 Task: Look for space in Kenilworth, United Kingdom from 1st August, 2023 to 5th August, 2023 for 3 adults, 1 child in price range Rs.13000 to Rs.20000. Place can be entire place with 2 bedrooms having 3 beds and 2 bathrooms. Property type can be flatguest house, hotel. Booking option can be shelf check-in. Required host language is English.
Action: Mouse moved to (581, 84)
Screenshot: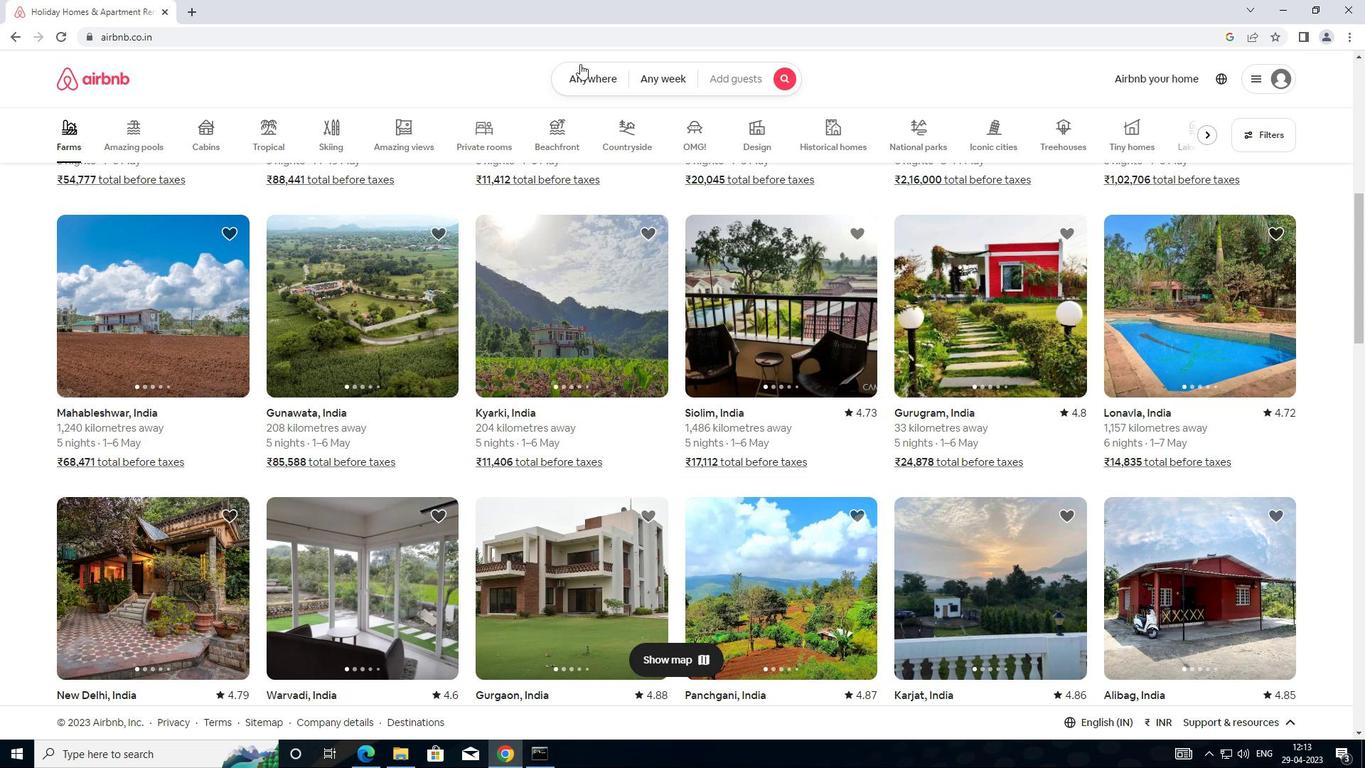 
Action: Mouse pressed left at (581, 84)
Screenshot: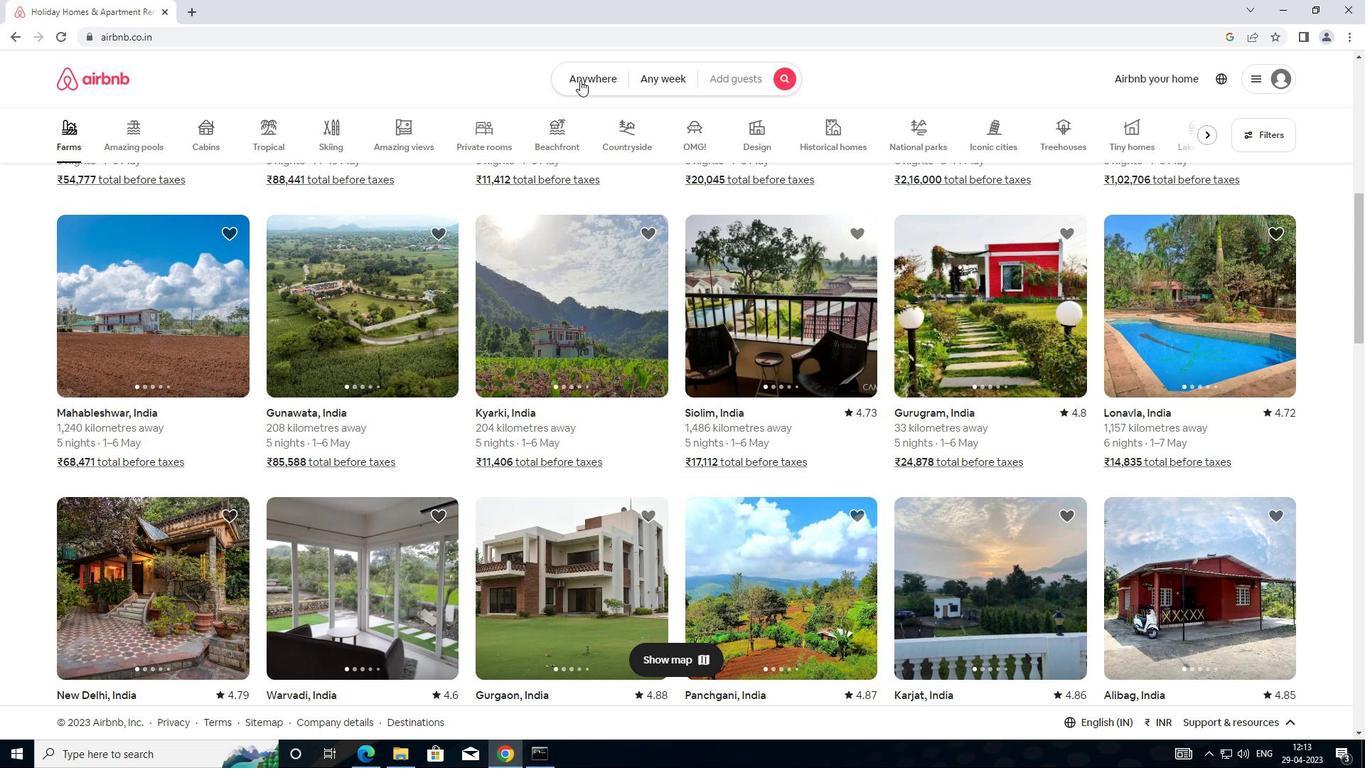 
Action: Mouse moved to (432, 138)
Screenshot: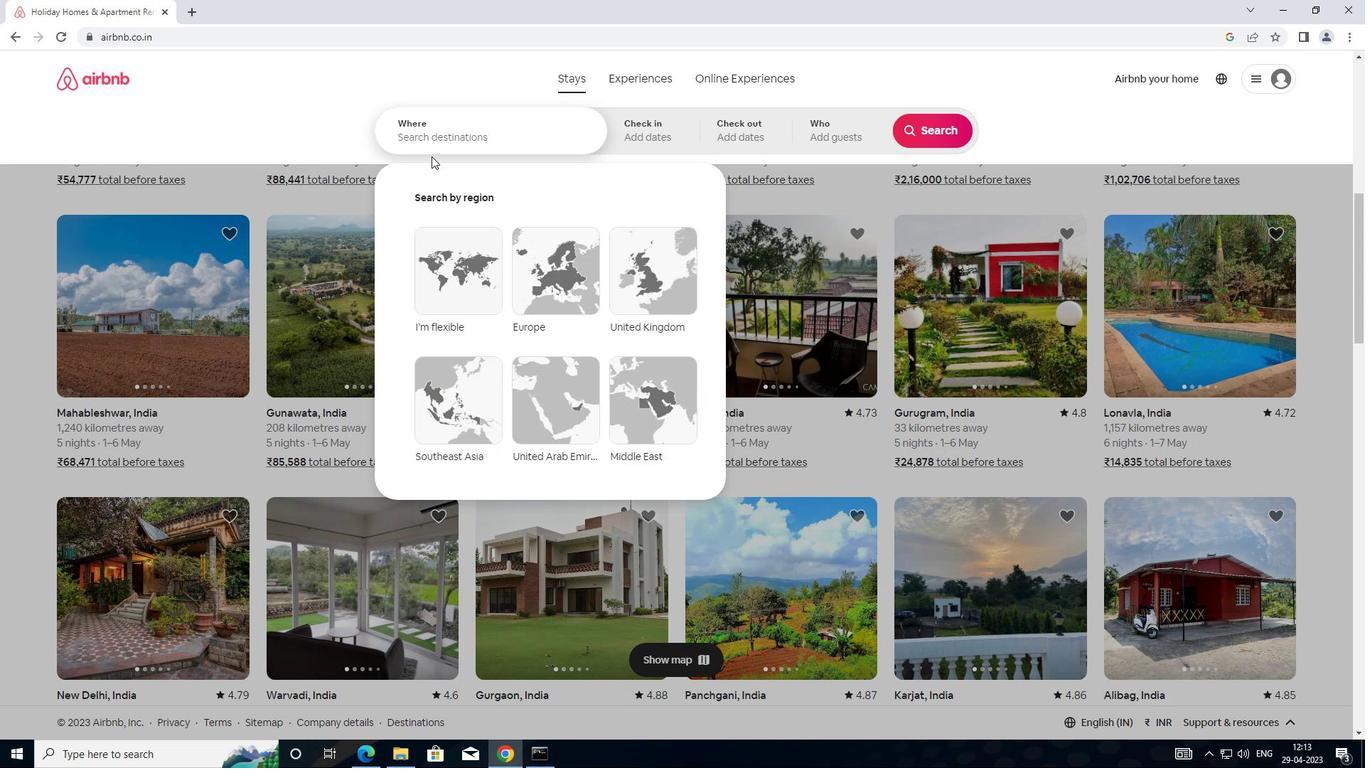 
Action: Mouse pressed left at (432, 138)
Screenshot: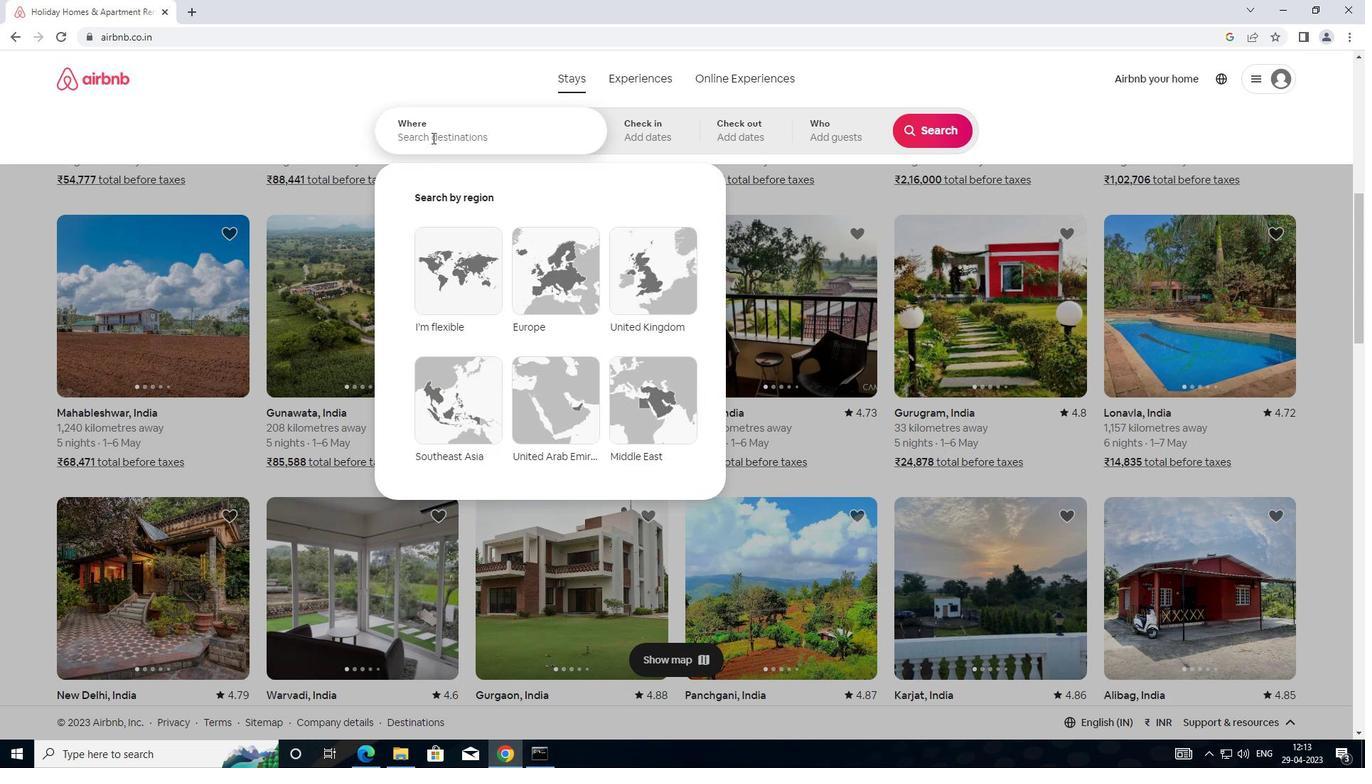 
Action: Mouse moved to (497, 144)
Screenshot: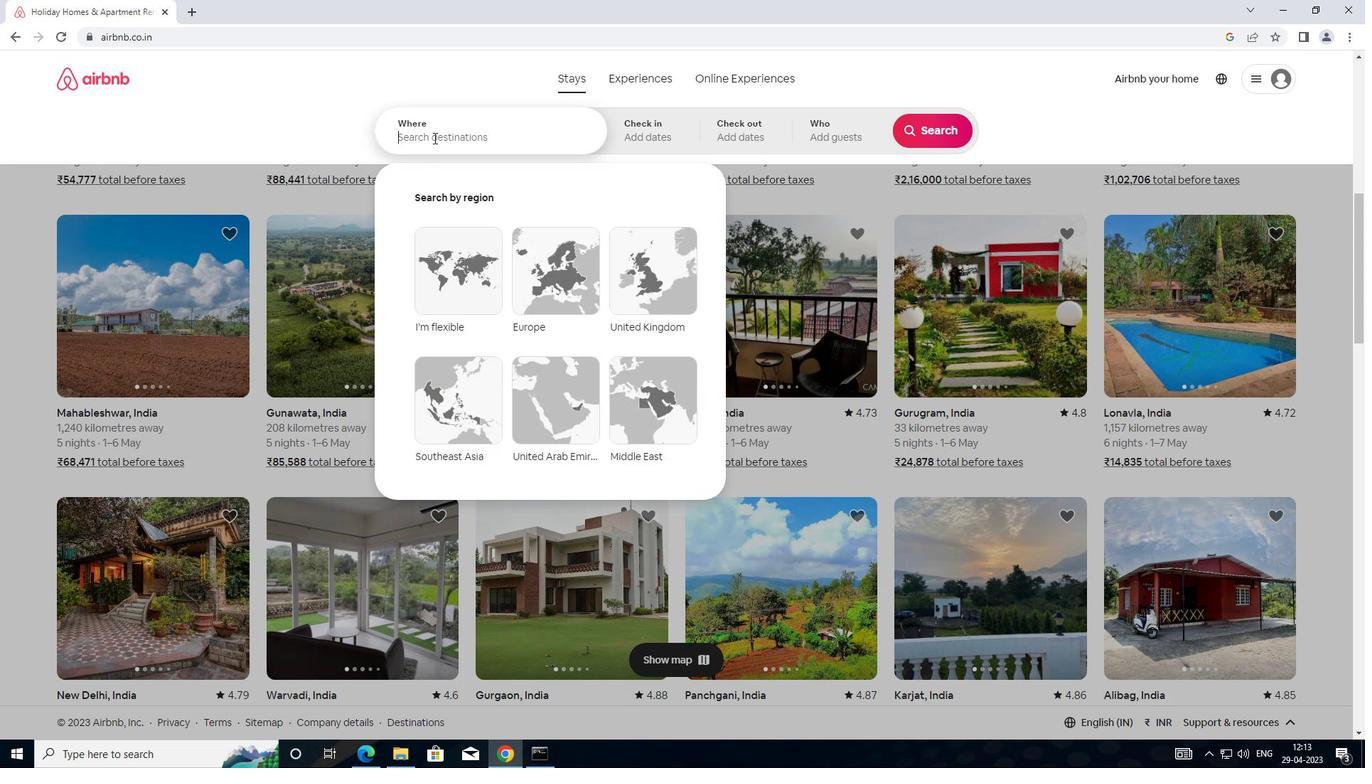 
Action: Key pressed <Key.shift><Key.shift><Key.shift><Key.shift><Key.shift><Key.shift><Key.shift><Key.shift><Key.shift><Key.shift><Key.shift><Key.shift><Key.shift><Key.shift>KENILWORTH,<Key.shift>UNITED<Key.space>KINGDOM
Screenshot: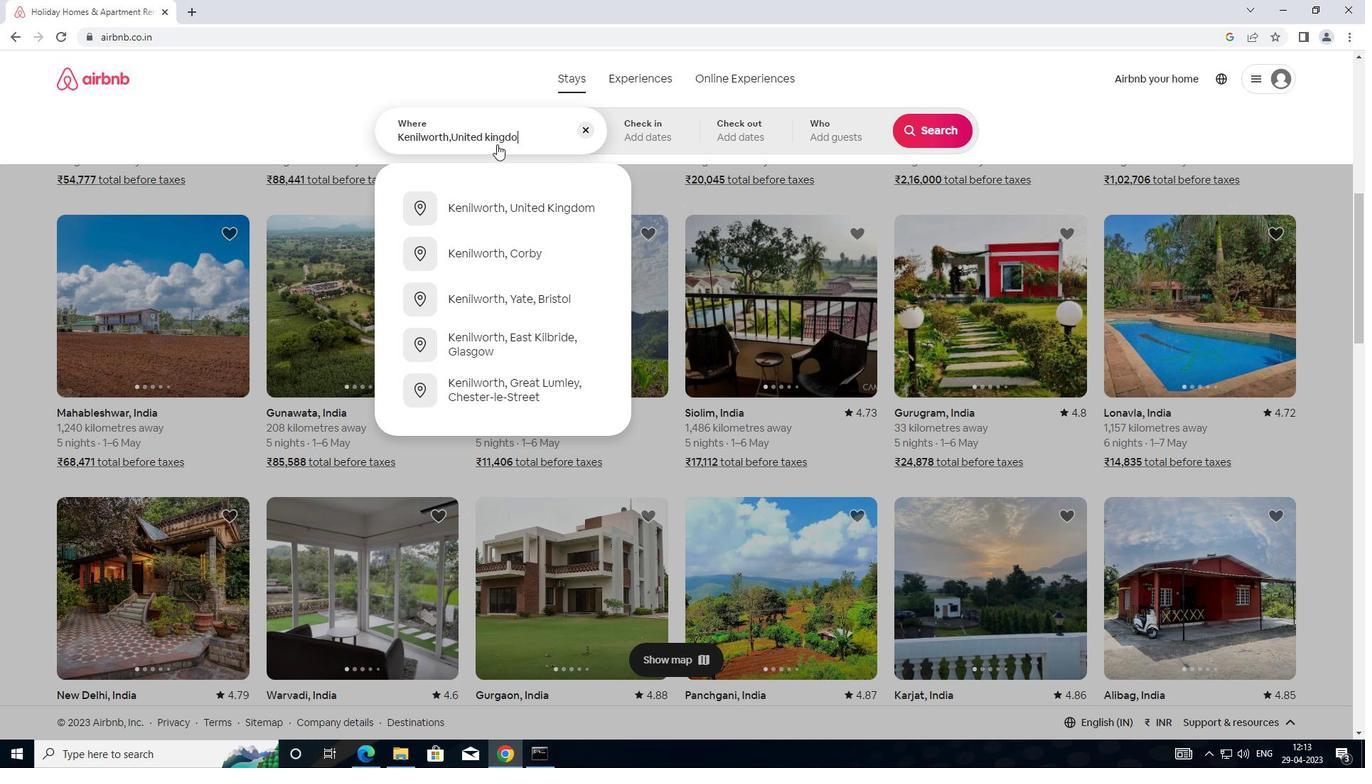 
Action: Mouse moved to (502, 212)
Screenshot: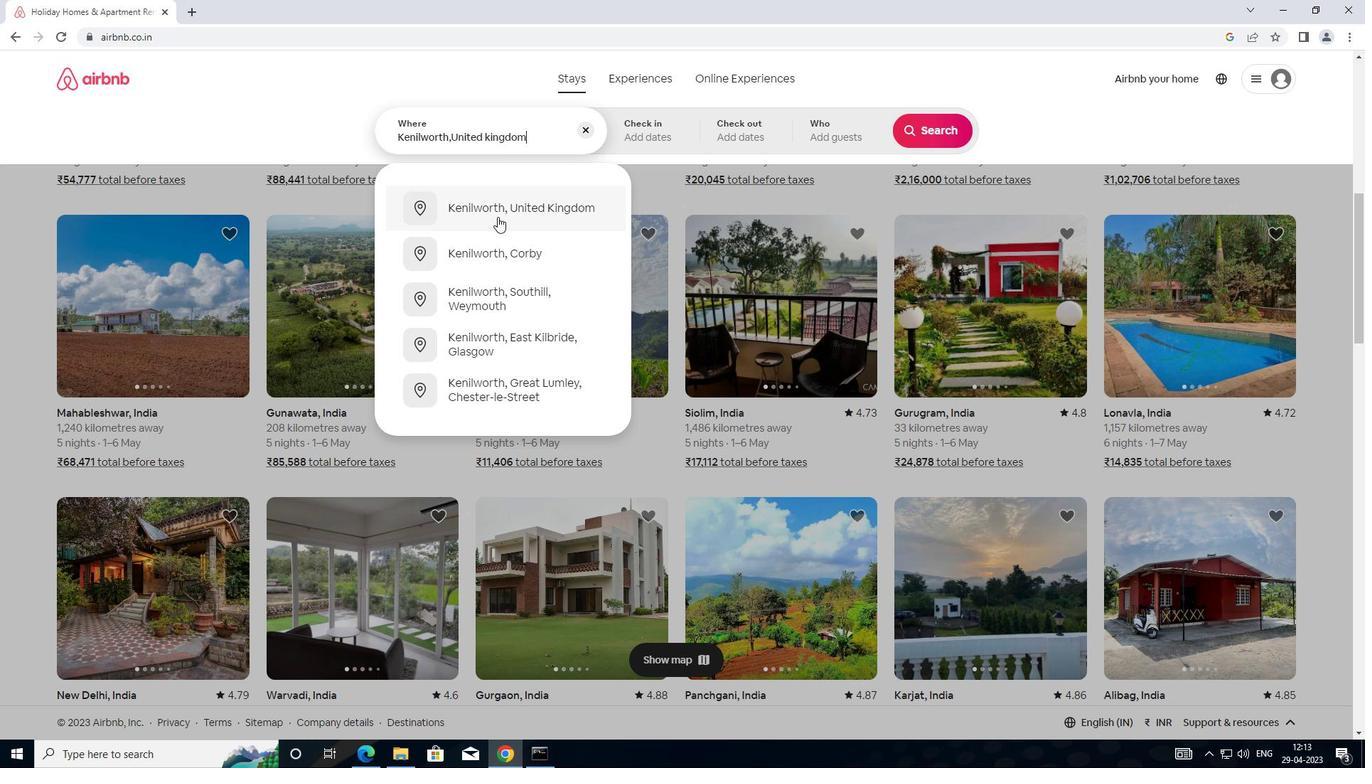 
Action: Mouse pressed left at (502, 212)
Screenshot: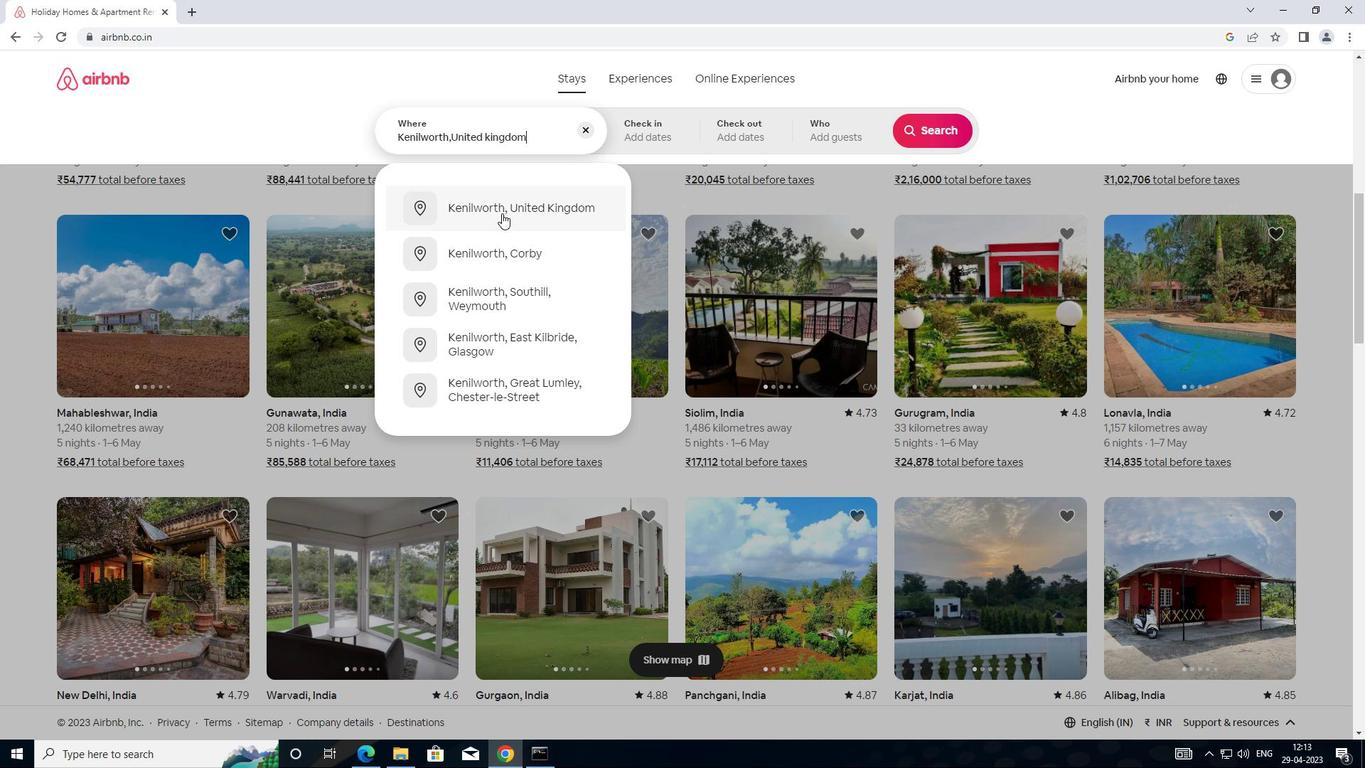 
Action: Mouse moved to (927, 242)
Screenshot: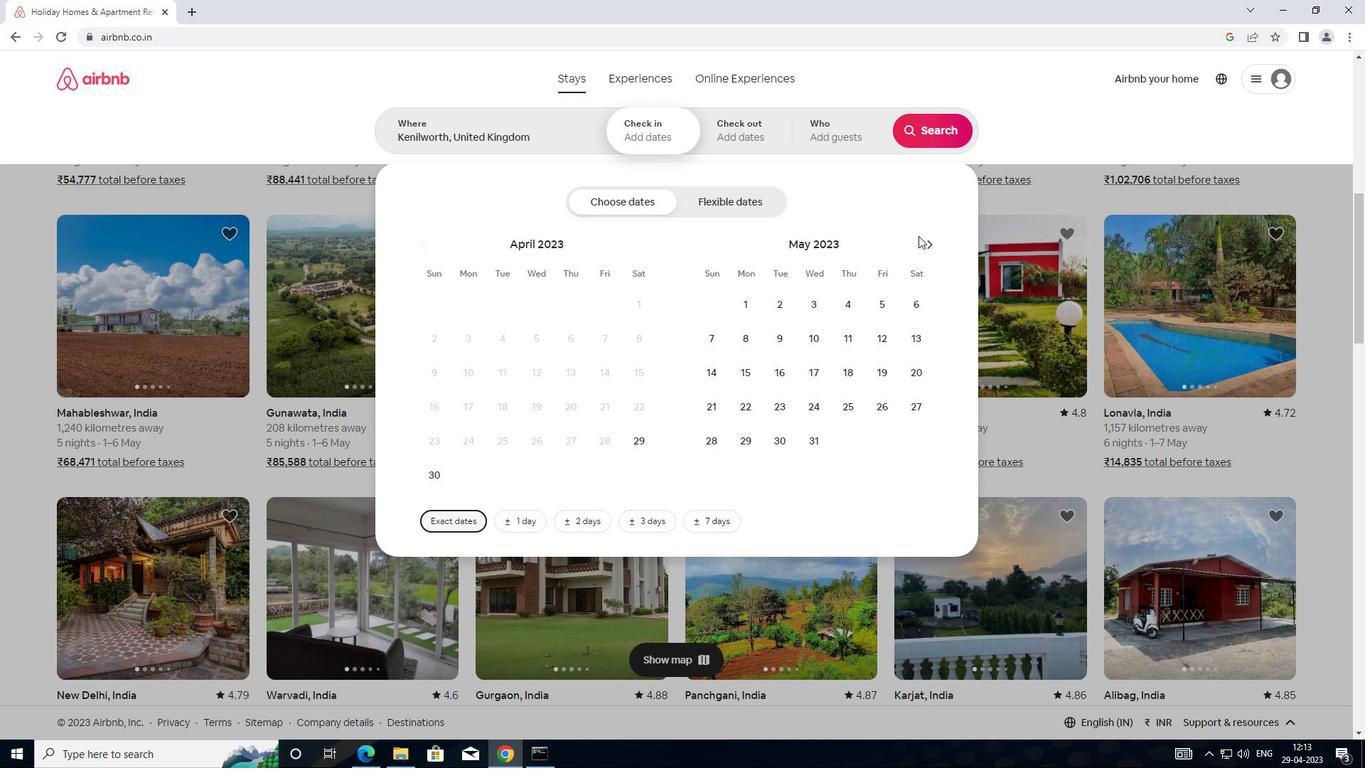 
Action: Mouse pressed left at (927, 242)
Screenshot: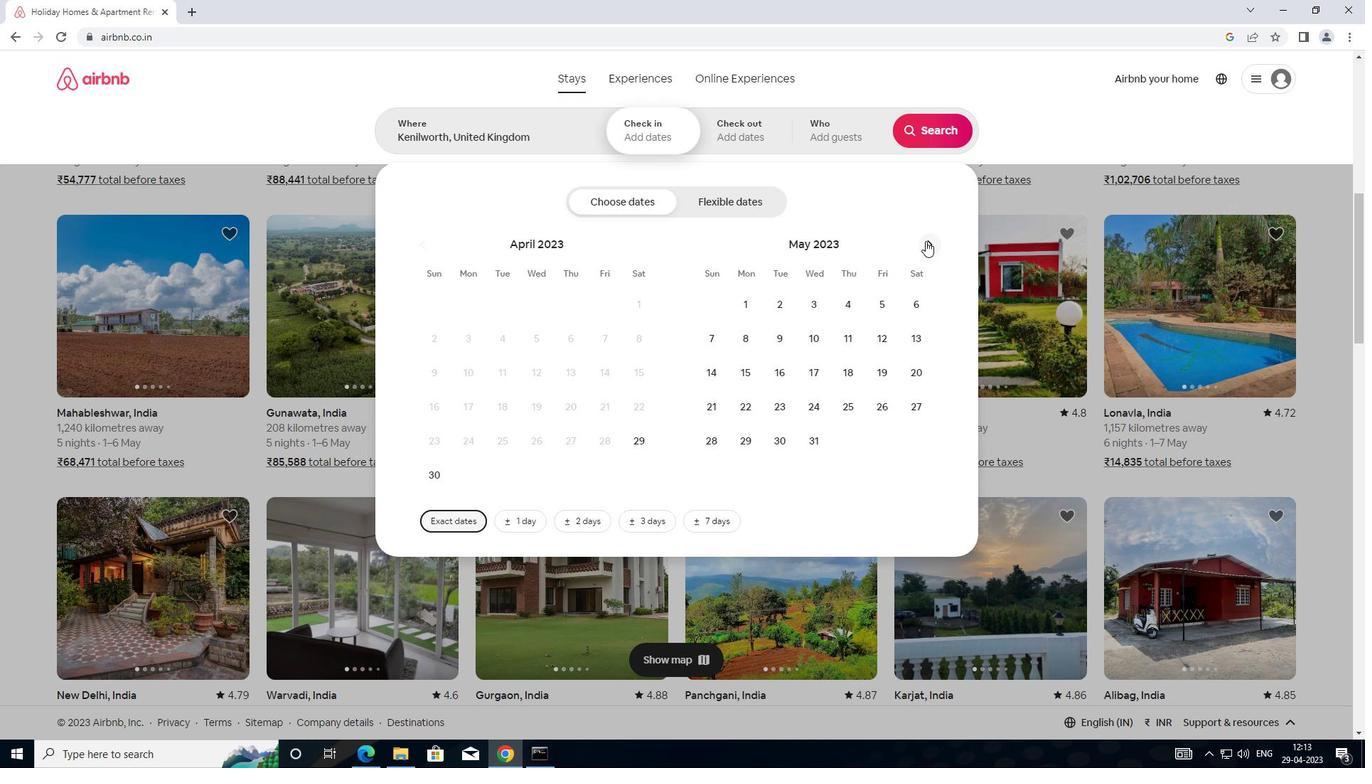 
Action: Mouse pressed left at (927, 242)
Screenshot: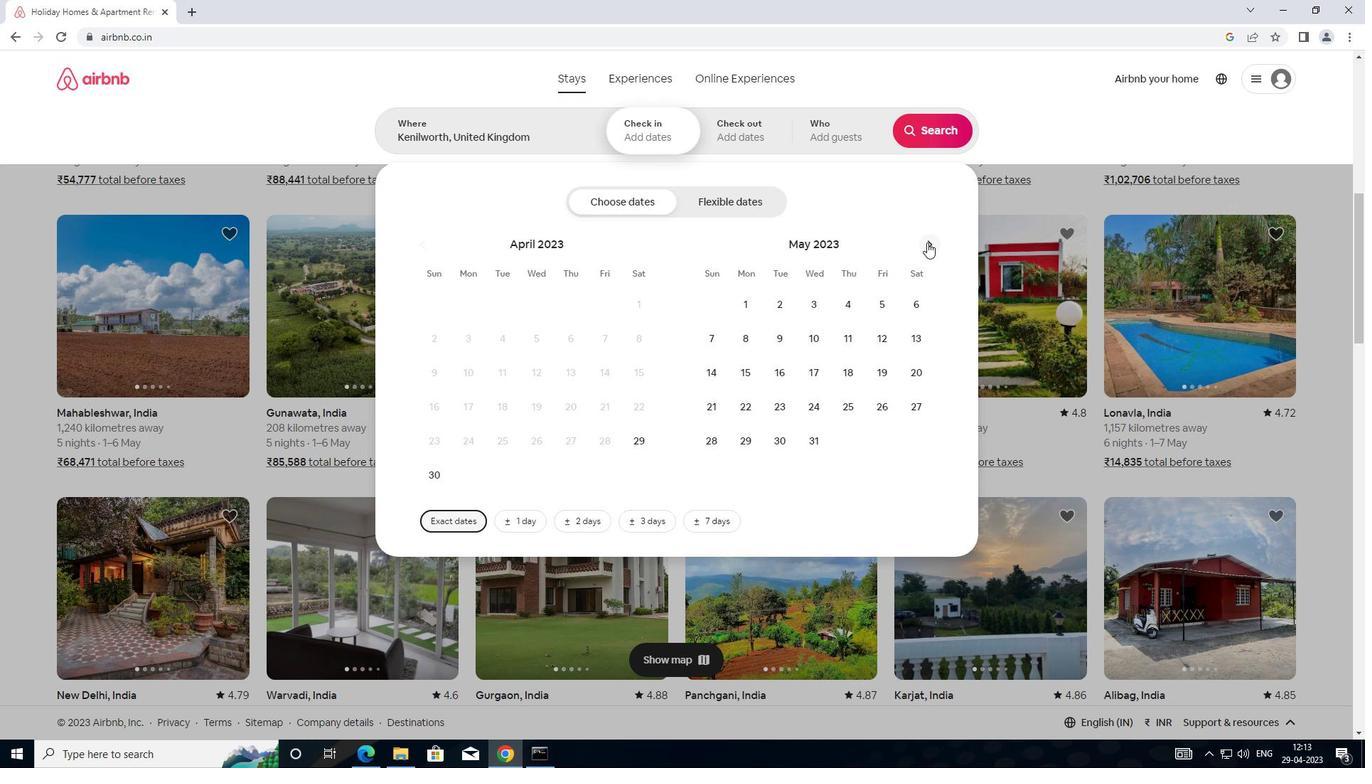 
Action: Mouse moved to (924, 246)
Screenshot: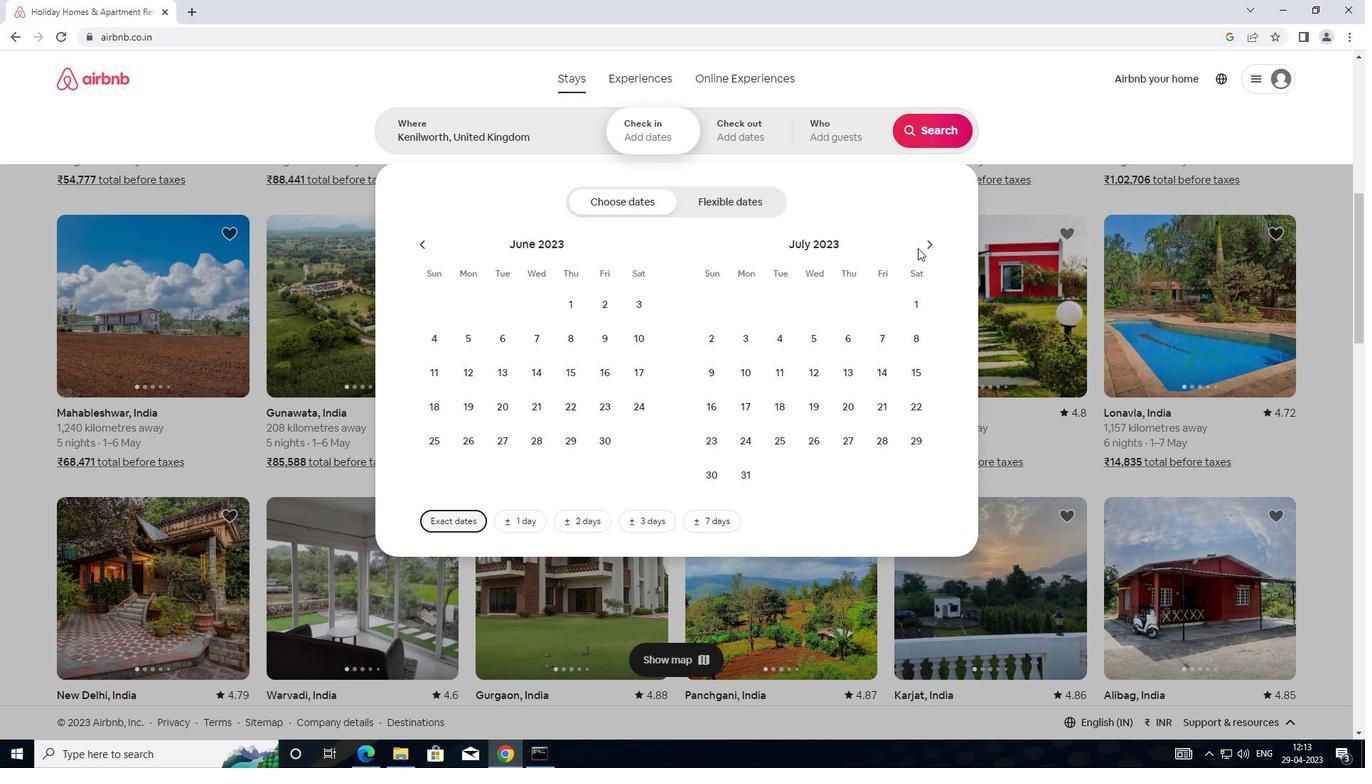 
Action: Mouse pressed left at (924, 246)
Screenshot: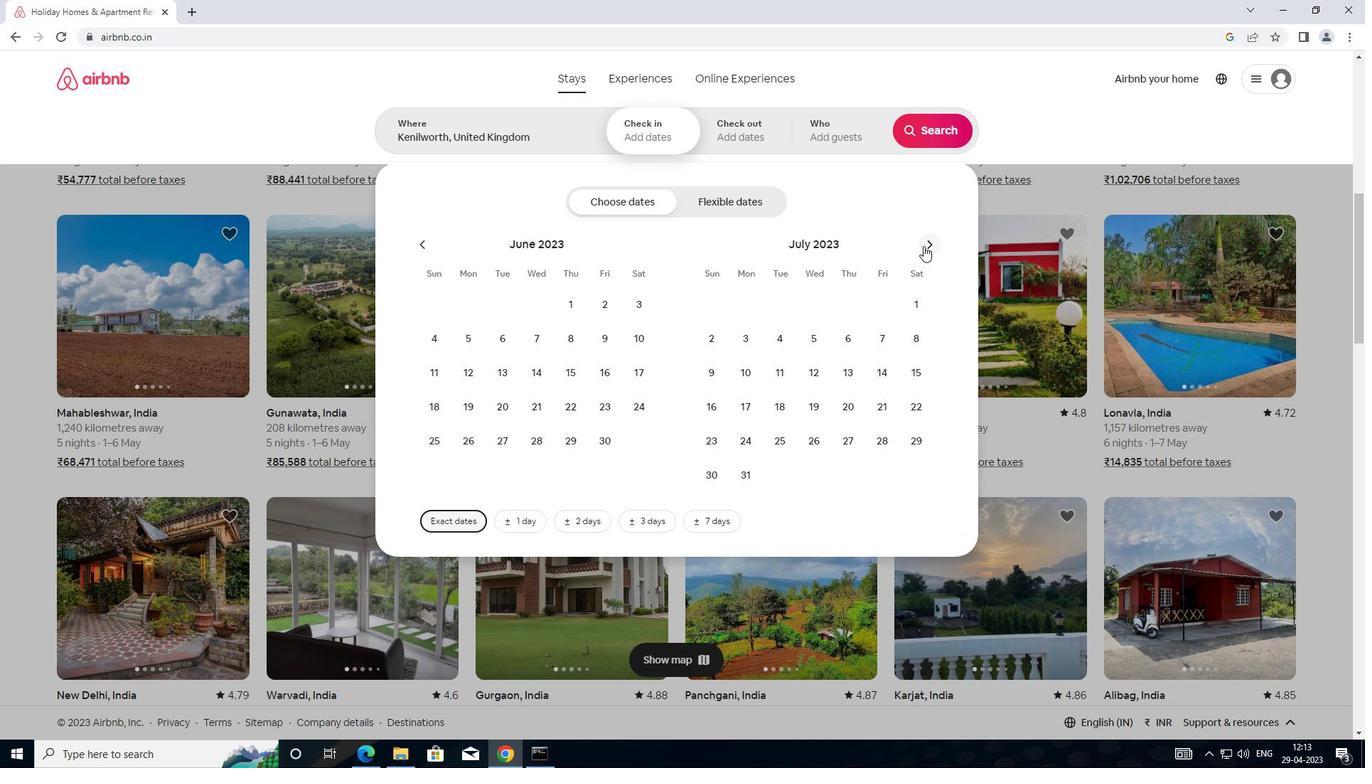 
Action: Mouse moved to (783, 304)
Screenshot: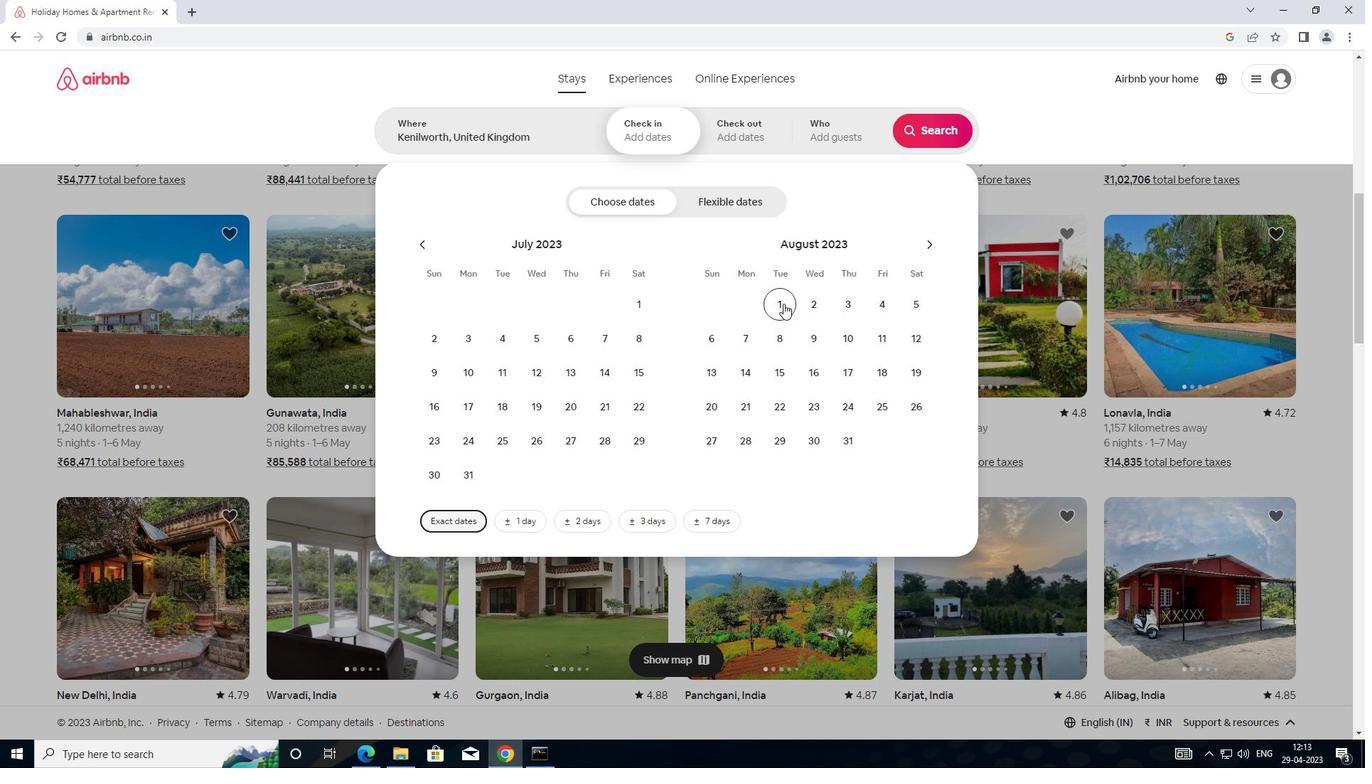 
Action: Mouse pressed left at (783, 304)
Screenshot: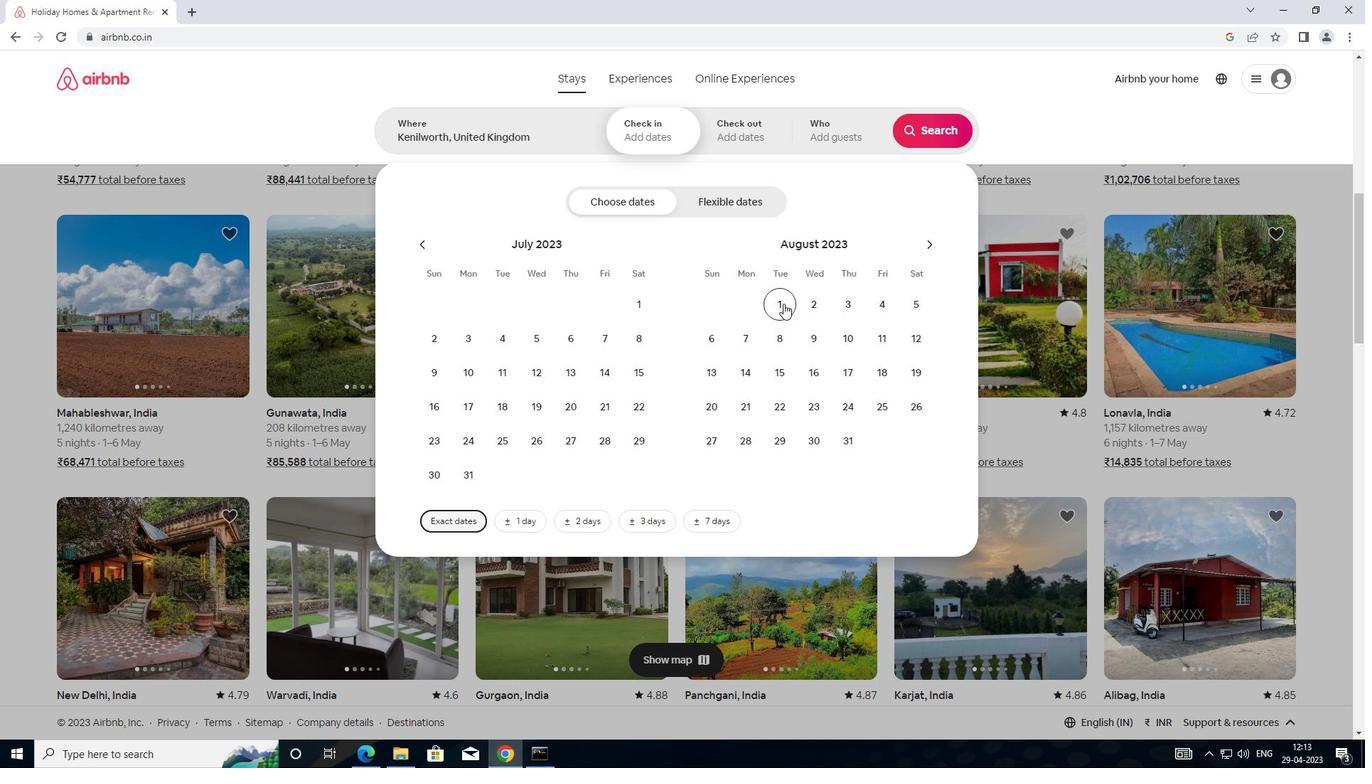 
Action: Mouse moved to (919, 300)
Screenshot: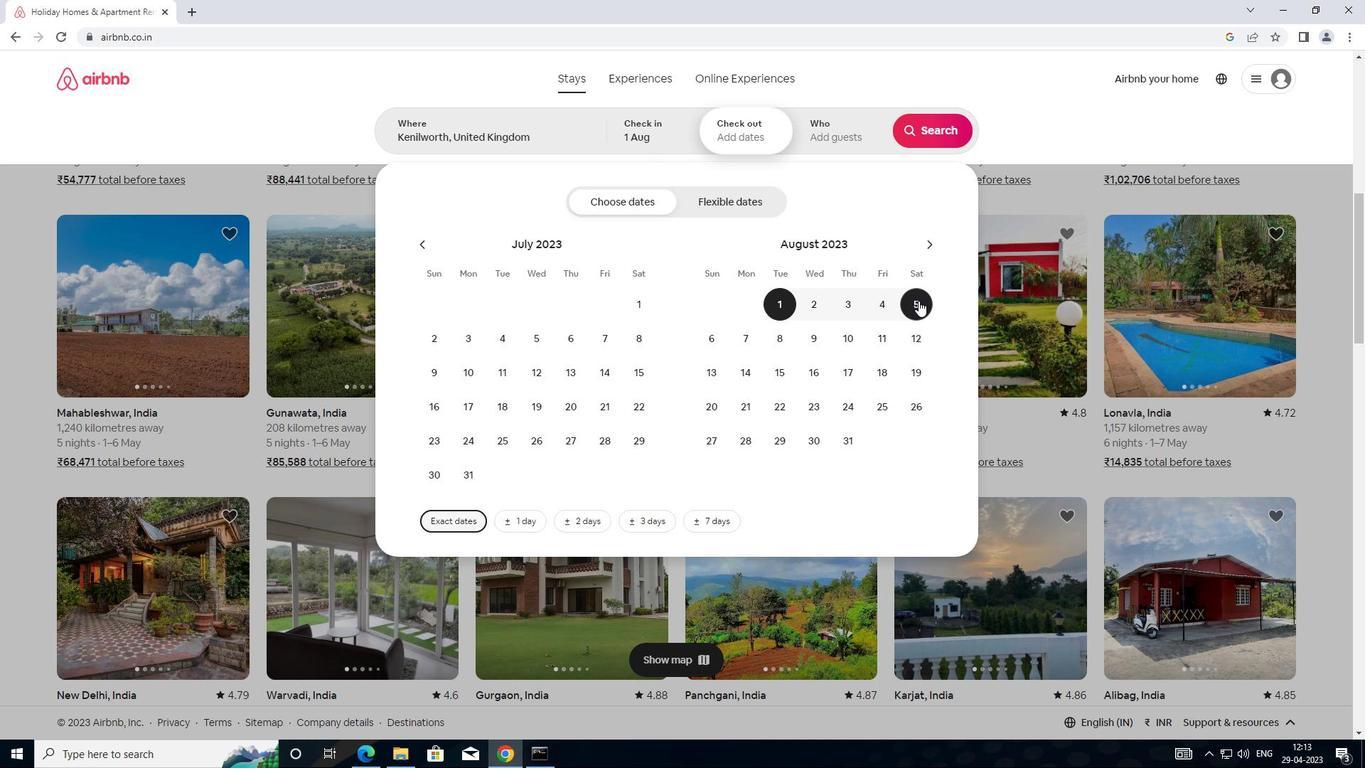 
Action: Mouse pressed left at (919, 300)
Screenshot: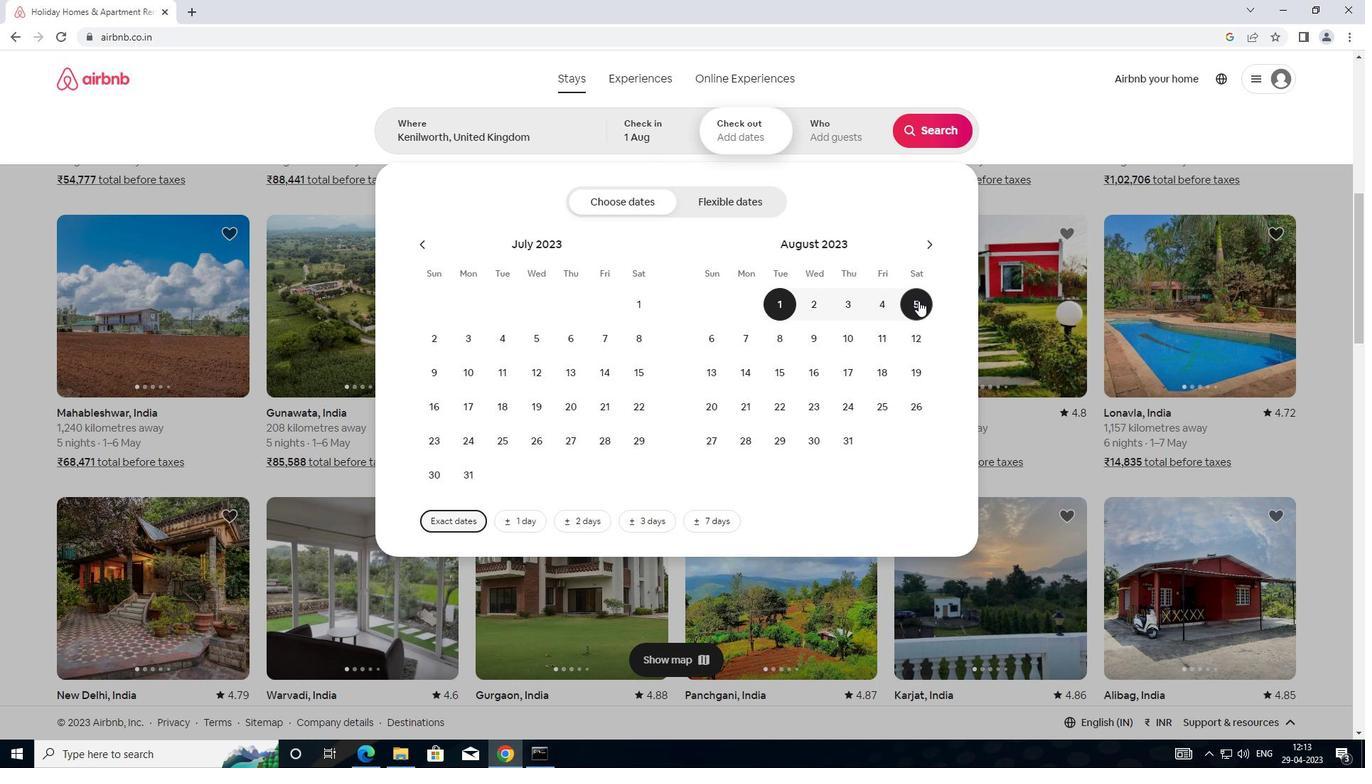 
Action: Mouse moved to (862, 139)
Screenshot: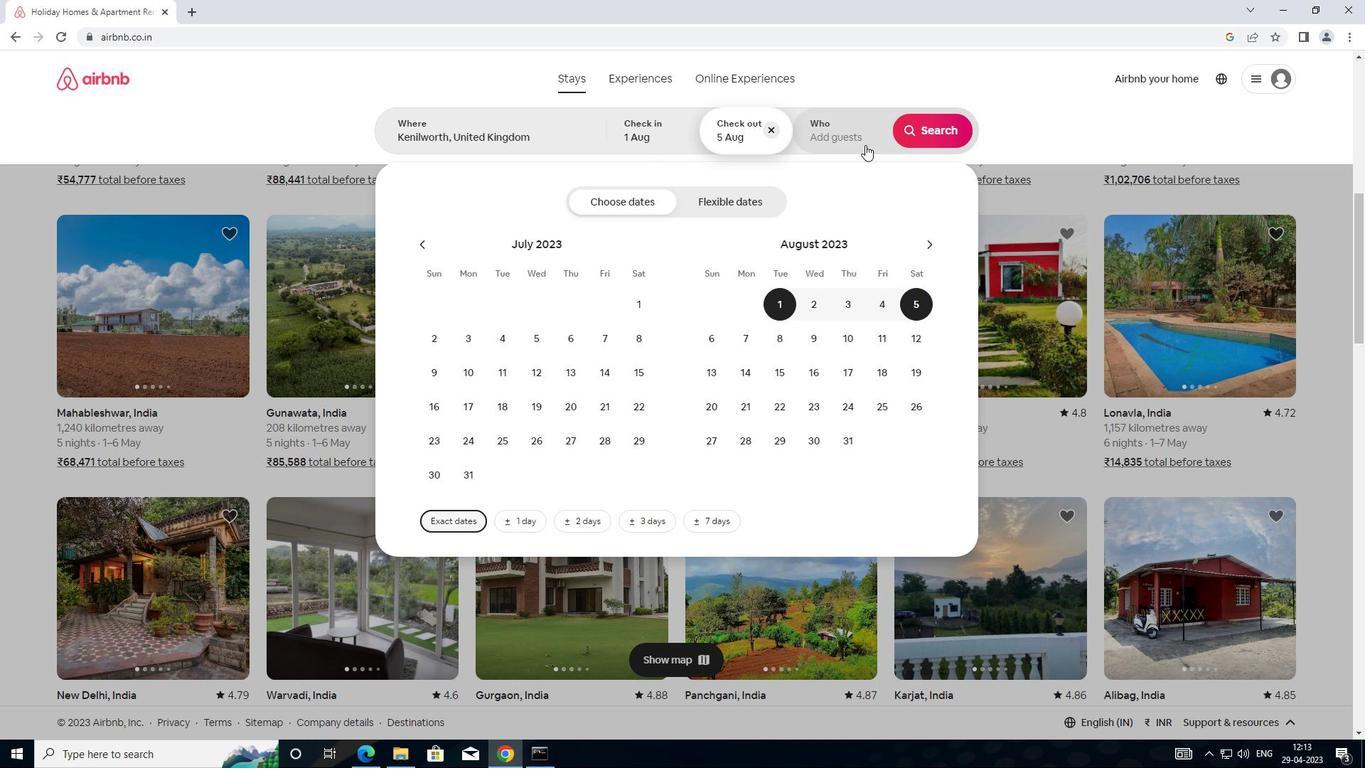 
Action: Mouse pressed left at (862, 139)
Screenshot: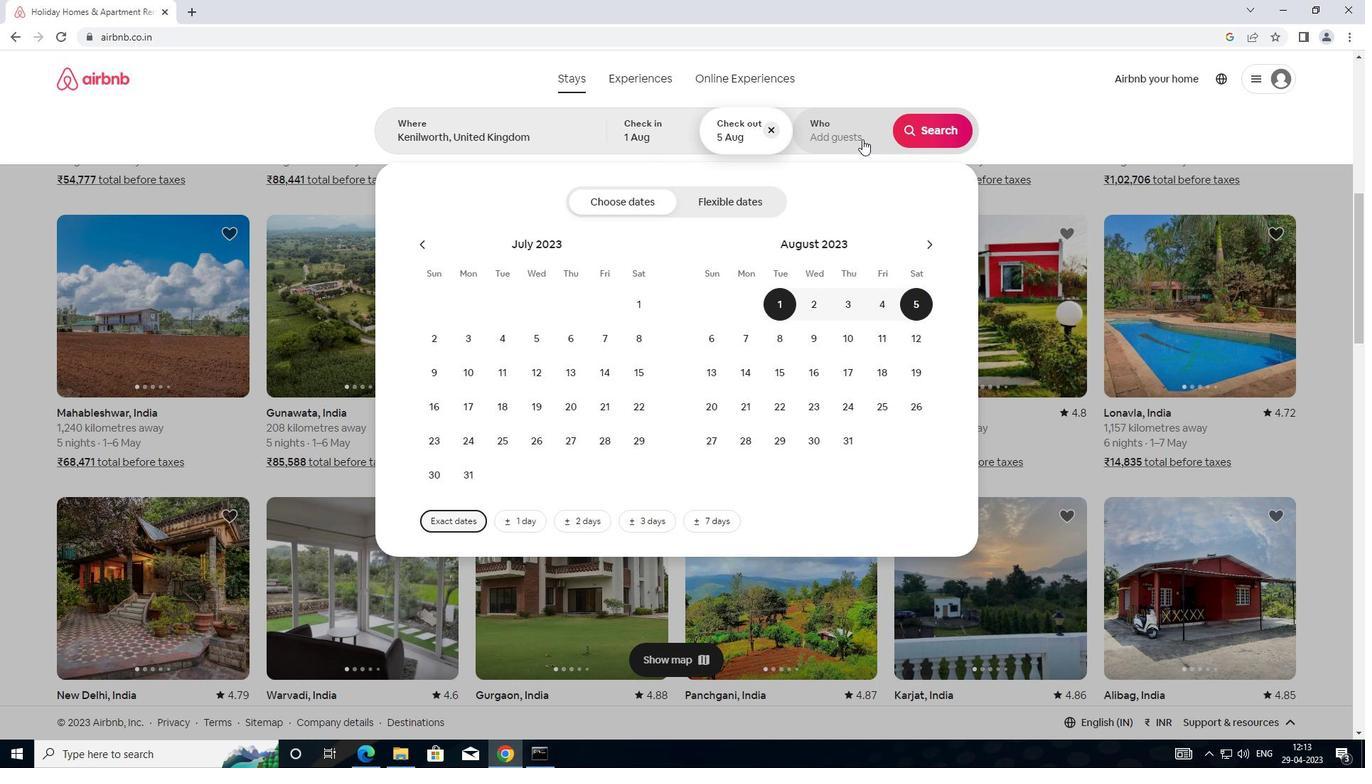 
Action: Mouse moved to (936, 207)
Screenshot: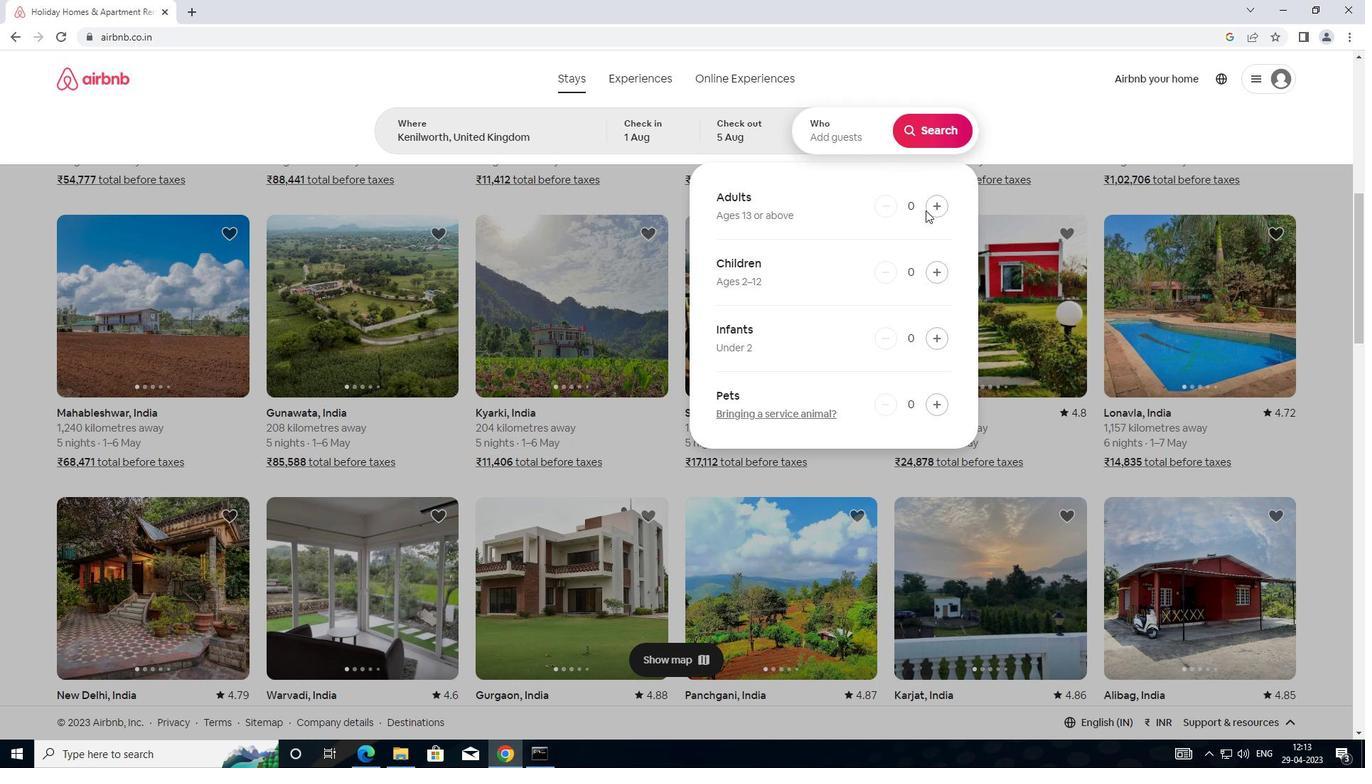 
Action: Mouse pressed left at (936, 207)
Screenshot: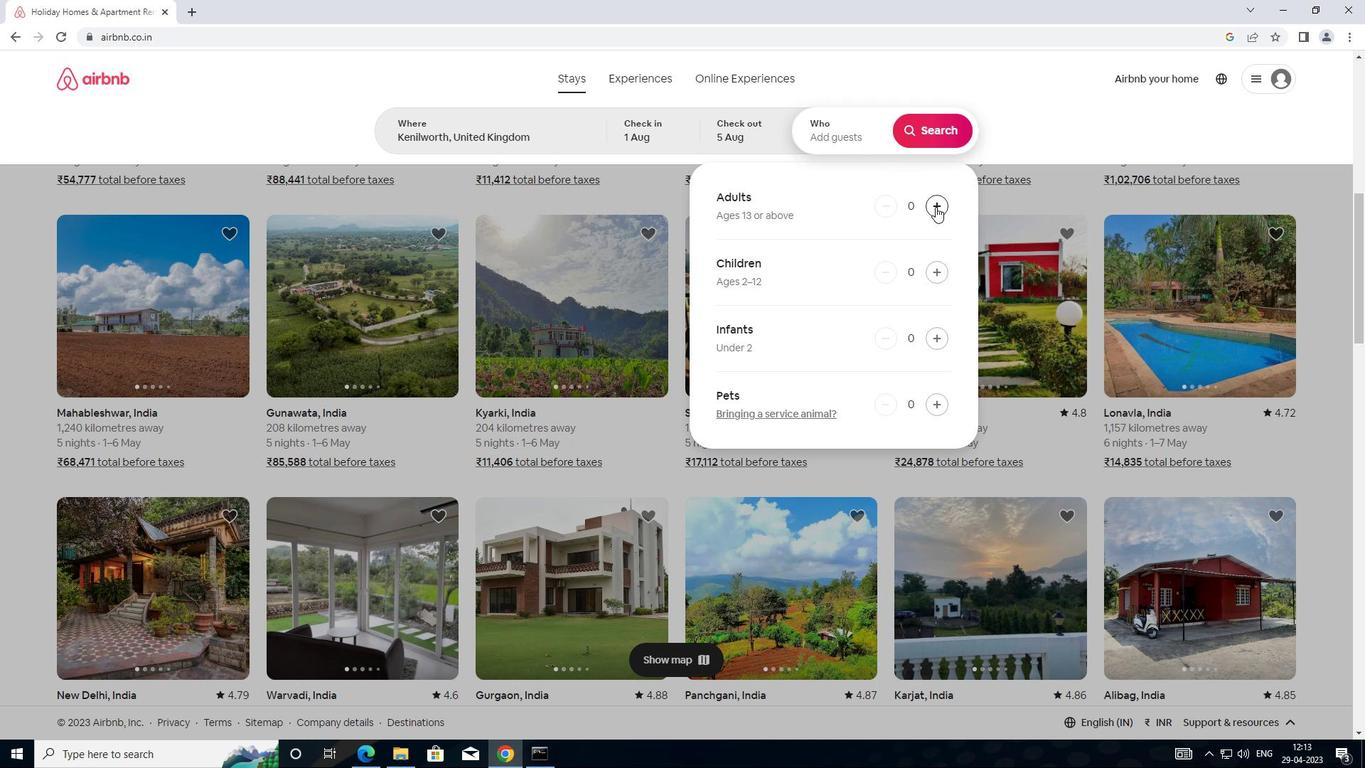 
Action: Mouse pressed left at (936, 207)
Screenshot: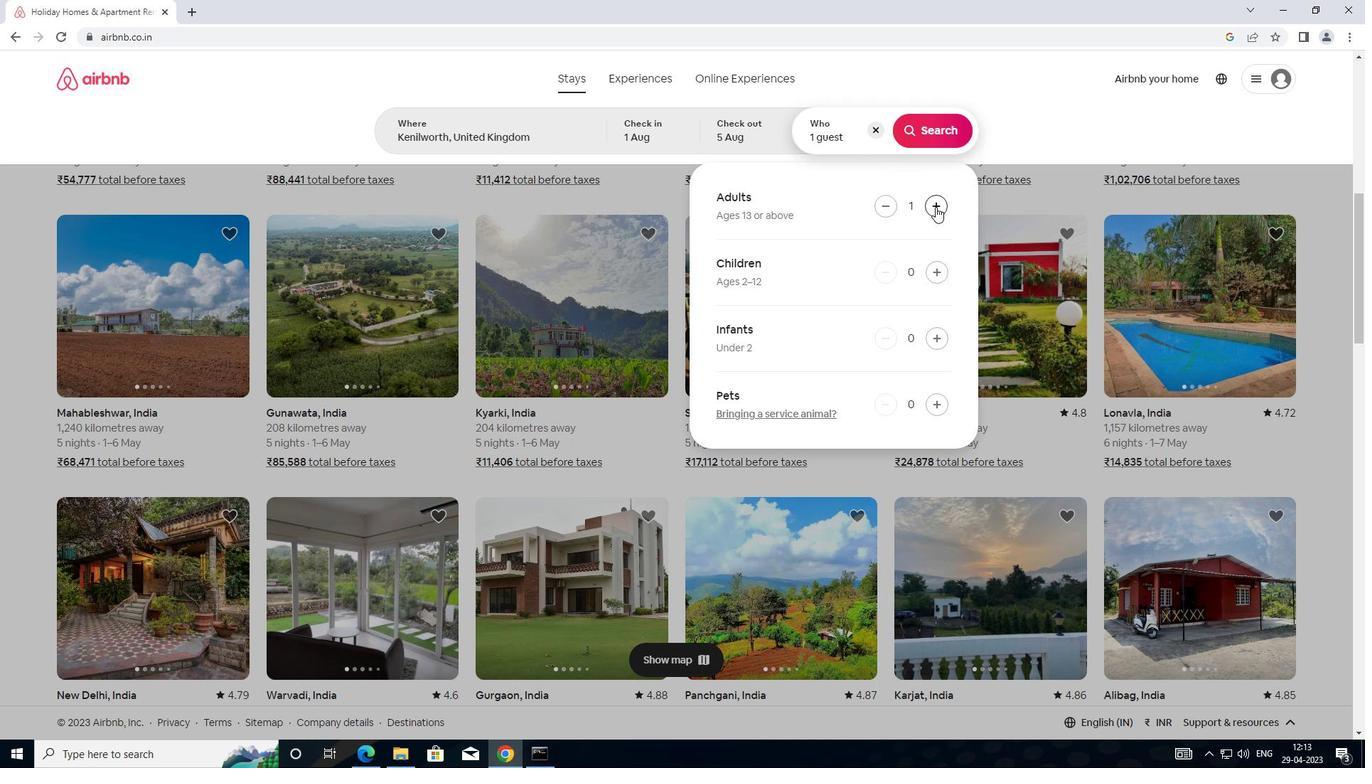 
Action: Mouse pressed left at (936, 207)
Screenshot: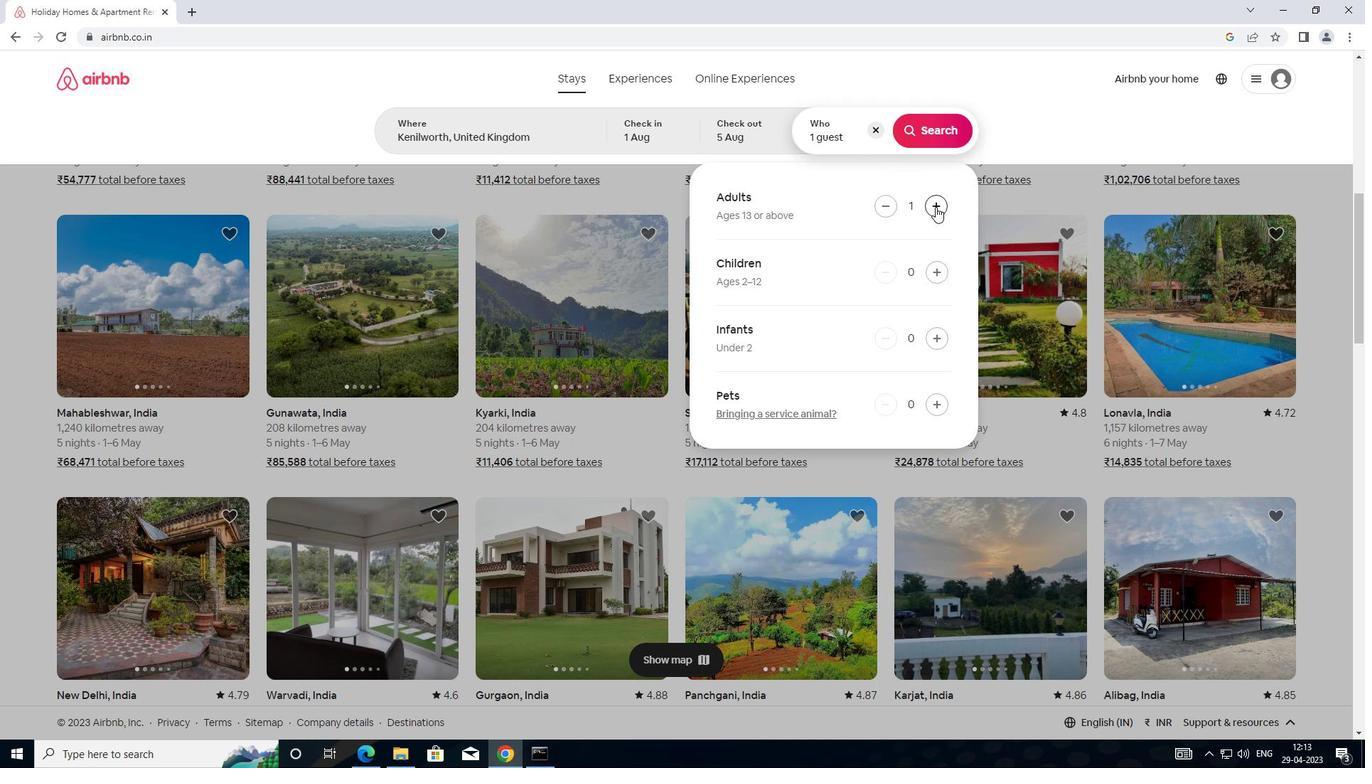 
Action: Mouse pressed left at (936, 207)
Screenshot: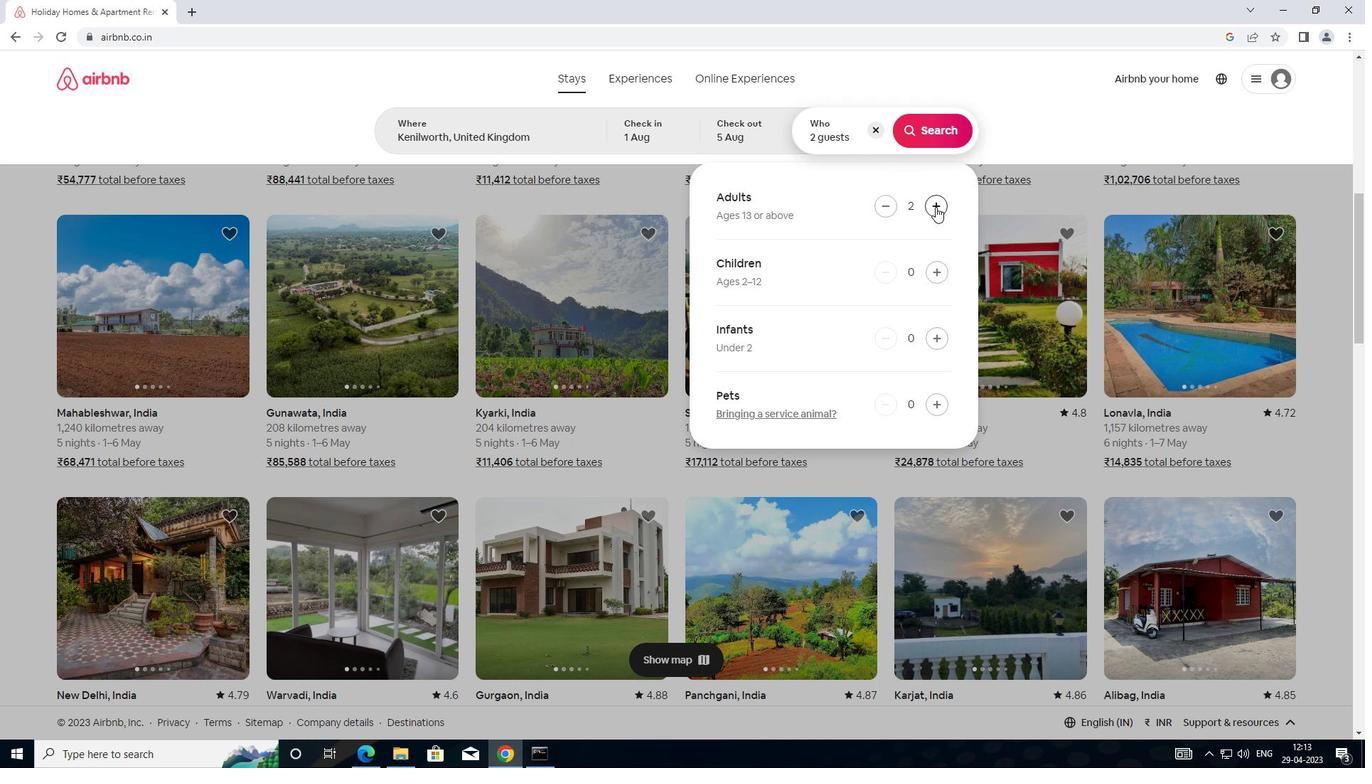 
Action: Mouse moved to (889, 209)
Screenshot: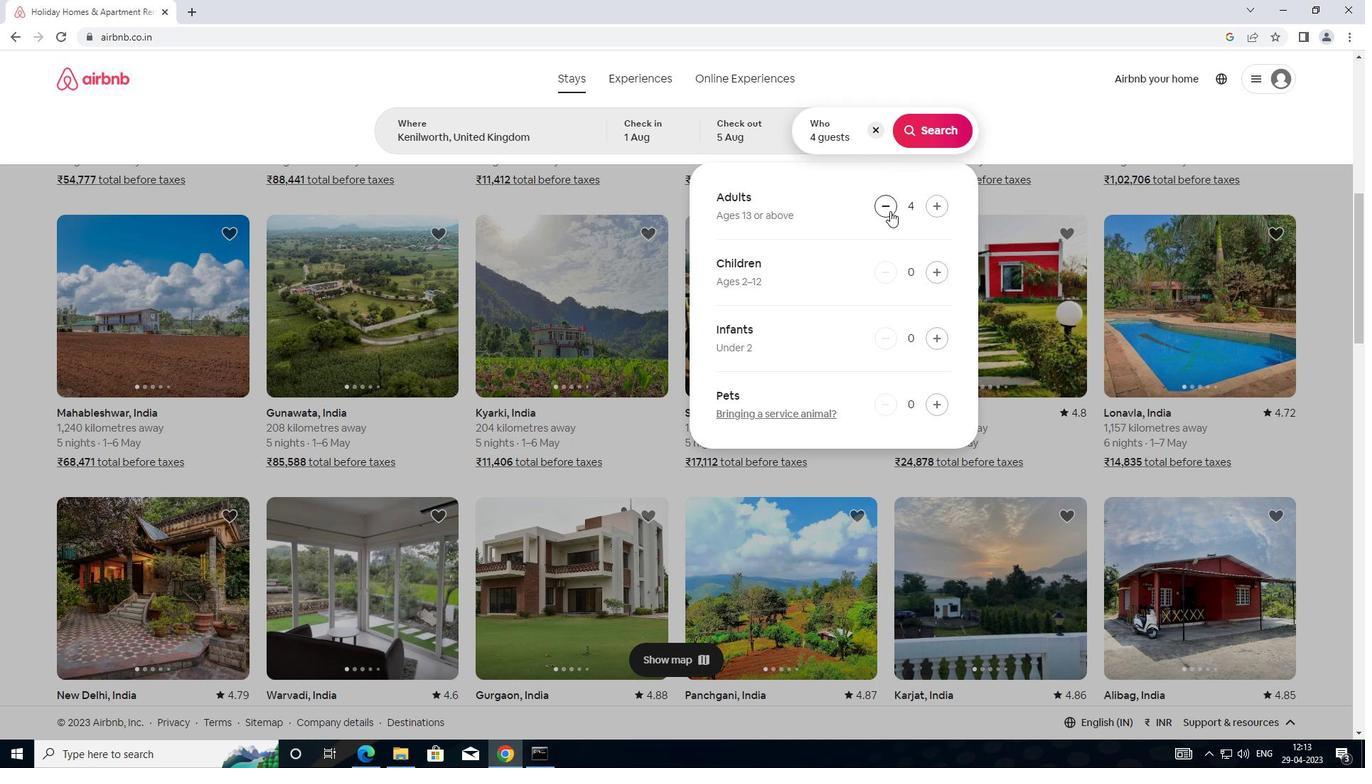 
Action: Mouse pressed left at (889, 209)
Screenshot: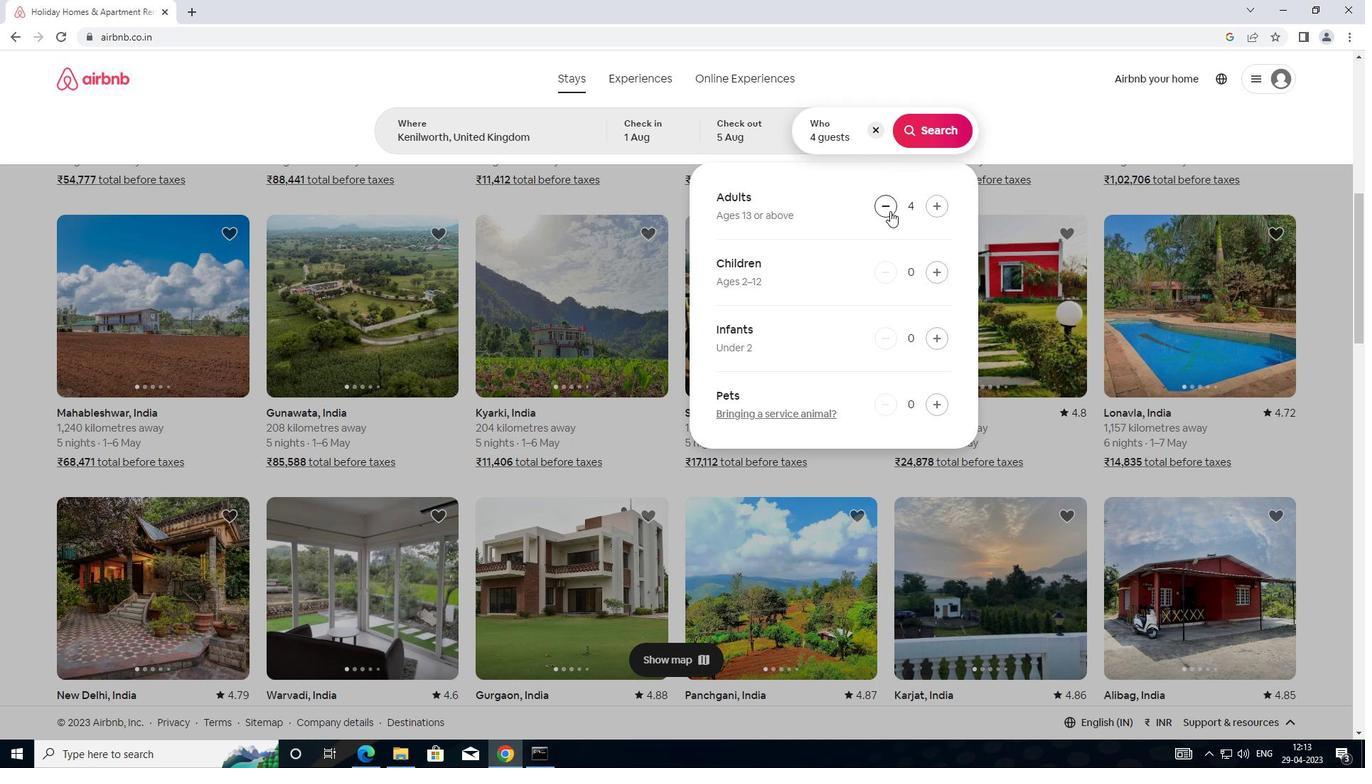
Action: Mouse moved to (937, 269)
Screenshot: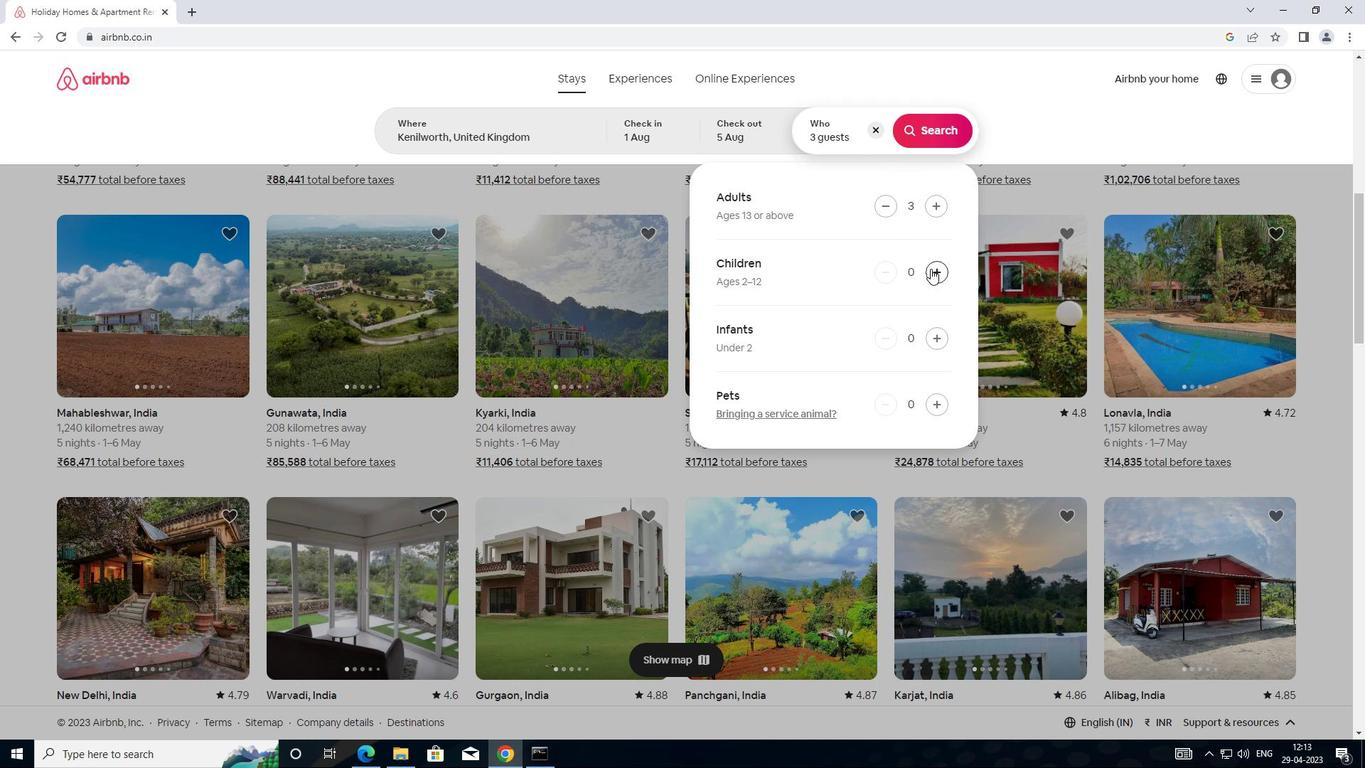 
Action: Mouse pressed left at (937, 269)
Screenshot: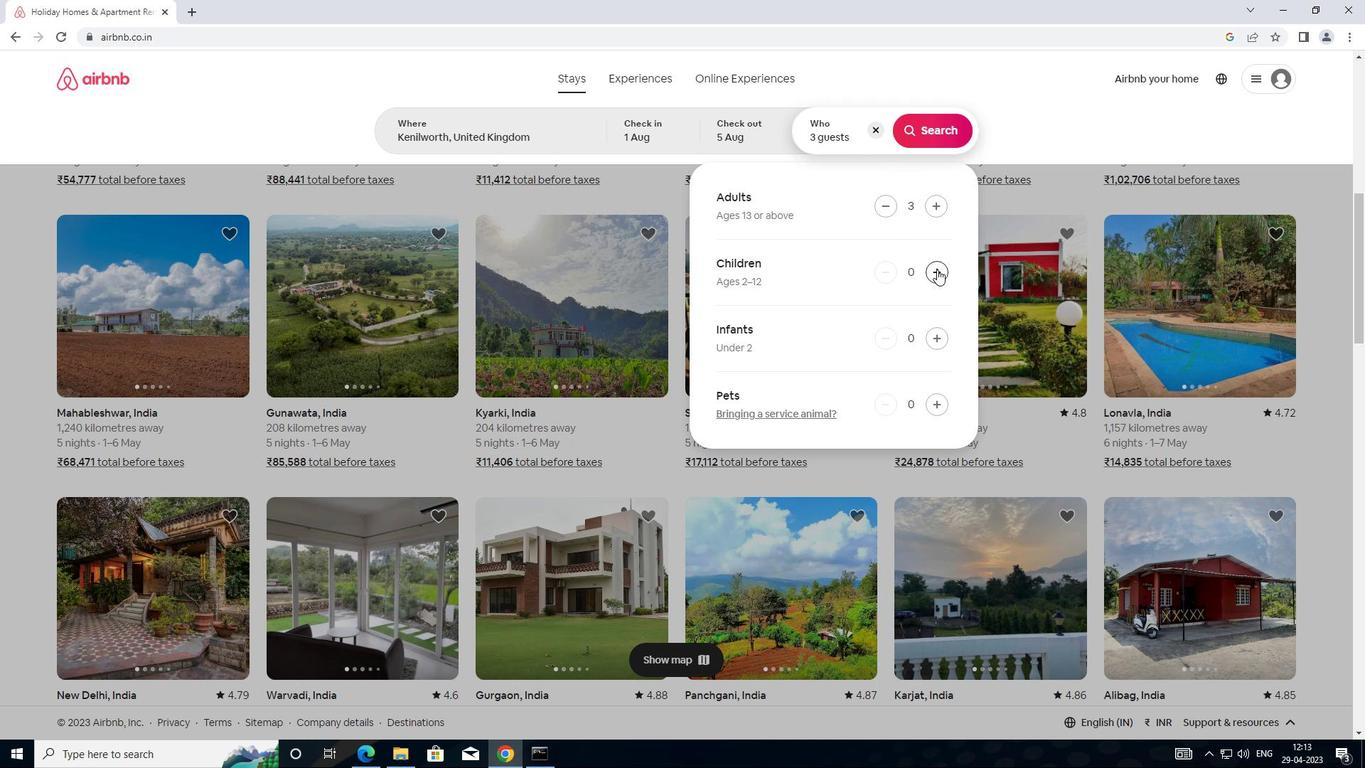
Action: Mouse moved to (954, 133)
Screenshot: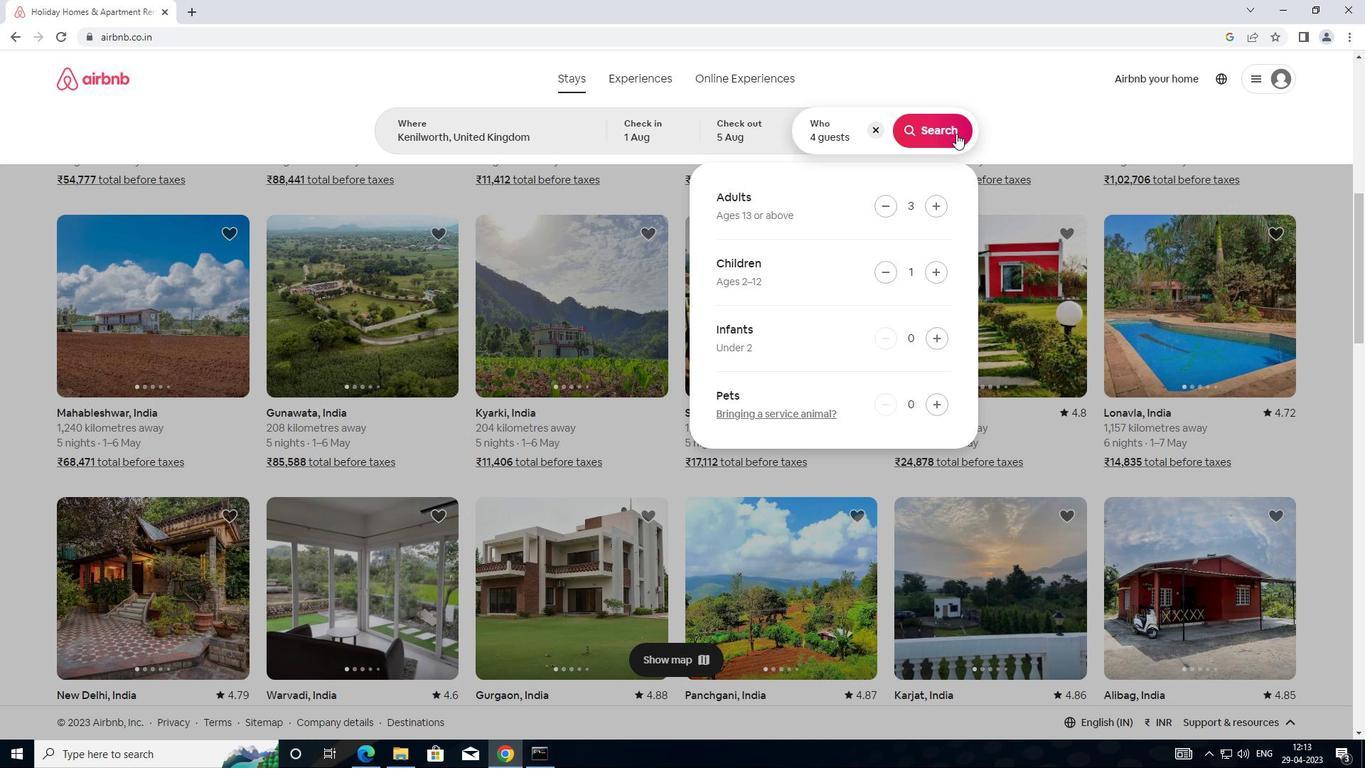 
Action: Mouse pressed left at (954, 133)
Screenshot: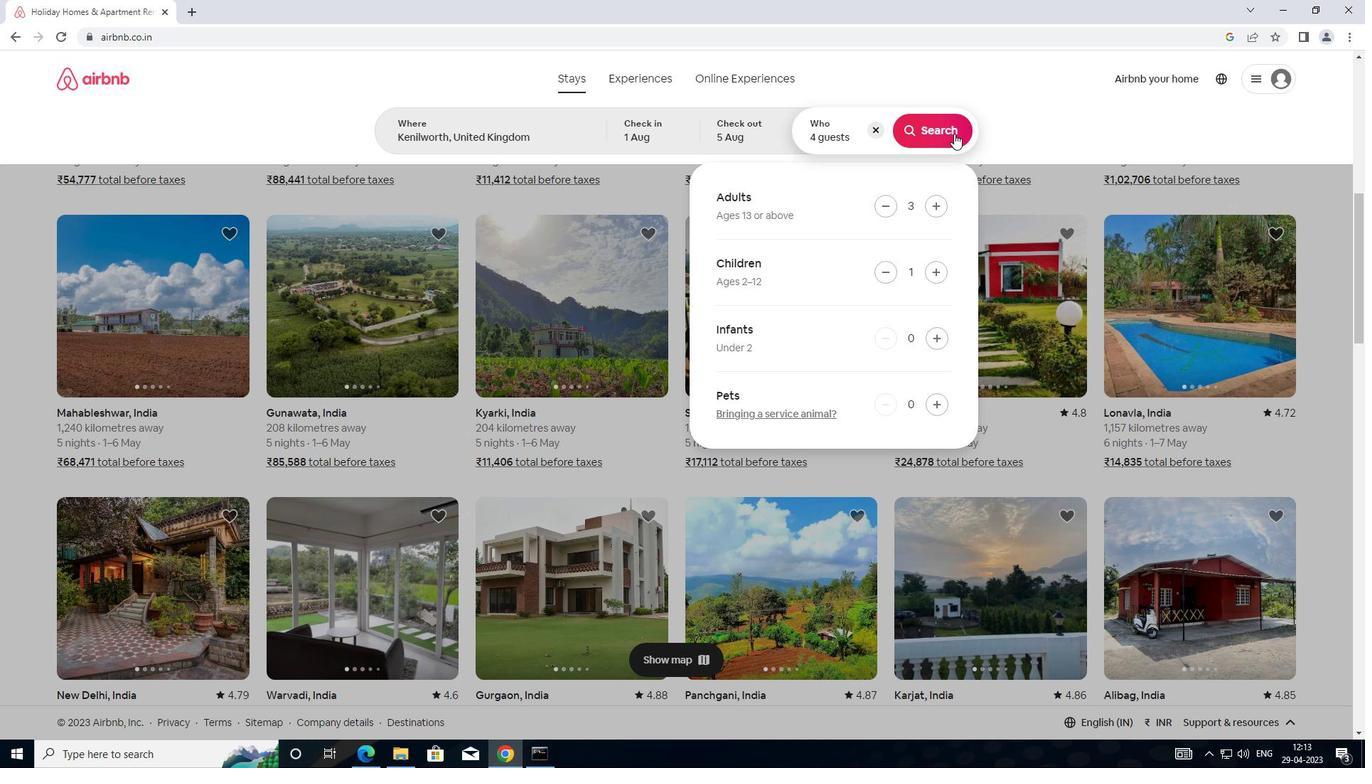 
Action: Mouse moved to (1299, 138)
Screenshot: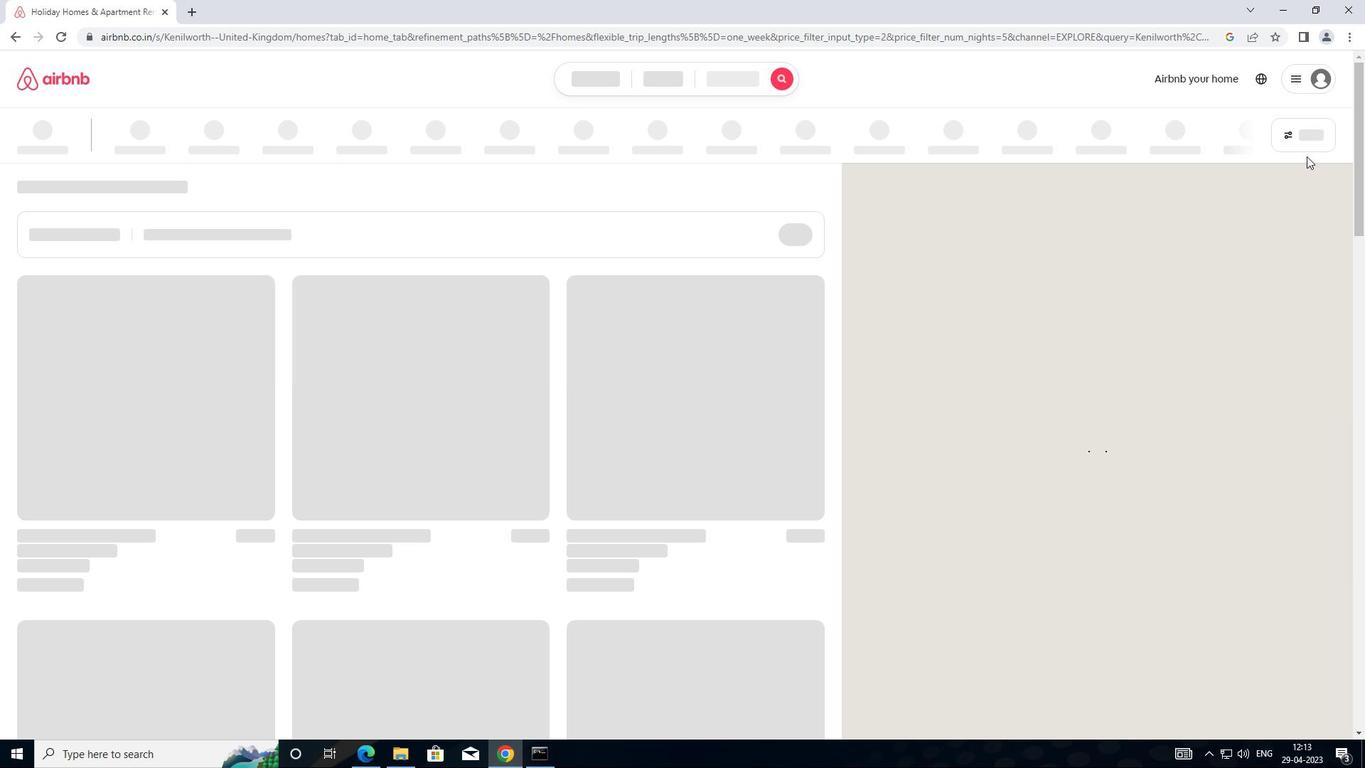 
Action: Mouse pressed left at (1299, 138)
Screenshot: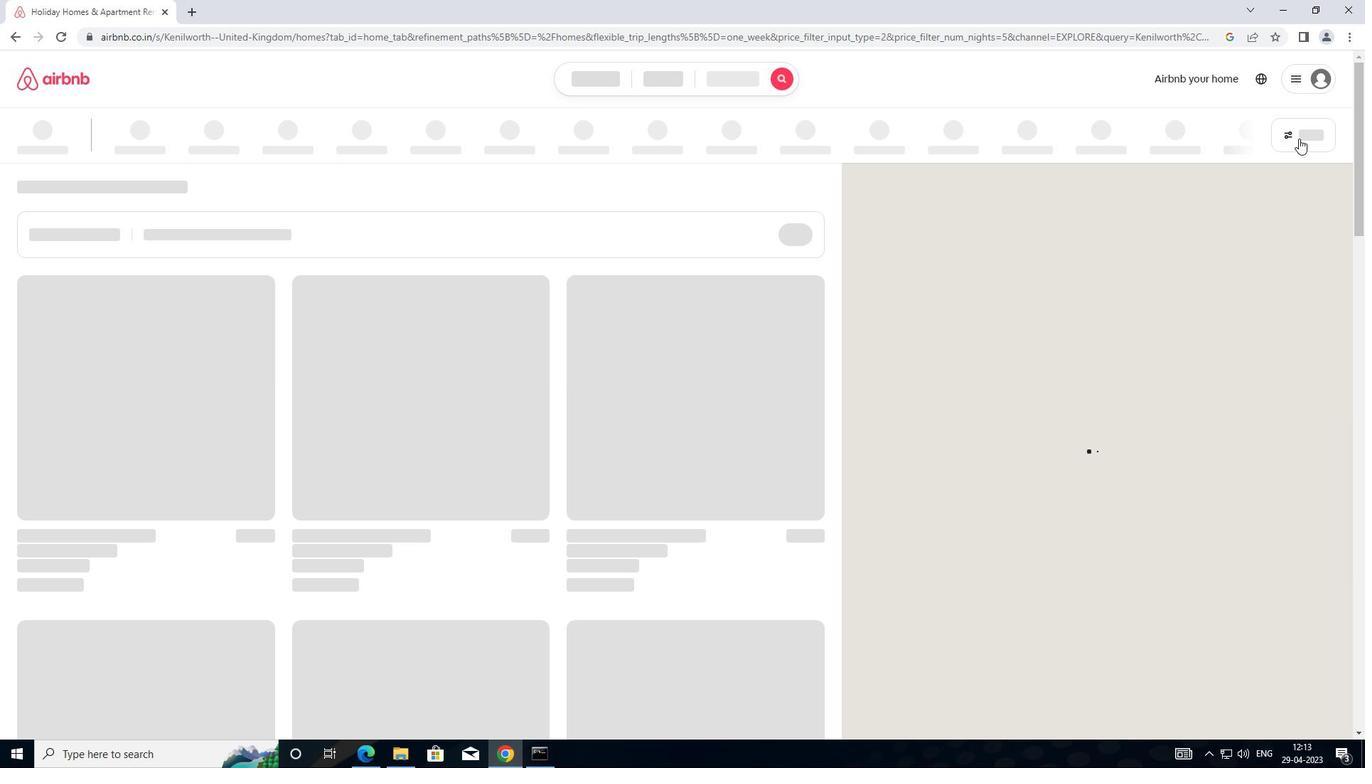 
Action: Mouse moved to (1316, 145)
Screenshot: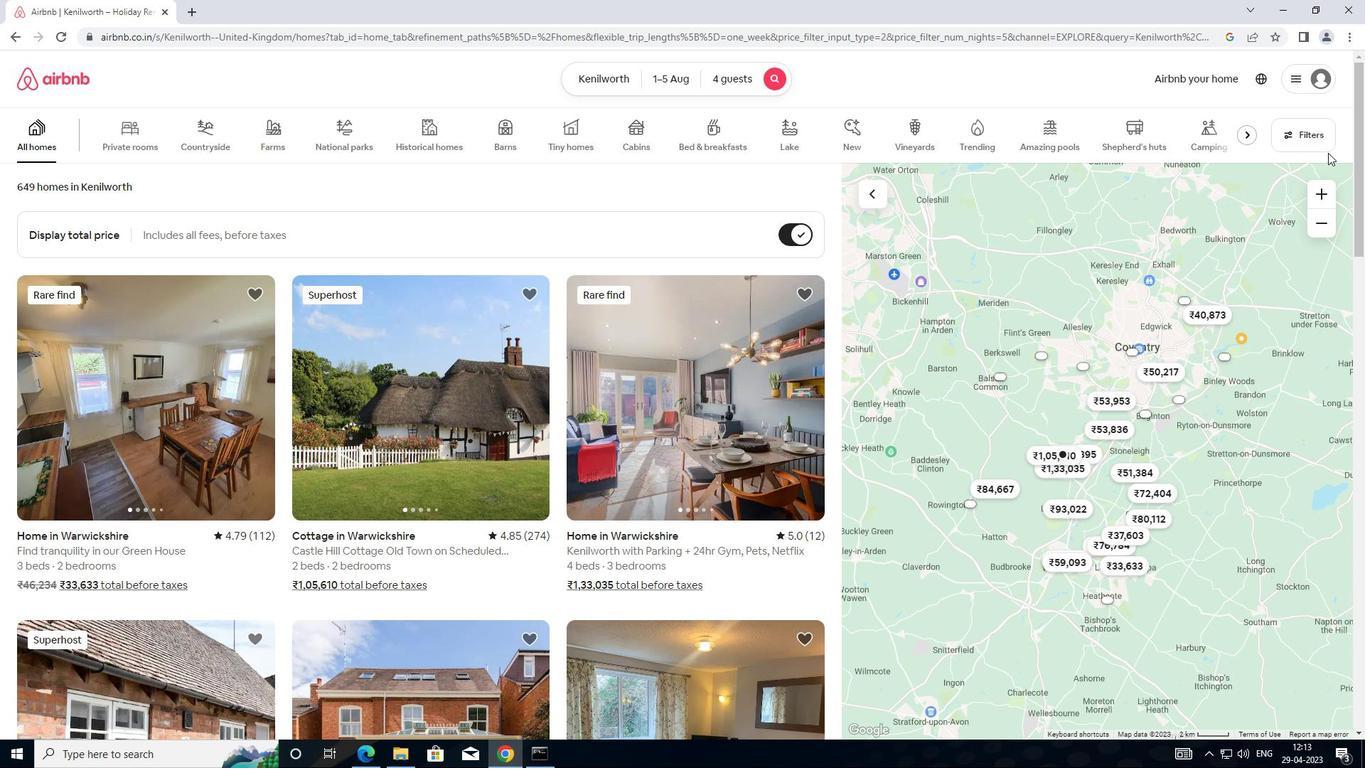 
Action: Mouse pressed left at (1316, 145)
Screenshot: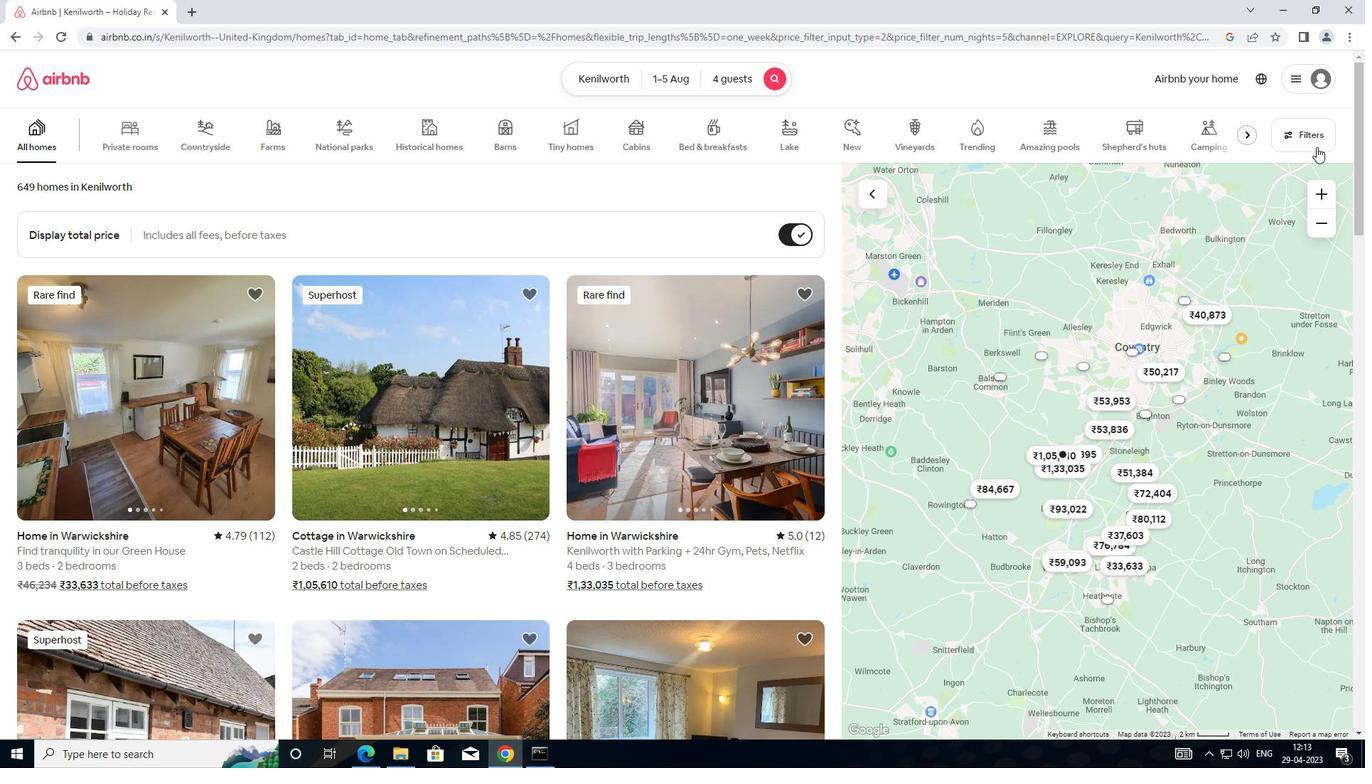 
Action: Mouse moved to (514, 313)
Screenshot: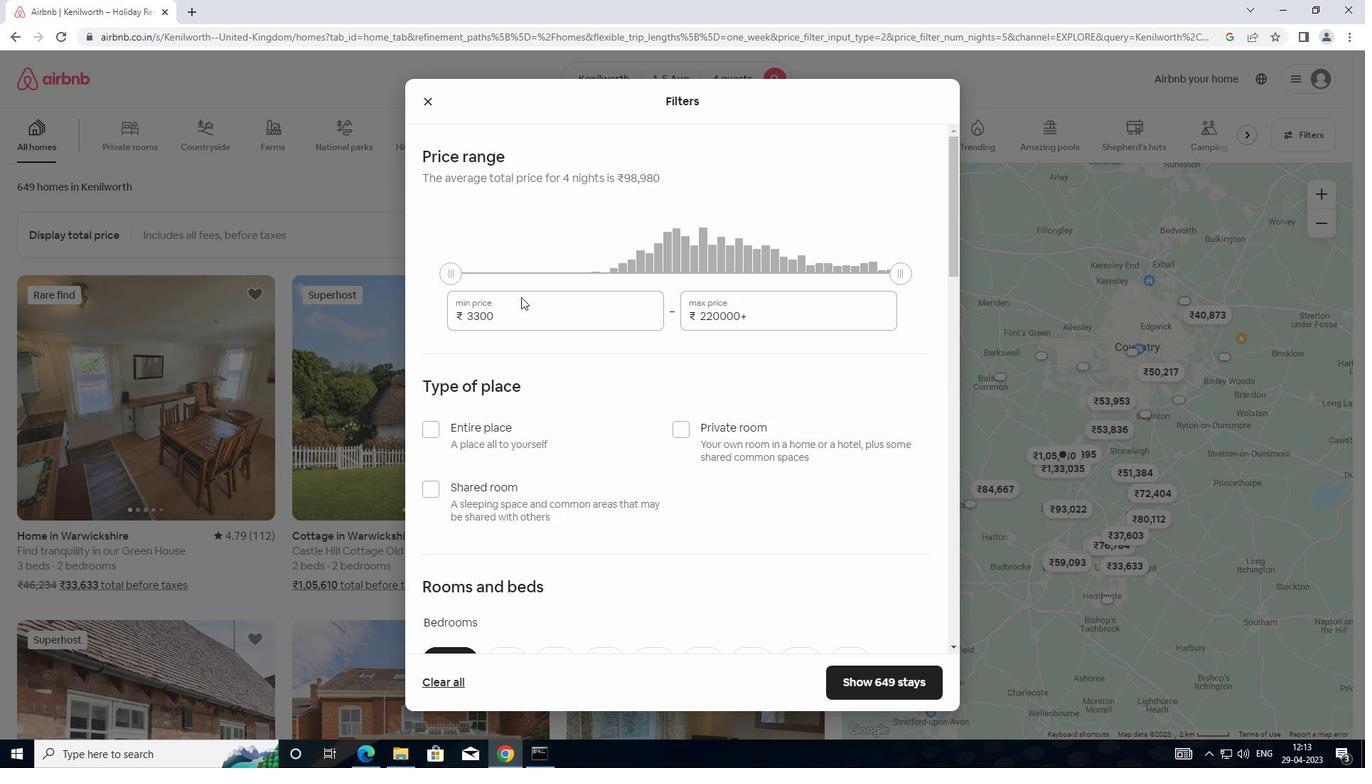 
Action: Mouse pressed left at (514, 313)
Screenshot: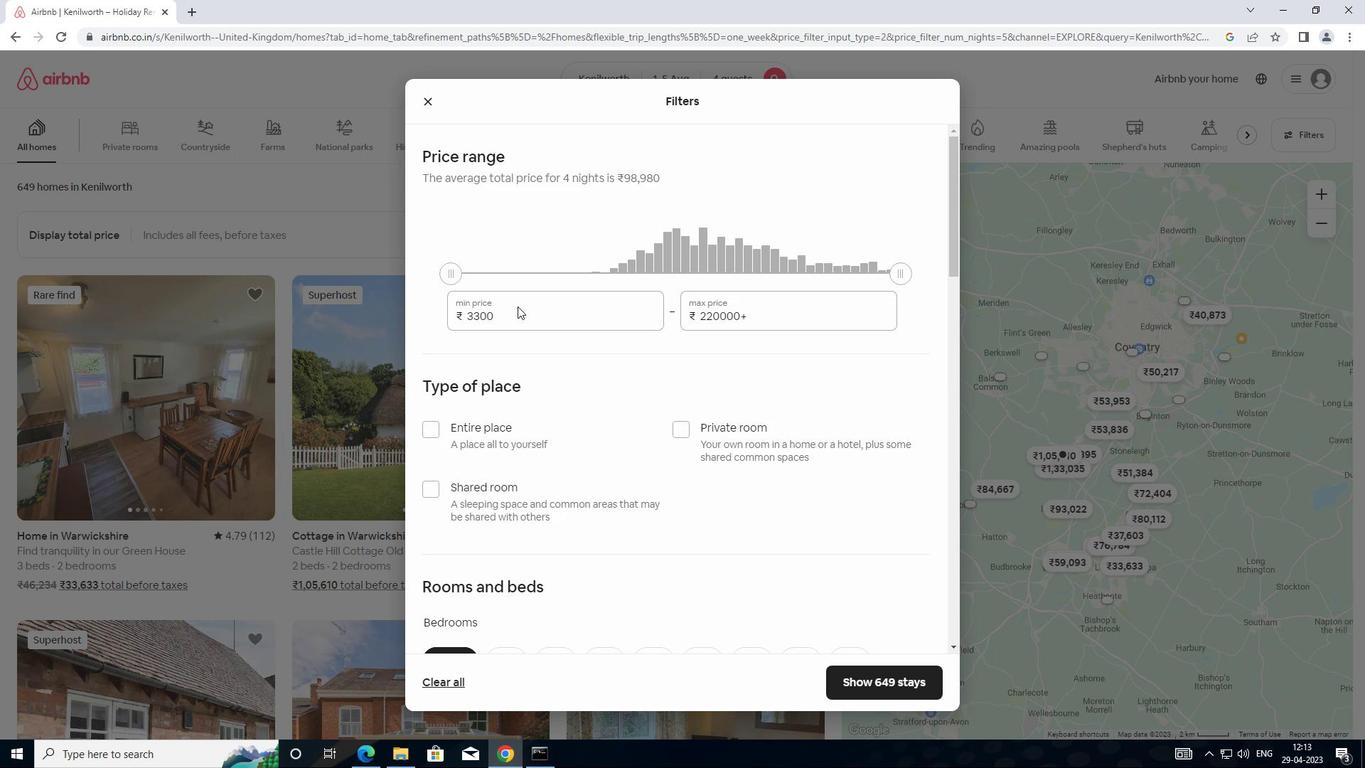 
Action: Mouse moved to (445, 310)
Screenshot: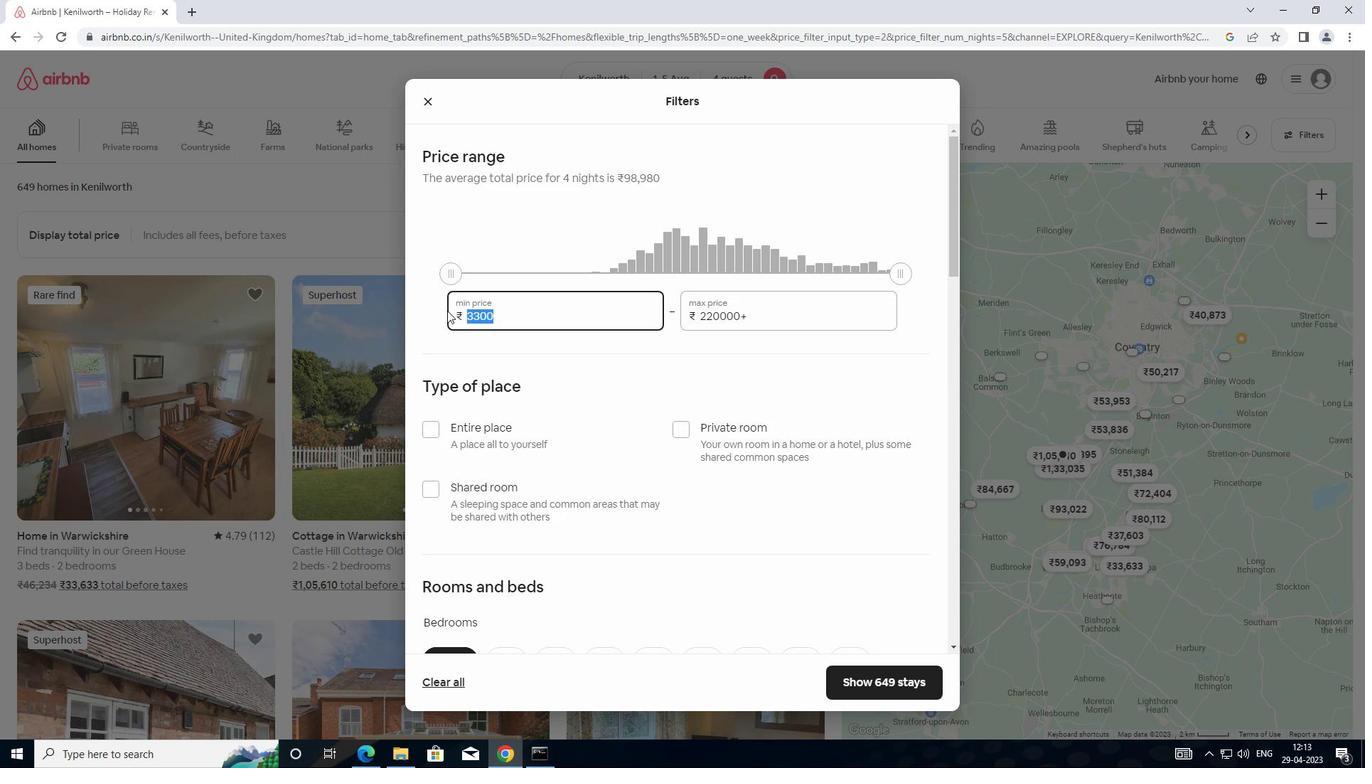
Action: Key pressed 13000
Screenshot: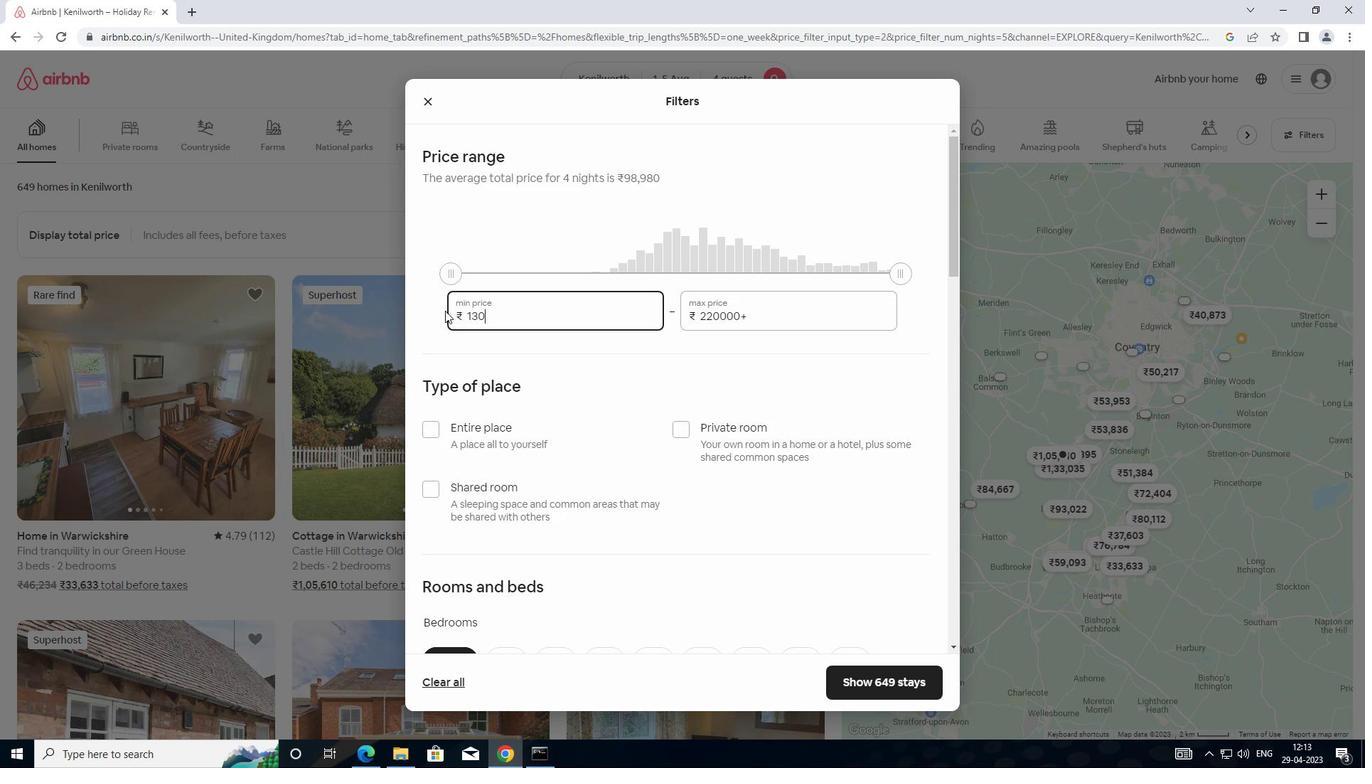 
Action: Mouse moved to (759, 316)
Screenshot: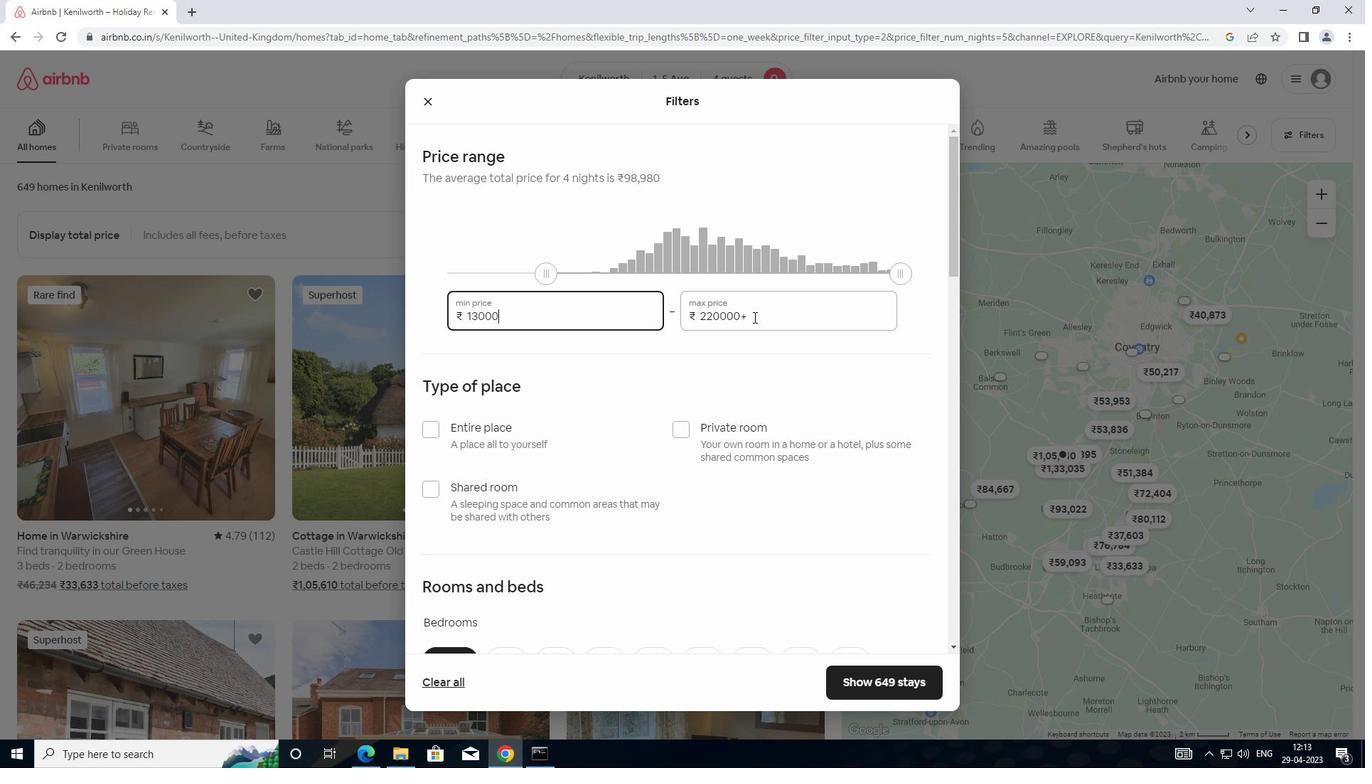 
Action: Mouse pressed left at (759, 316)
Screenshot: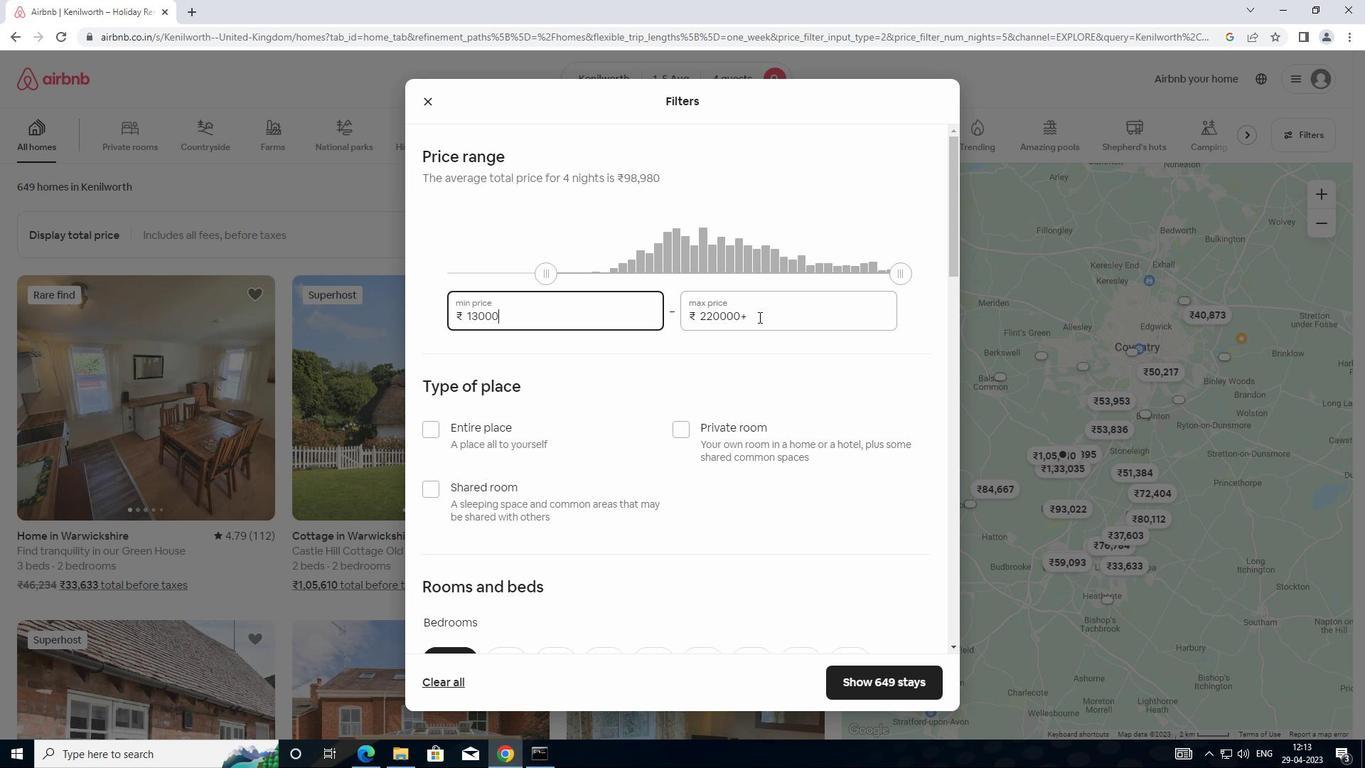 
Action: Mouse moved to (688, 316)
Screenshot: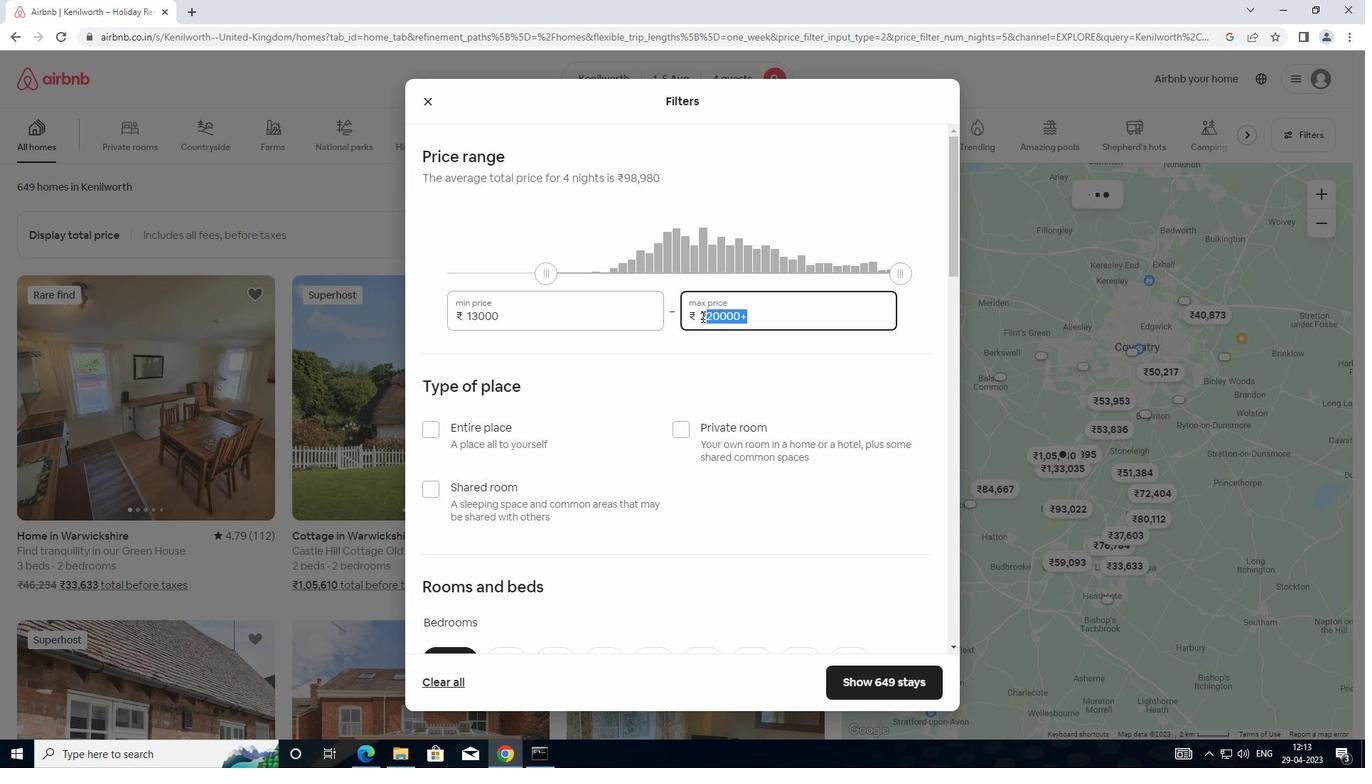 
Action: Key pressed 20000
Screenshot: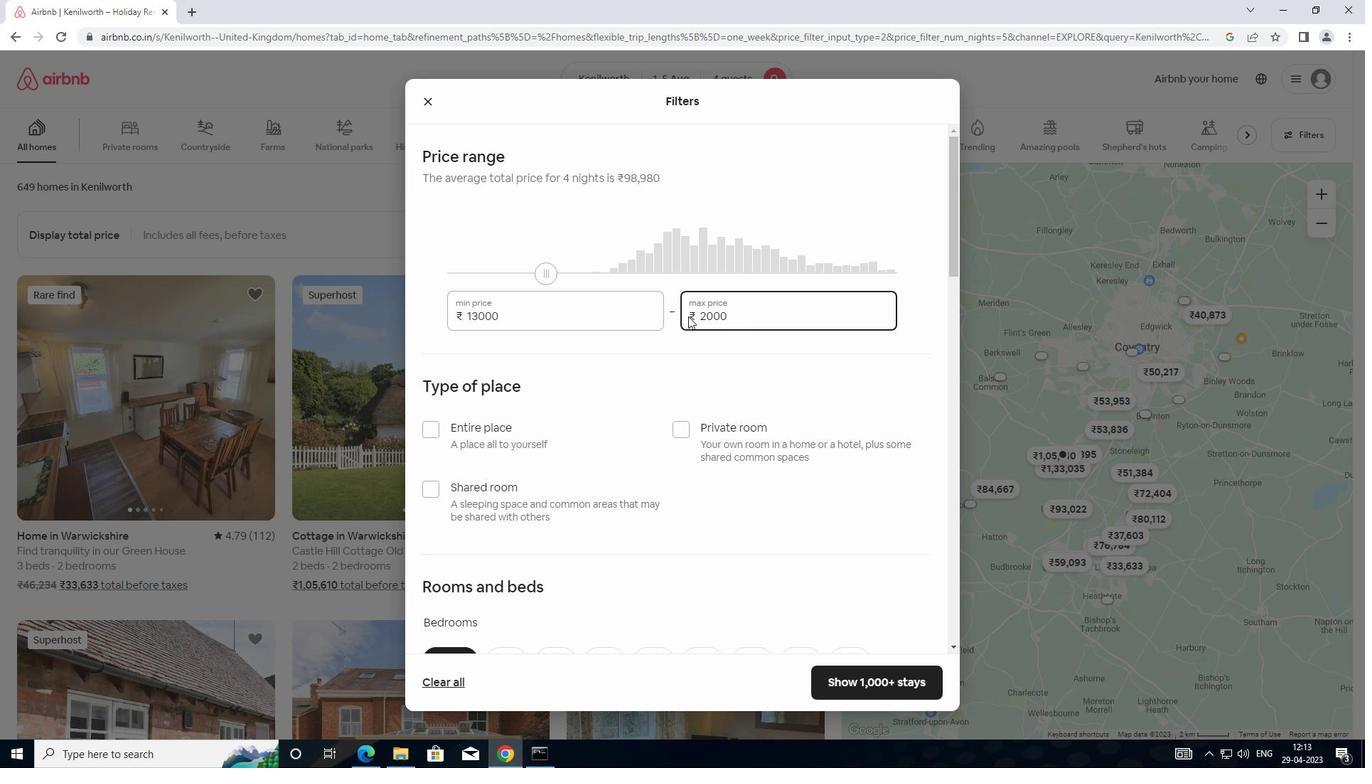 
Action: Mouse moved to (702, 342)
Screenshot: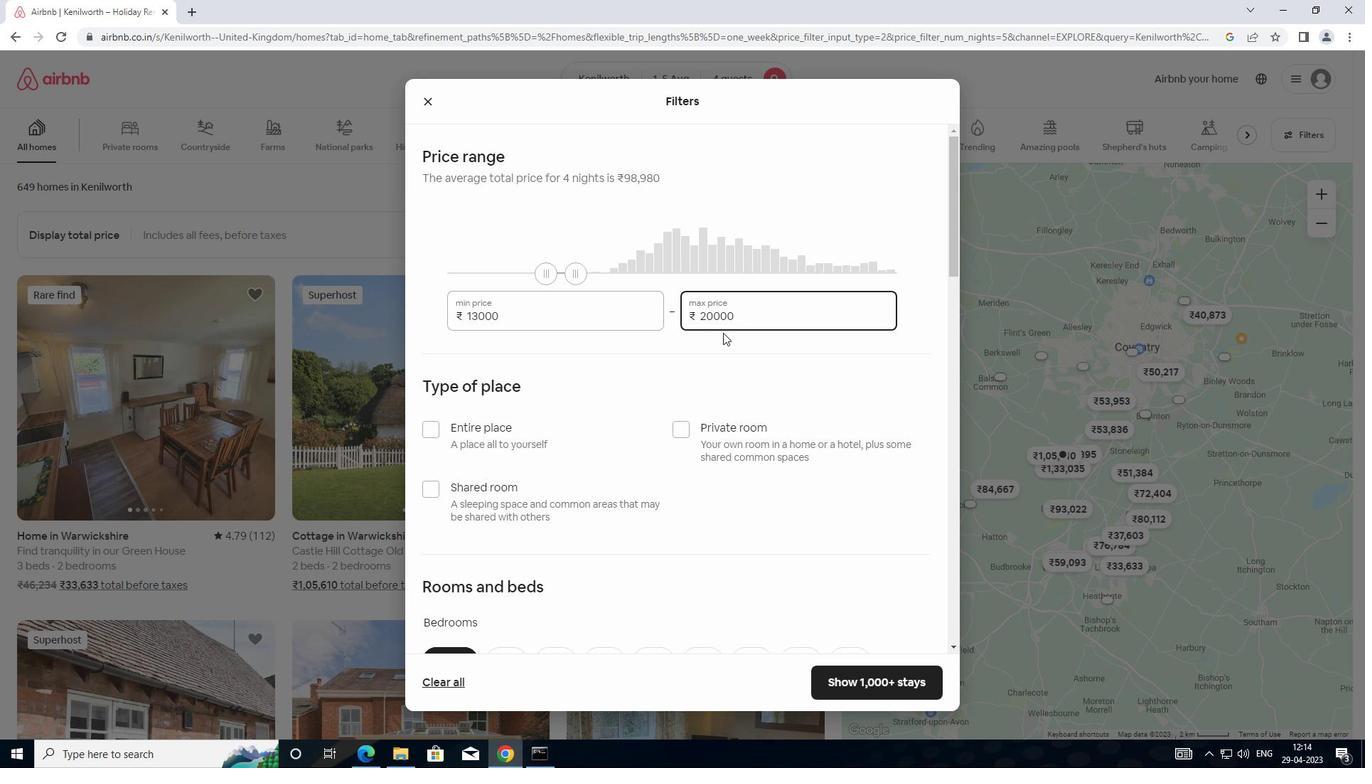 
Action: Mouse scrolled (702, 342) with delta (0, 0)
Screenshot: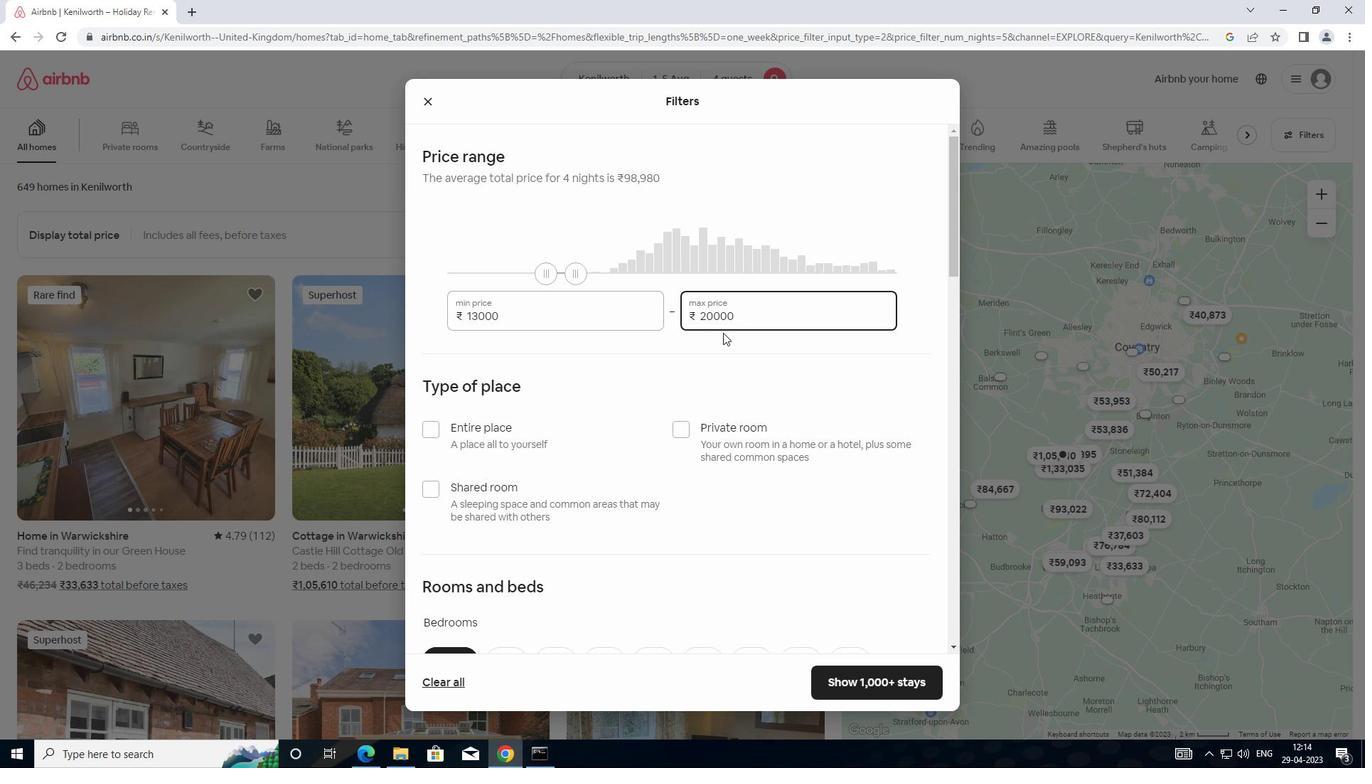 
Action: Mouse moved to (697, 347)
Screenshot: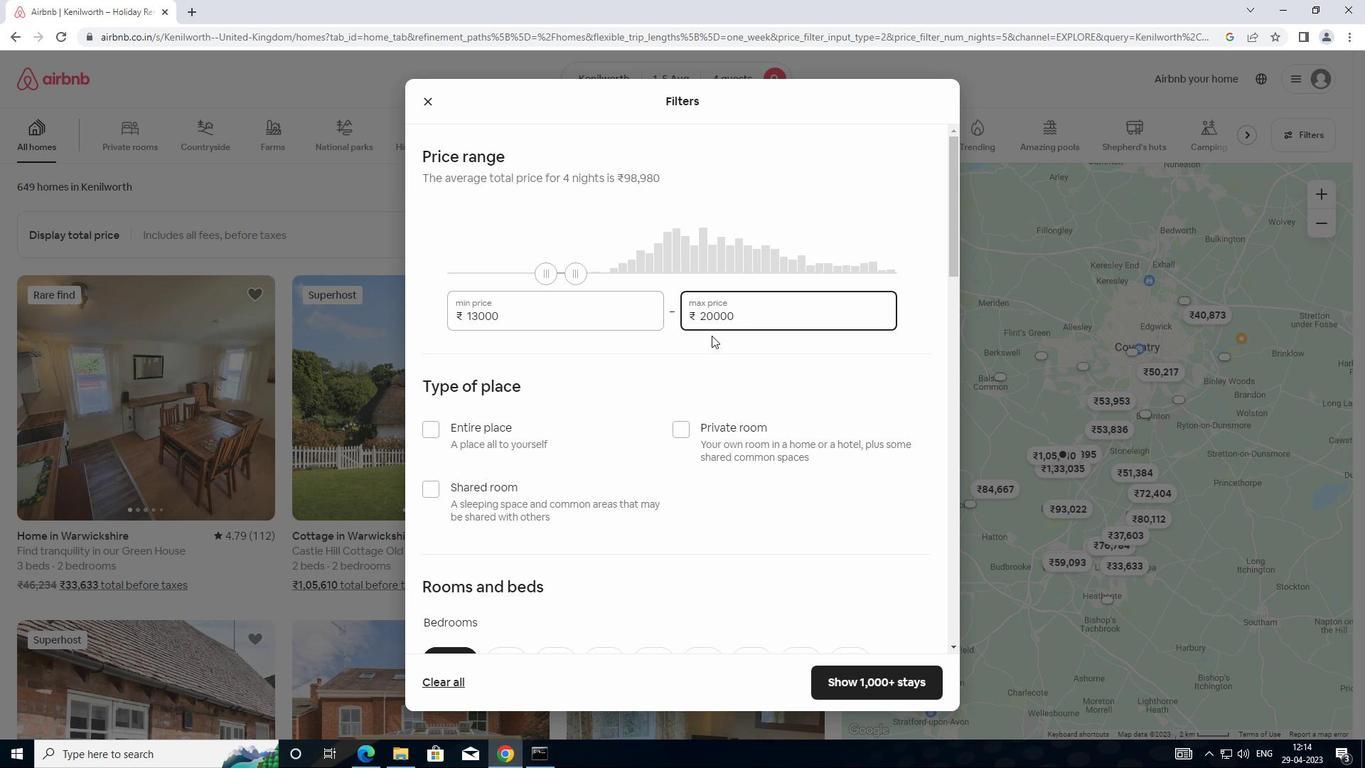 
Action: Mouse scrolled (697, 346) with delta (0, 0)
Screenshot: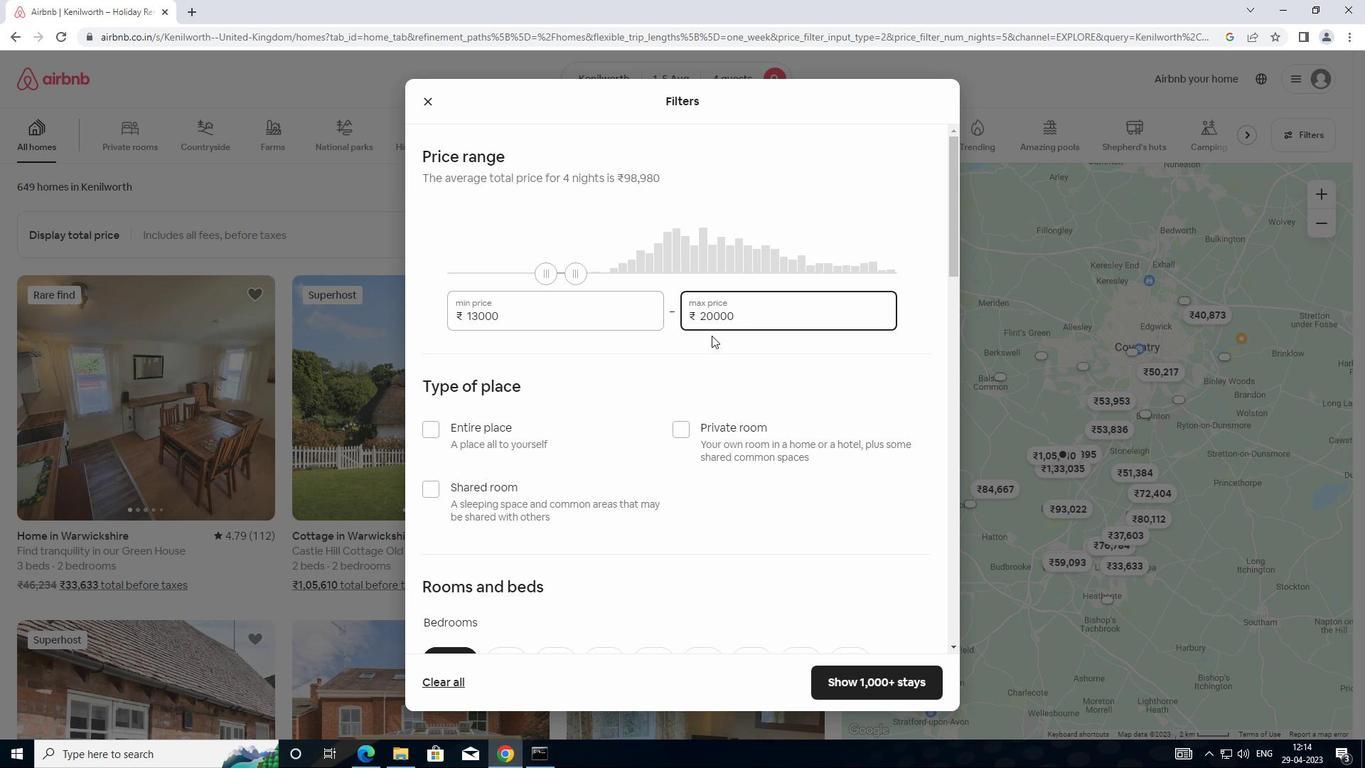 
Action: Mouse moved to (437, 286)
Screenshot: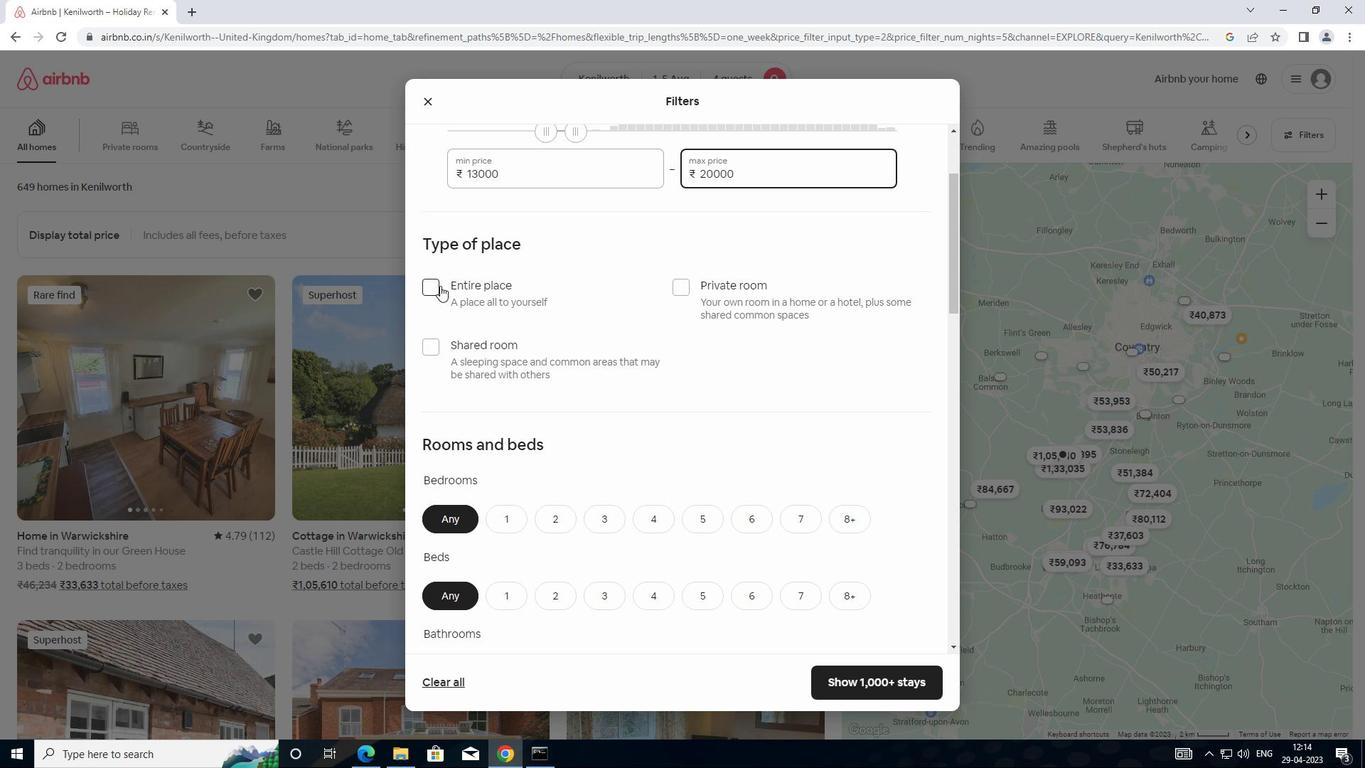 
Action: Mouse pressed left at (437, 286)
Screenshot: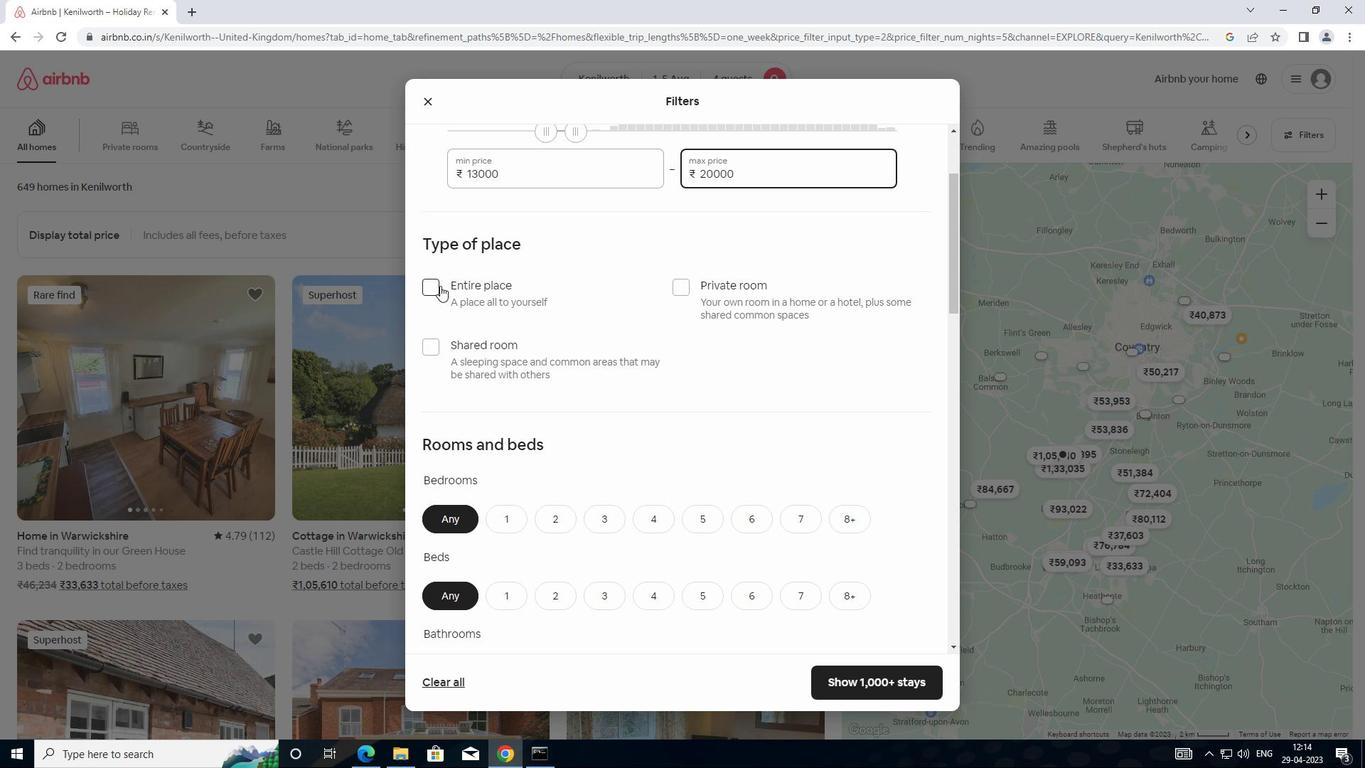 
Action: Mouse moved to (543, 367)
Screenshot: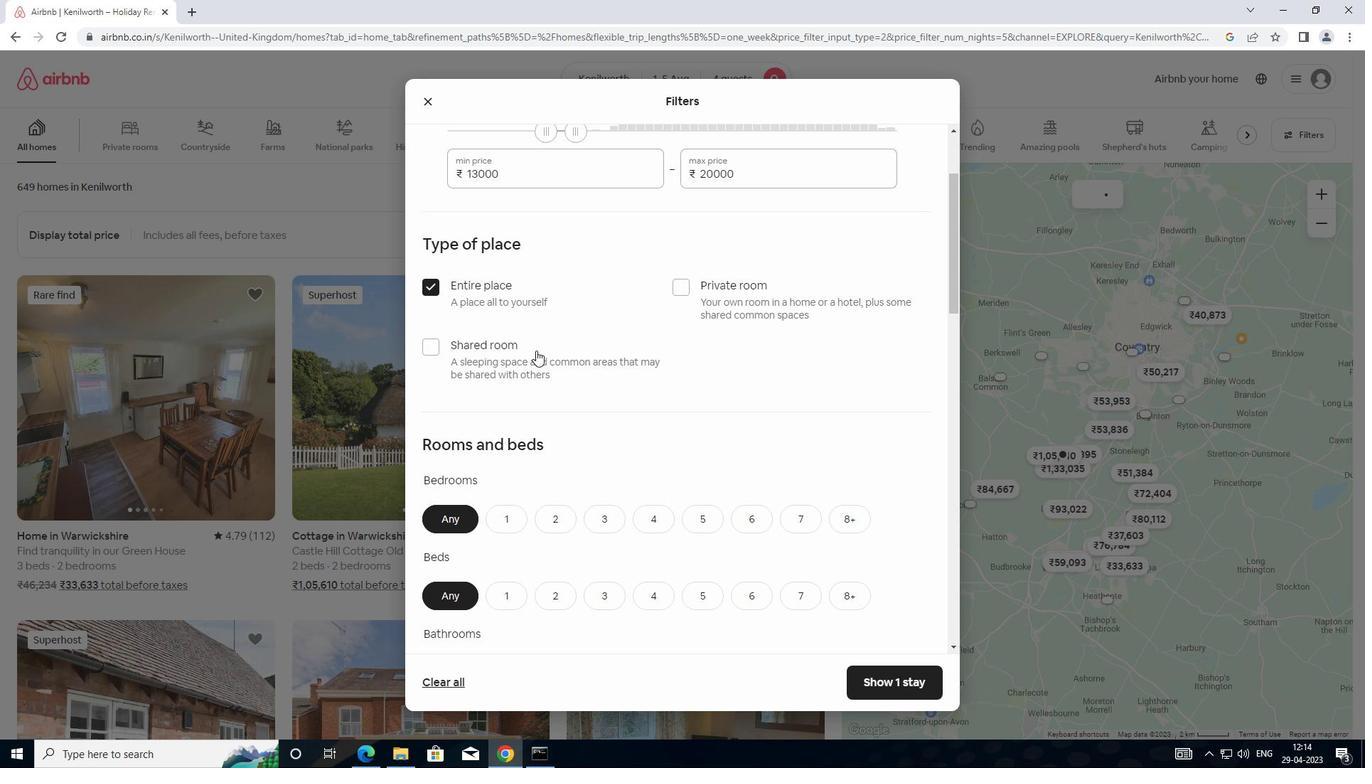 
Action: Mouse scrolled (543, 366) with delta (0, 0)
Screenshot: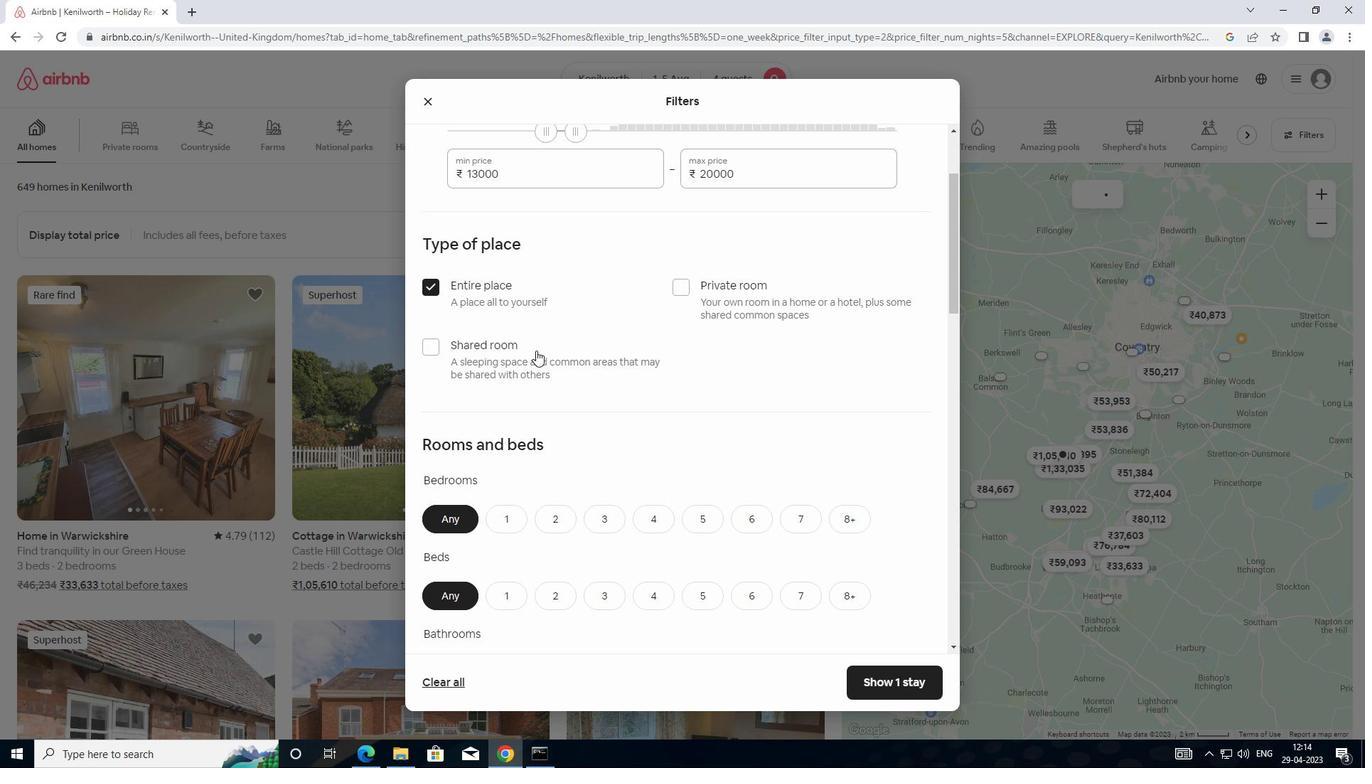 
Action: Mouse moved to (544, 368)
Screenshot: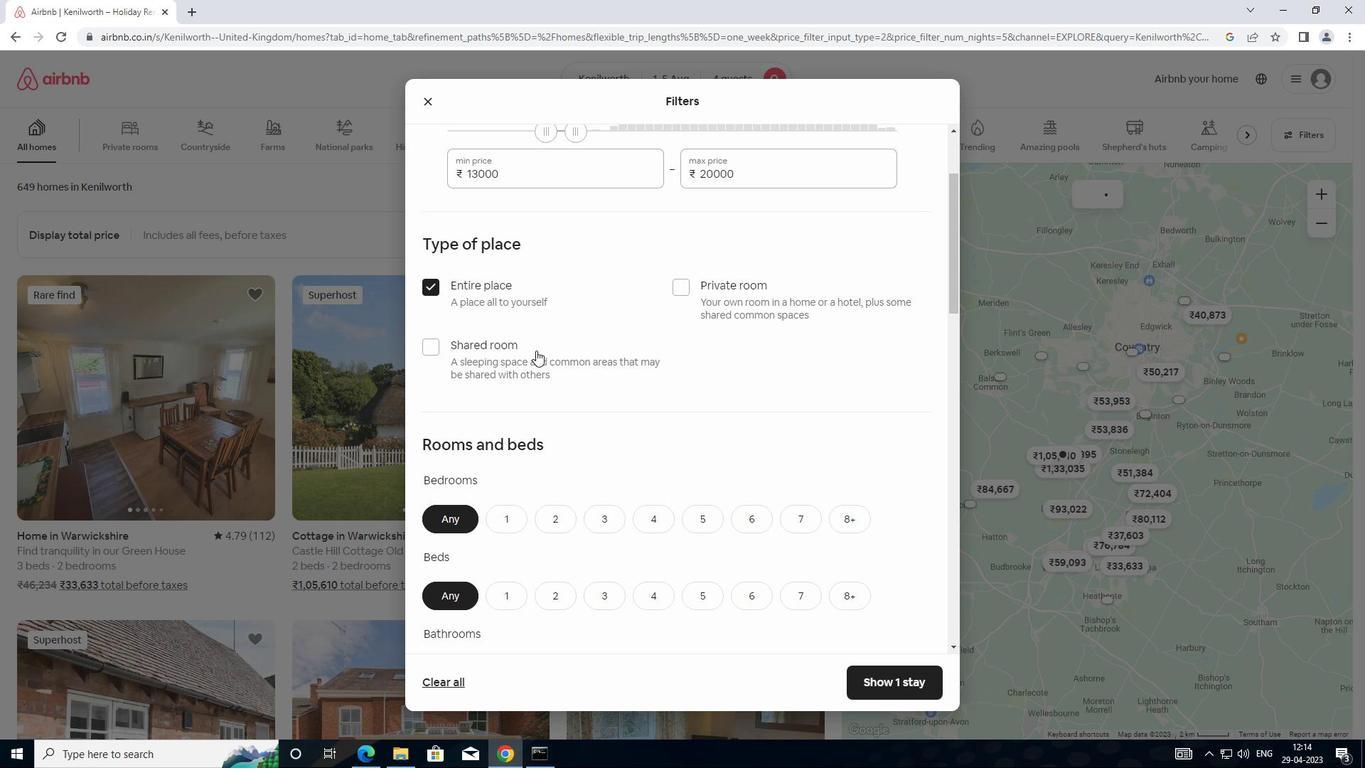 
Action: Mouse scrolled (544, 367) with delta (0, 0)
Screenshot: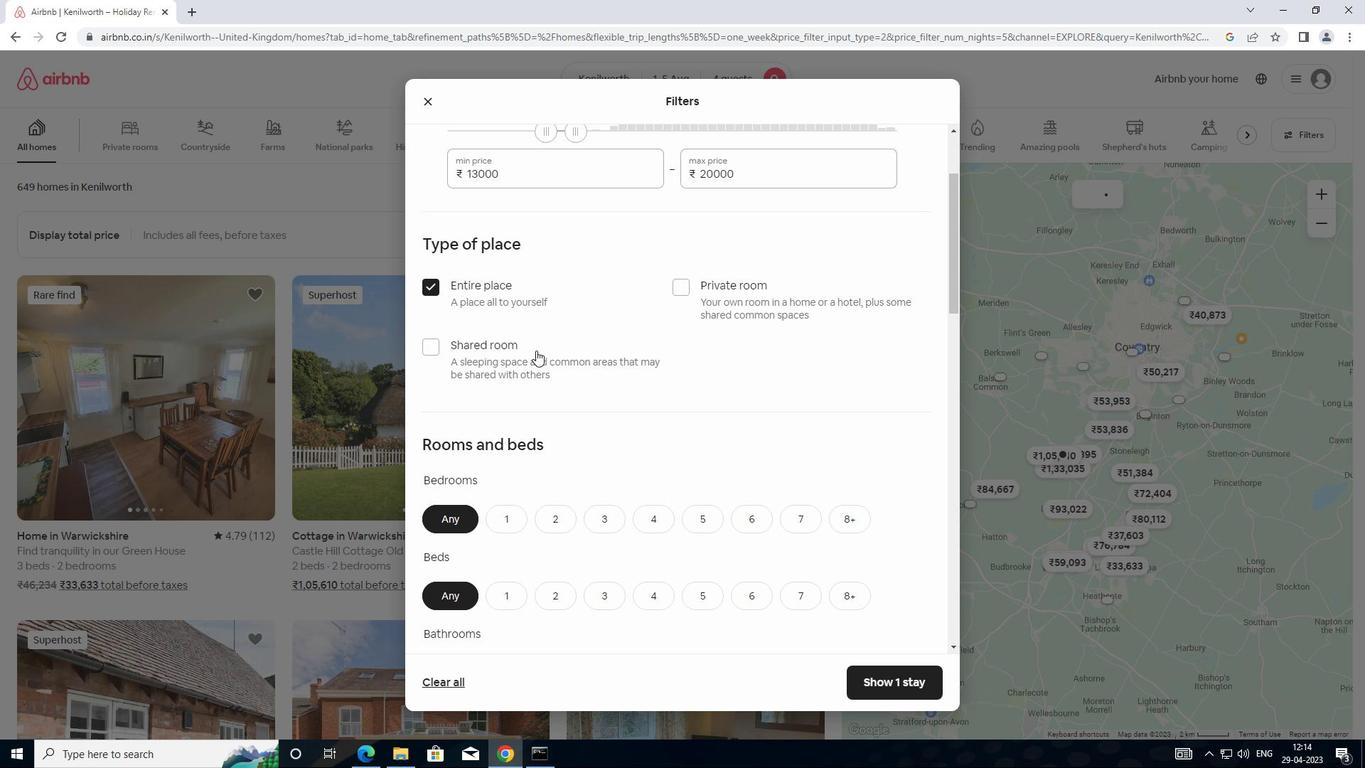 
Action: Mouse moved to (549, 372)
Screenshot: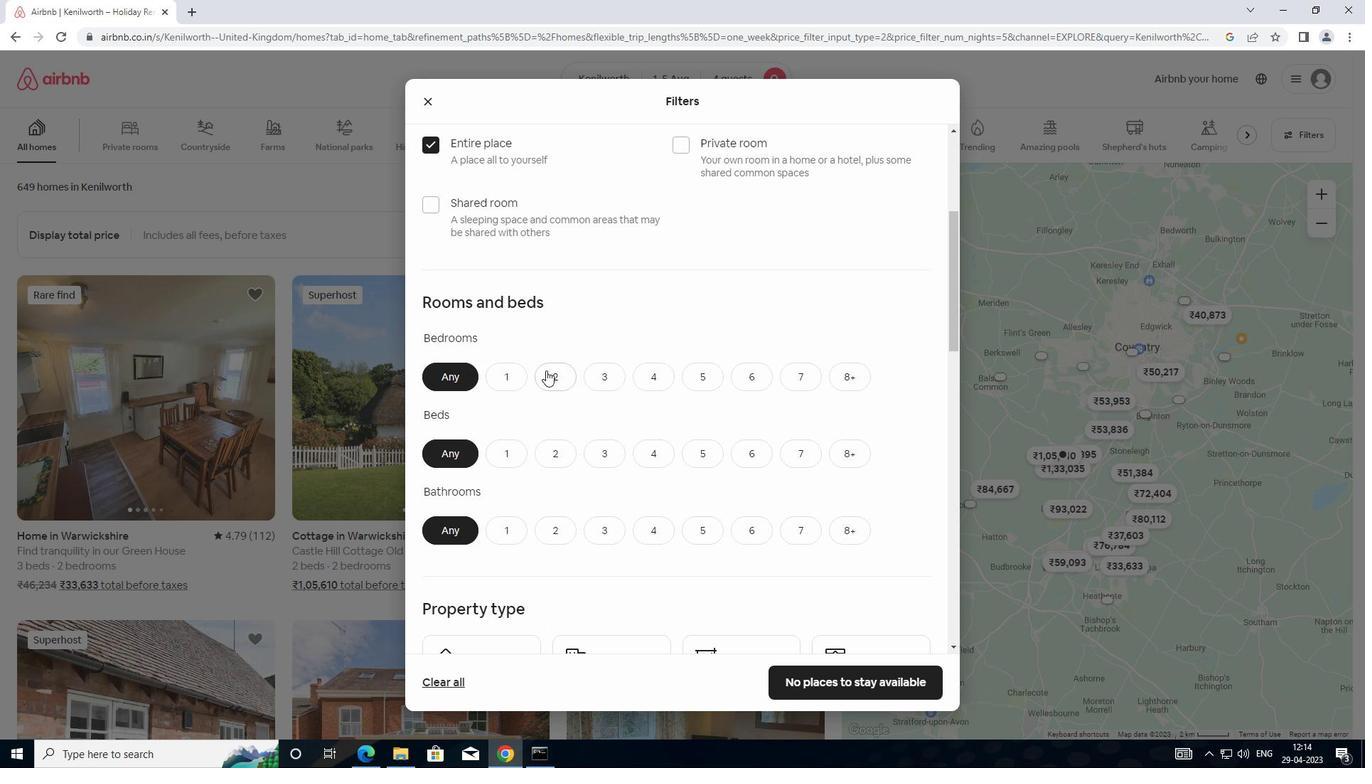 
Action: Mouse pressed left at (549, 372)
Screenshot: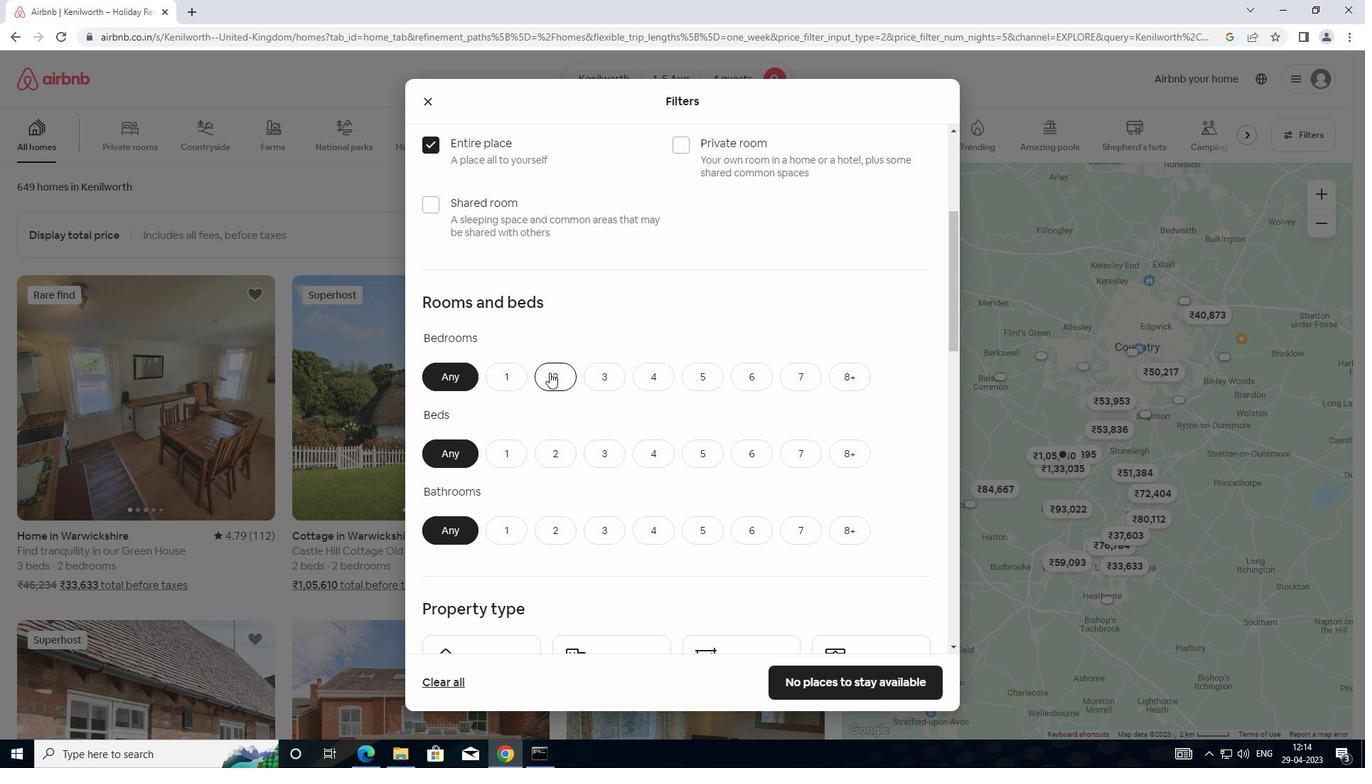 
Action: Mouse moved to (600, 458)
Screenshot: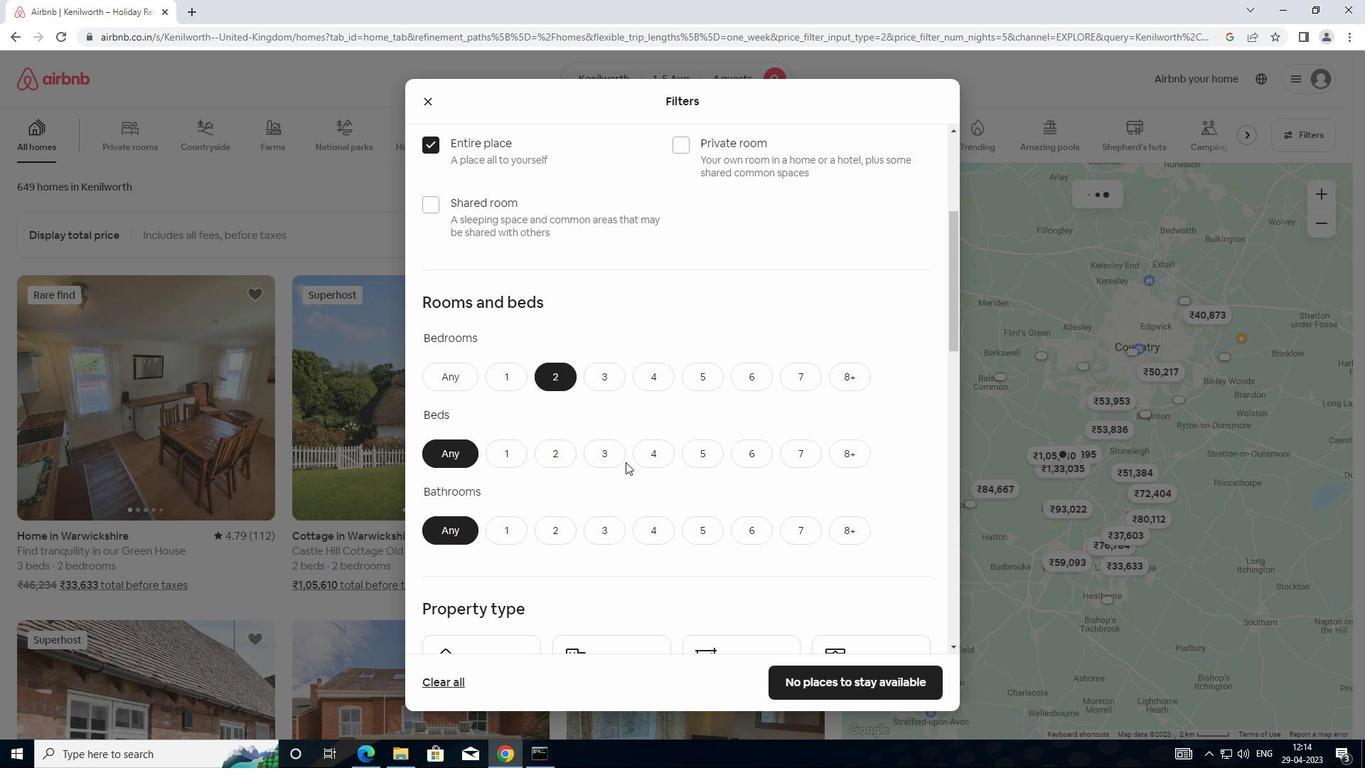 
Action: Mouse pressed left at (600, 458)
Screenshot: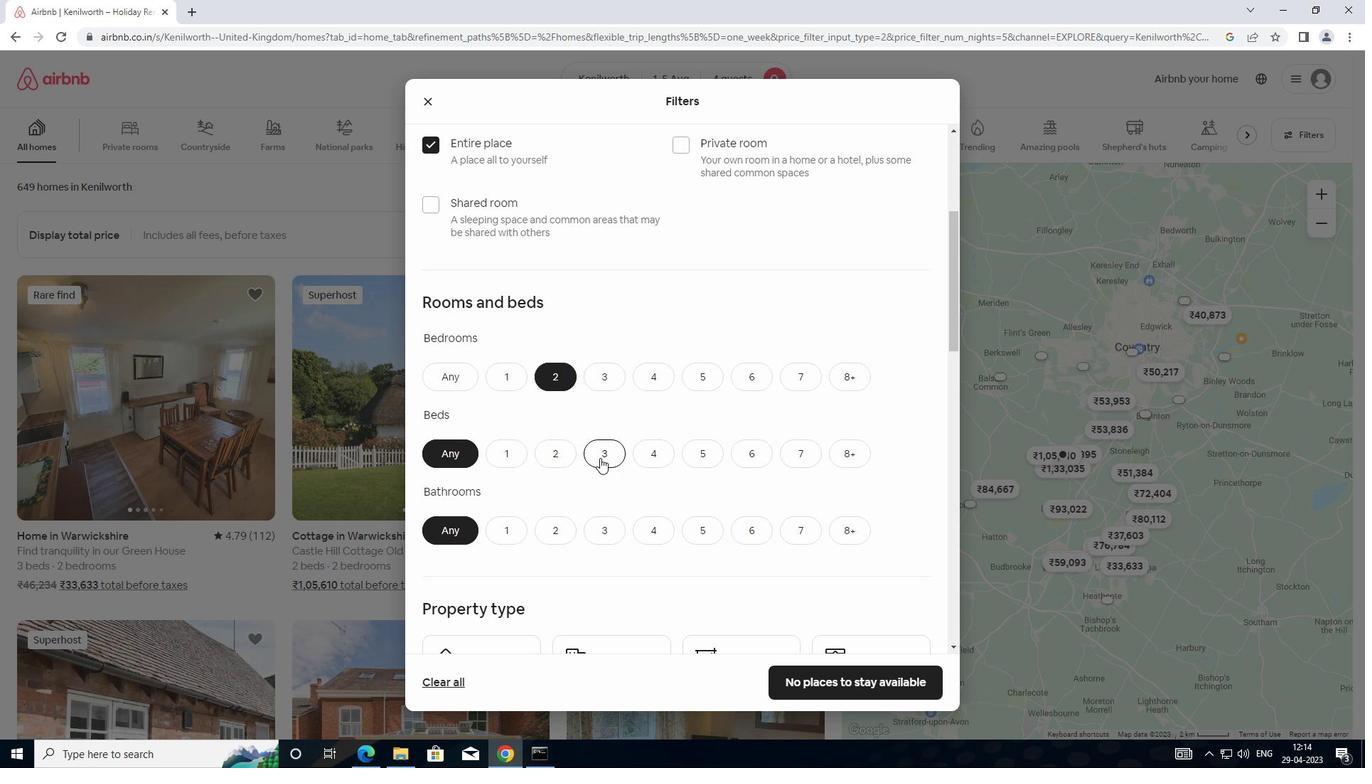 
Action: Mouse moved to (544, 527)
Screenshot: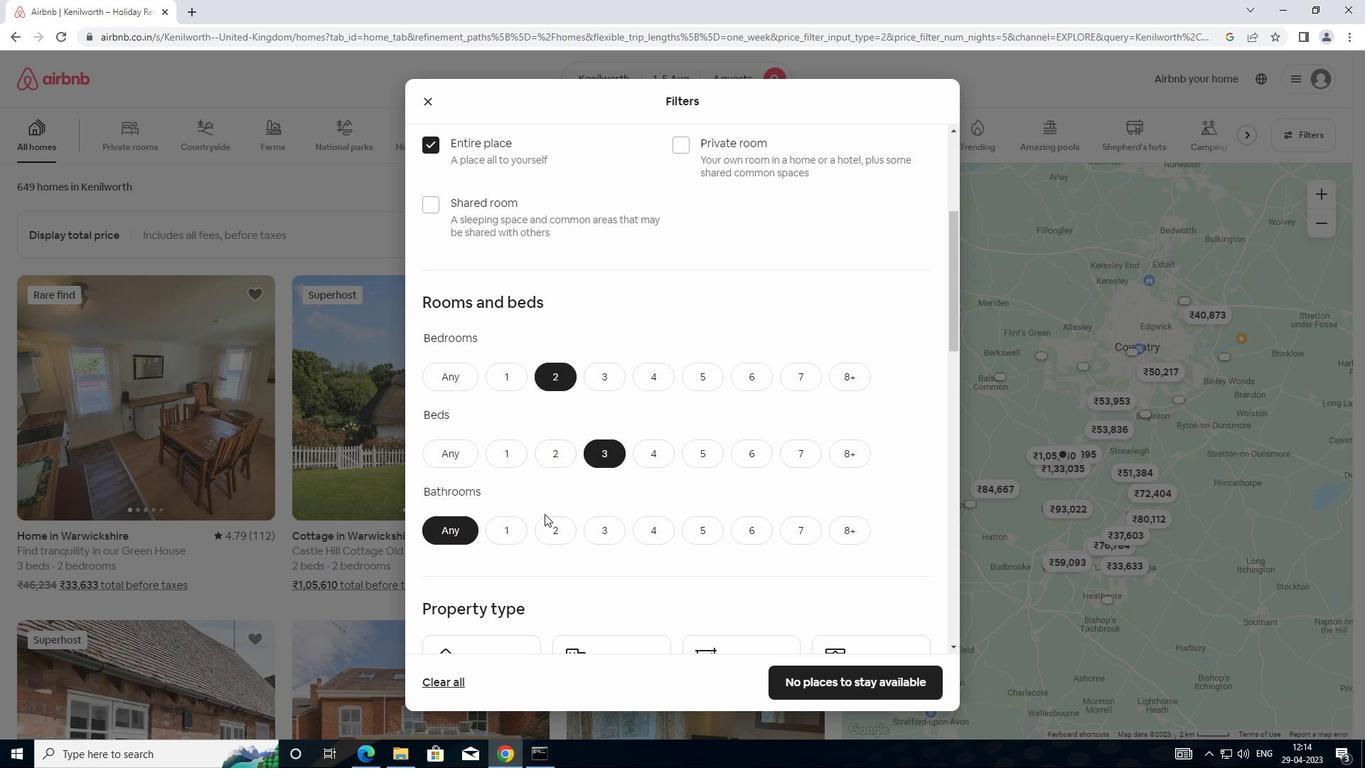 
Action: Mouse pressed left at (544, 527)
Screenshot: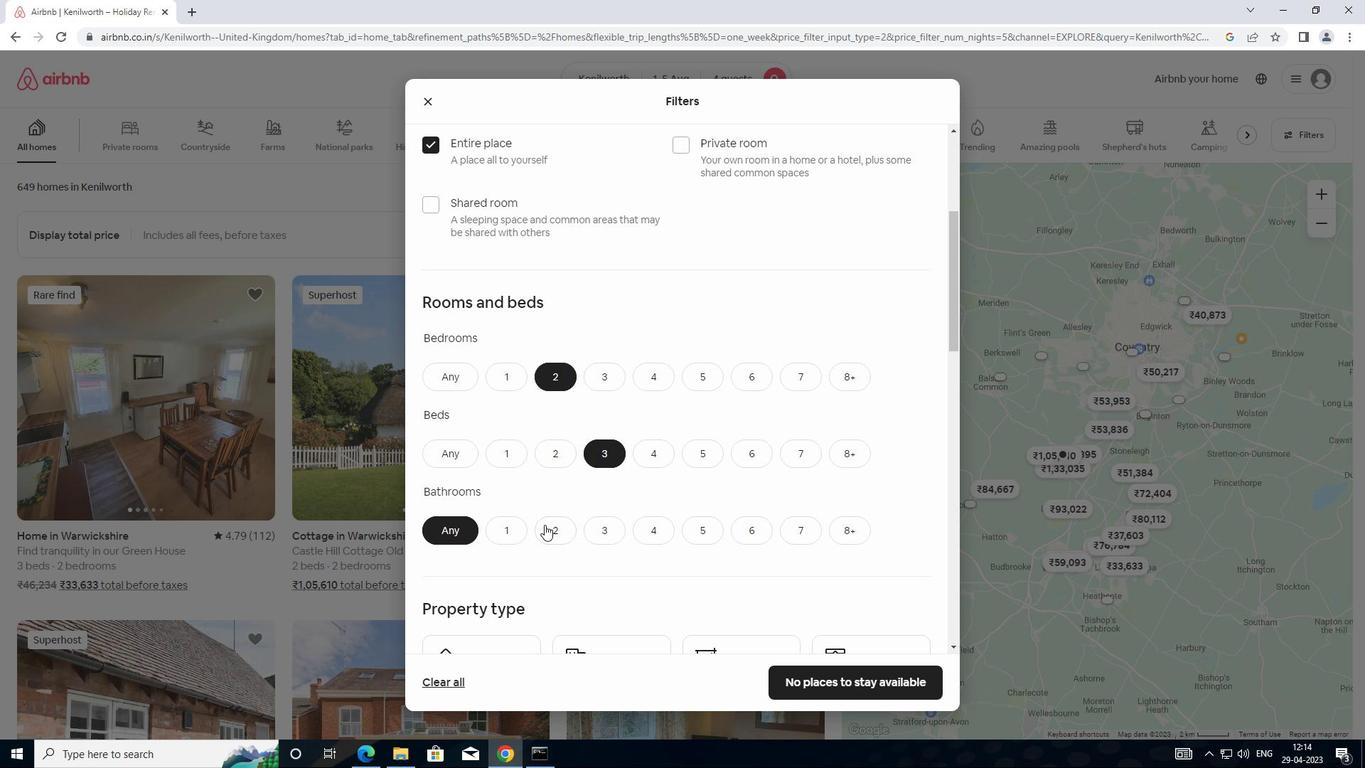 
Action: Mouse moved to (601, 522)
Screenshot: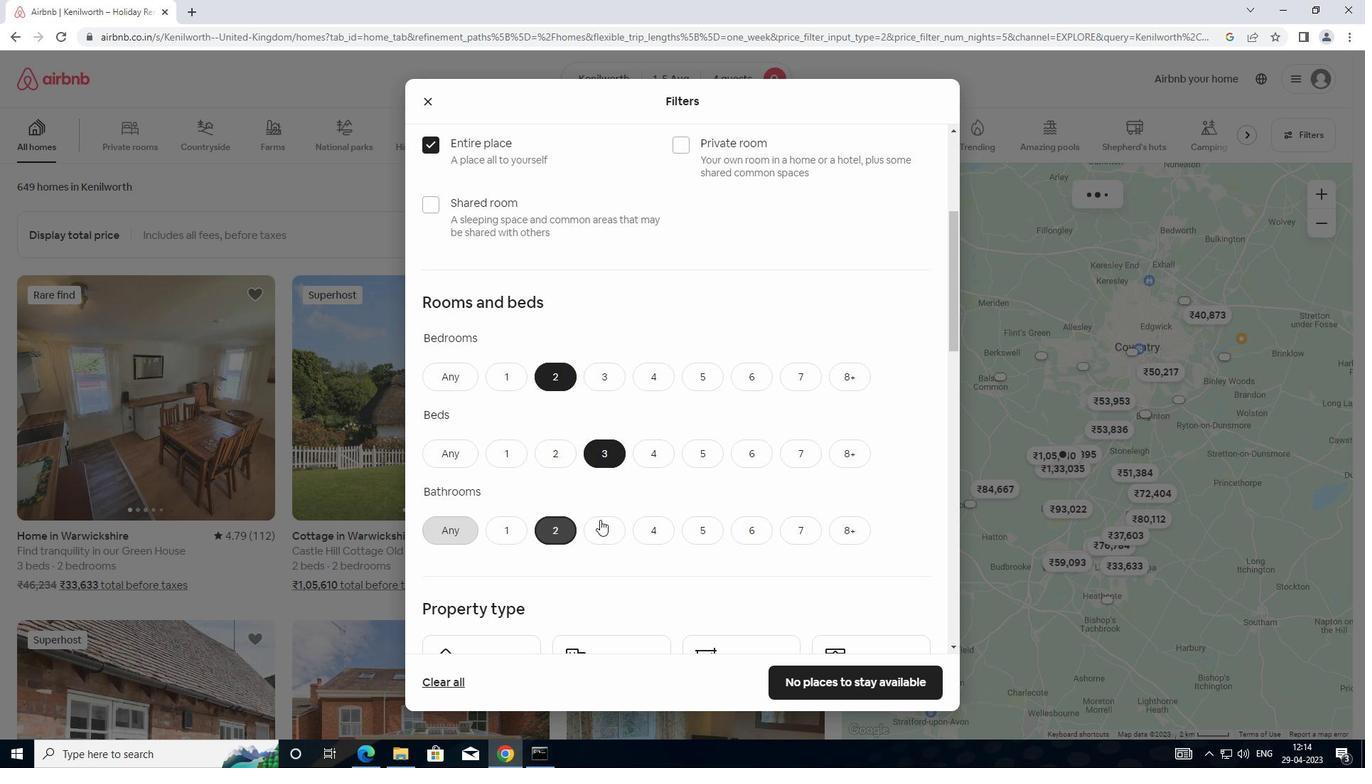 
Action: Mouse scrolled (601, 521) with delta (0, 0)
Screenshot: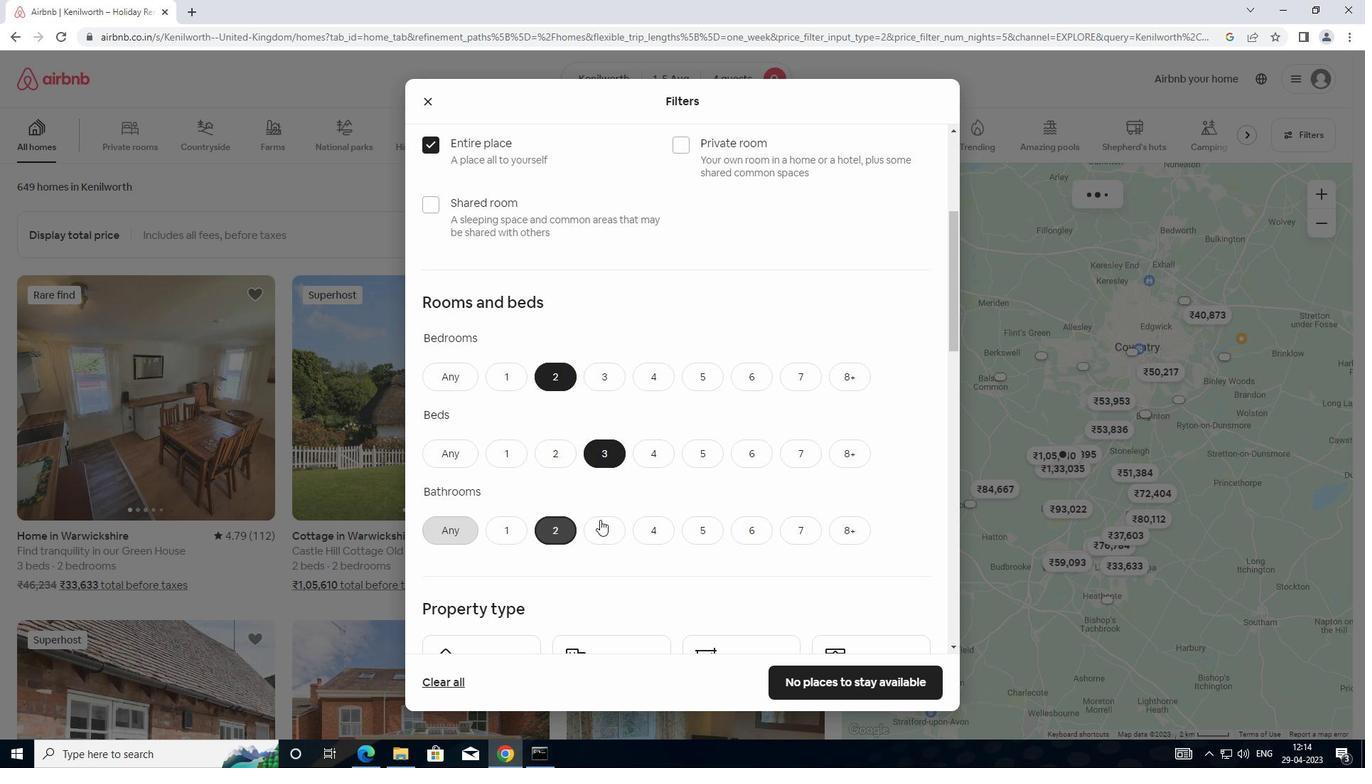 
Action: Mouse scrolled (601, 521) with delta (0, 0)
Screenshot: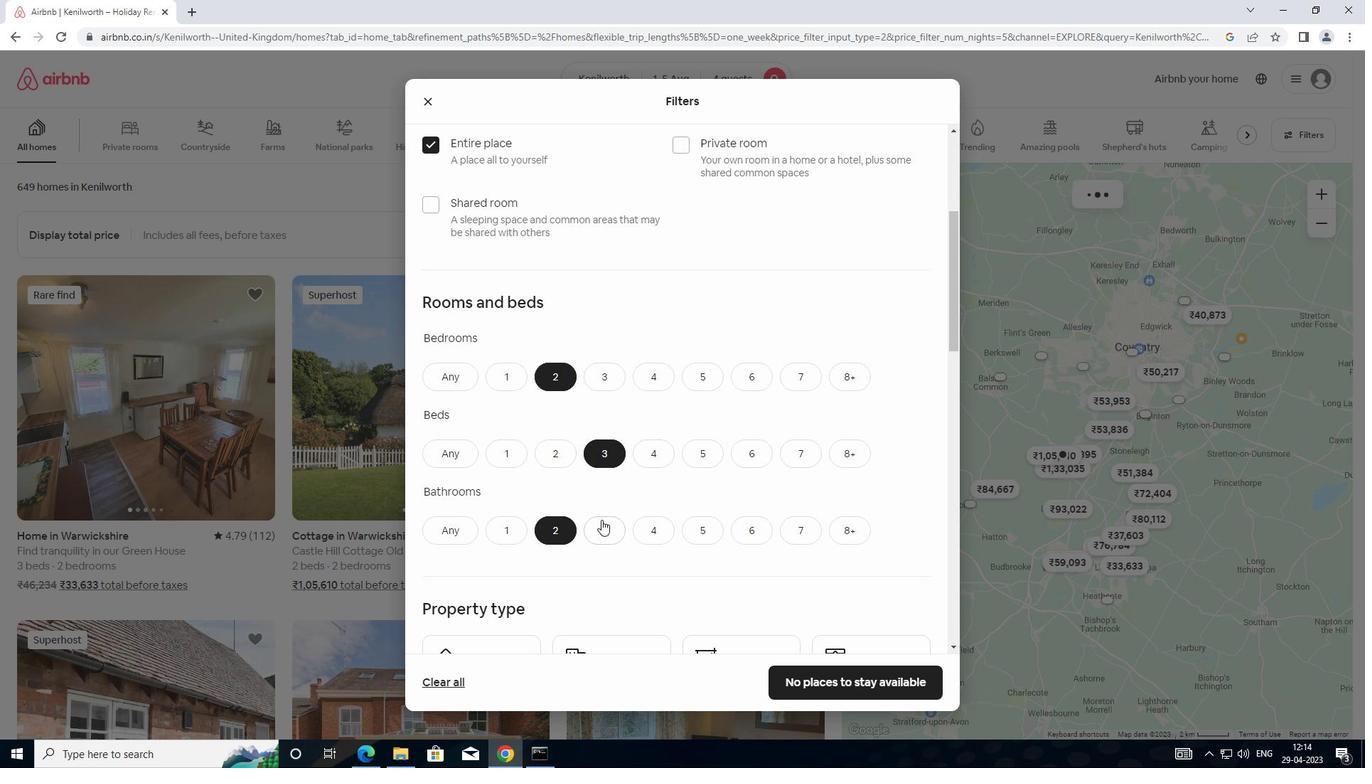 
Action: Mouse moved to (601, 522)
Screenshot: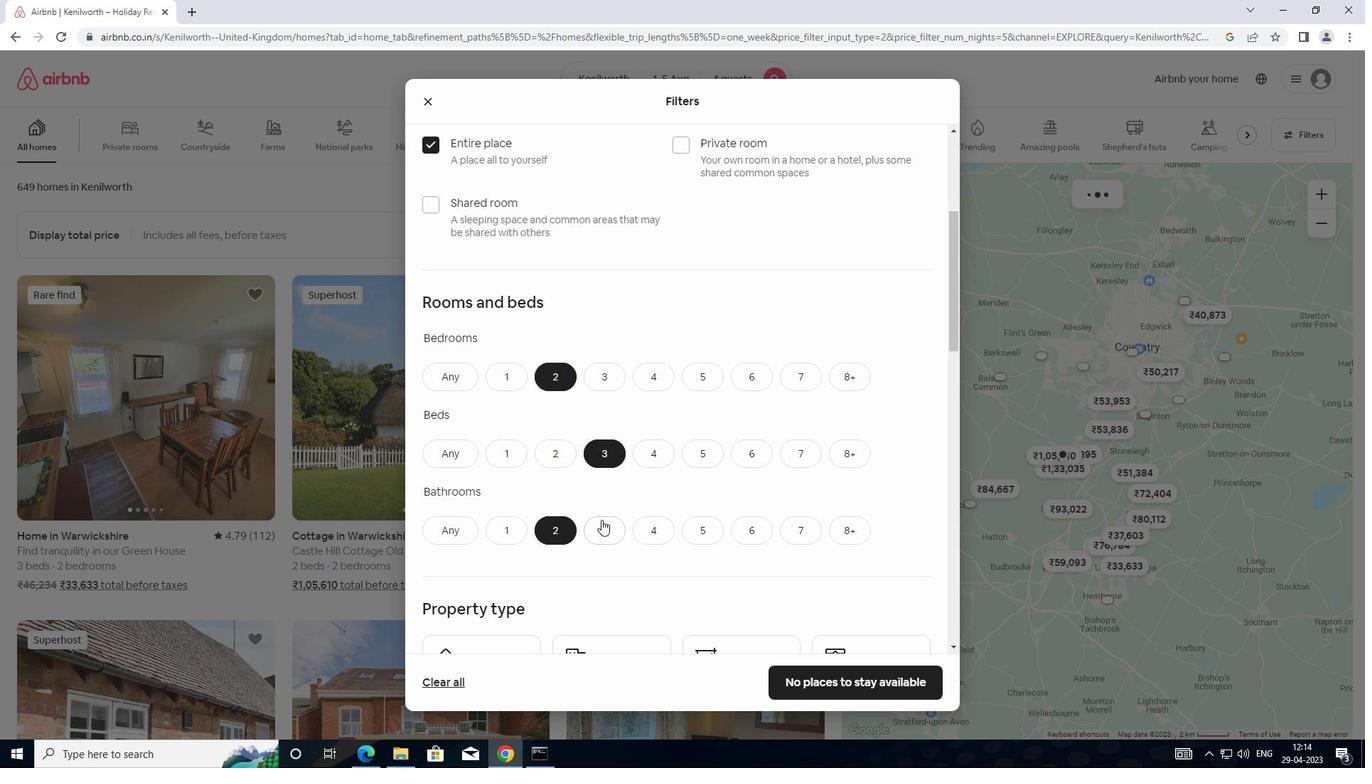 
Action: Mouse scrolled (601, 522) with delta (0, 0)
Screenshot: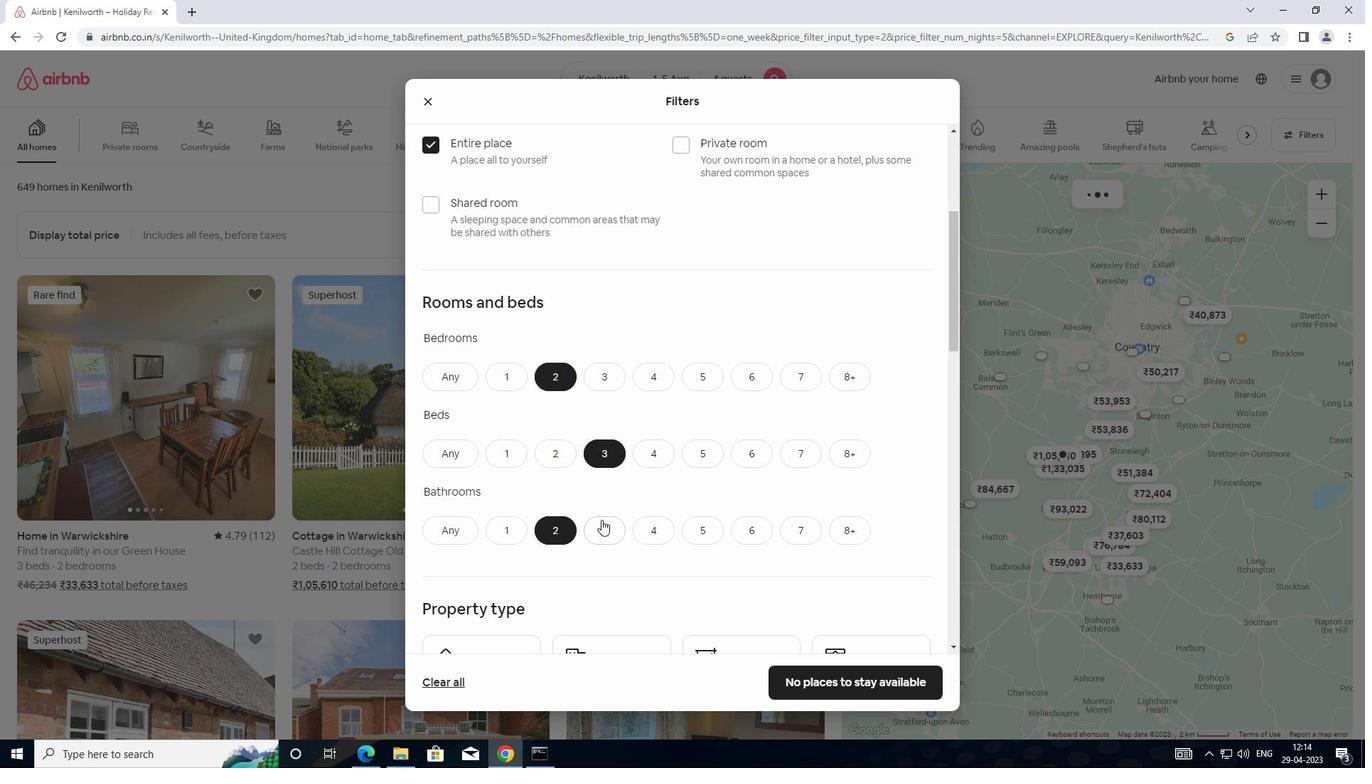 
Action: Mouse moved to (525, 474)
Screenshot: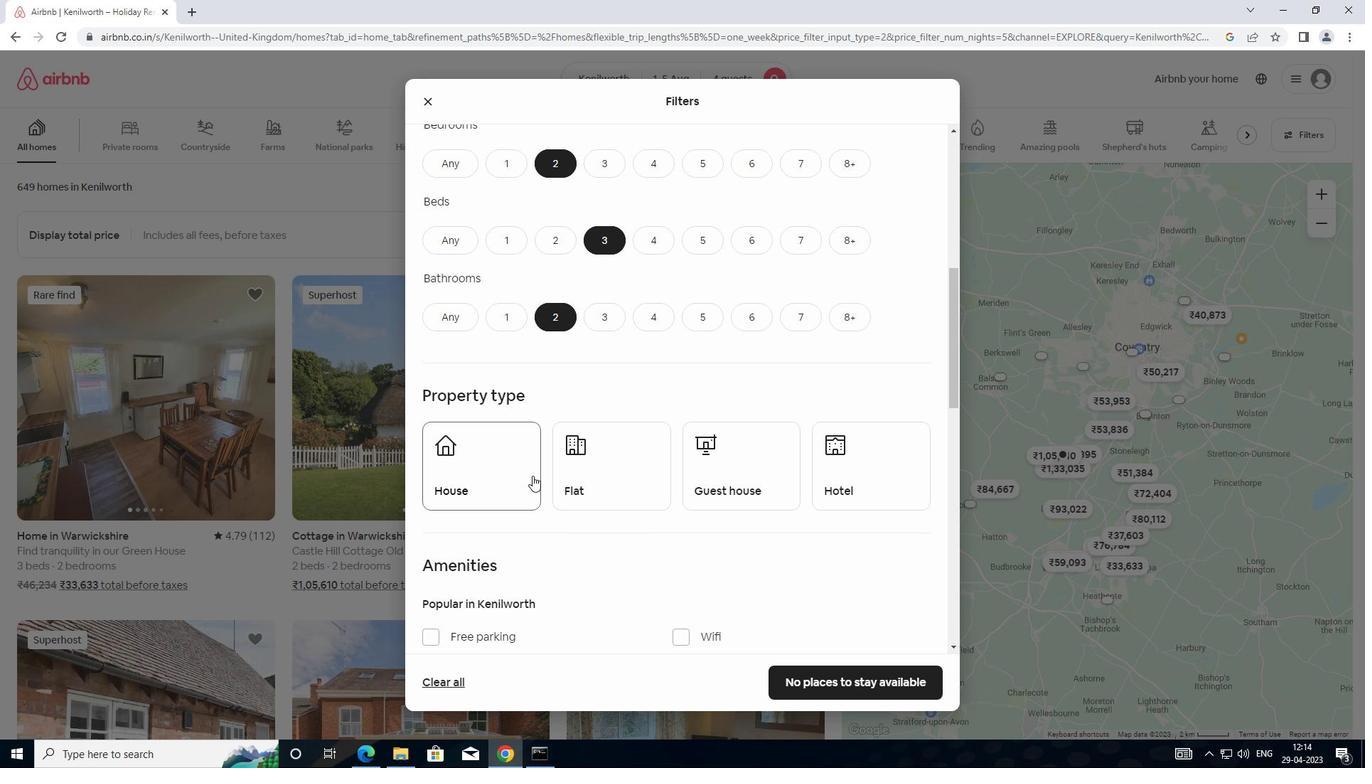 
Action: Mouse pressed left at (525, 474)
Screenshot: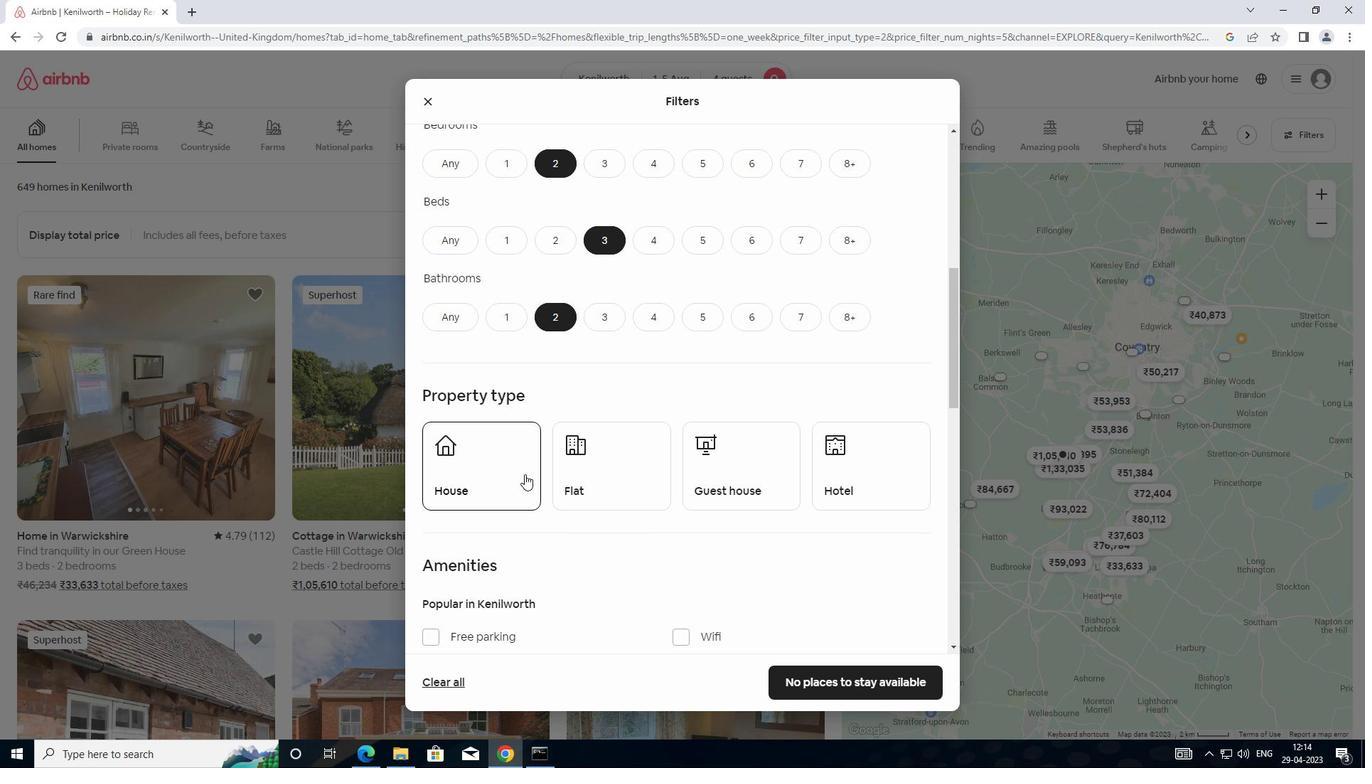 
Action: Mouse moved to (585, 482)
Screenshot: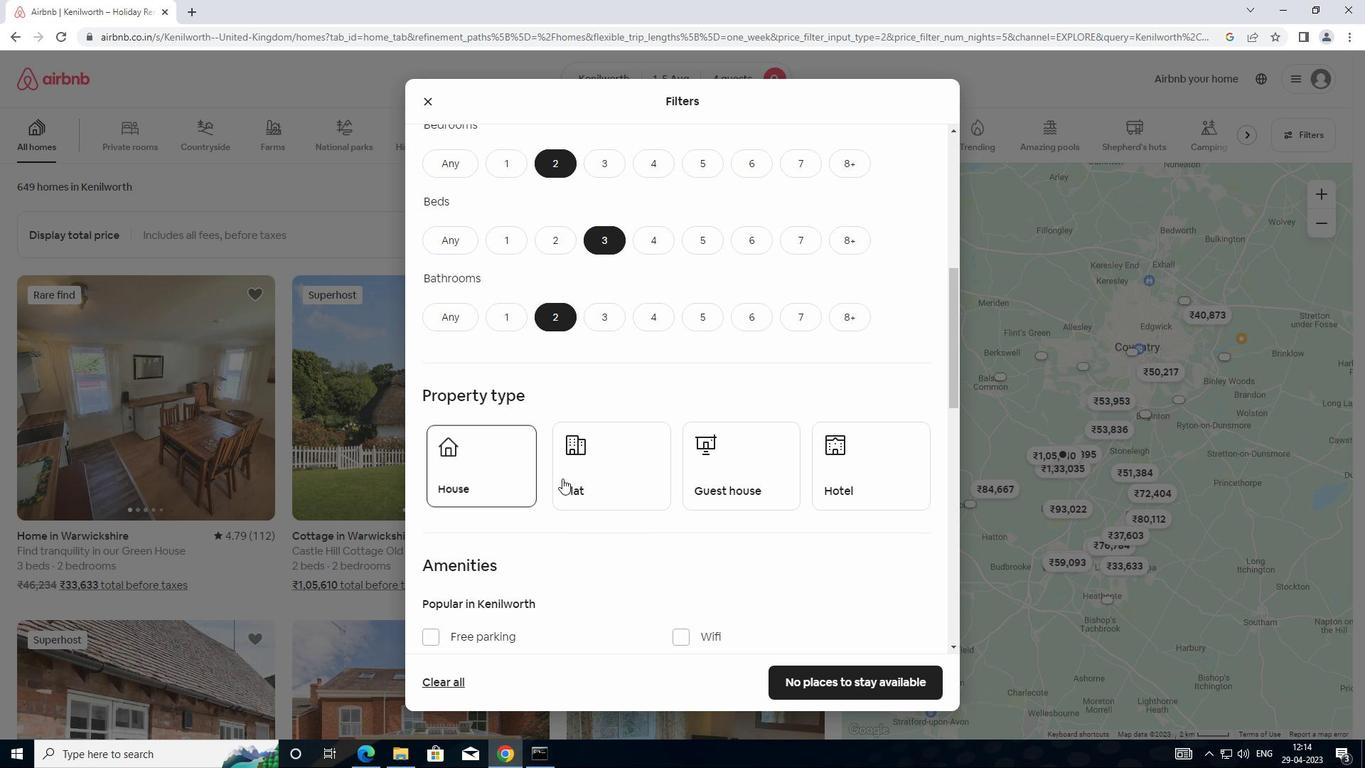 
Action: Mouse pressed left at (585, 482)
Screenshot: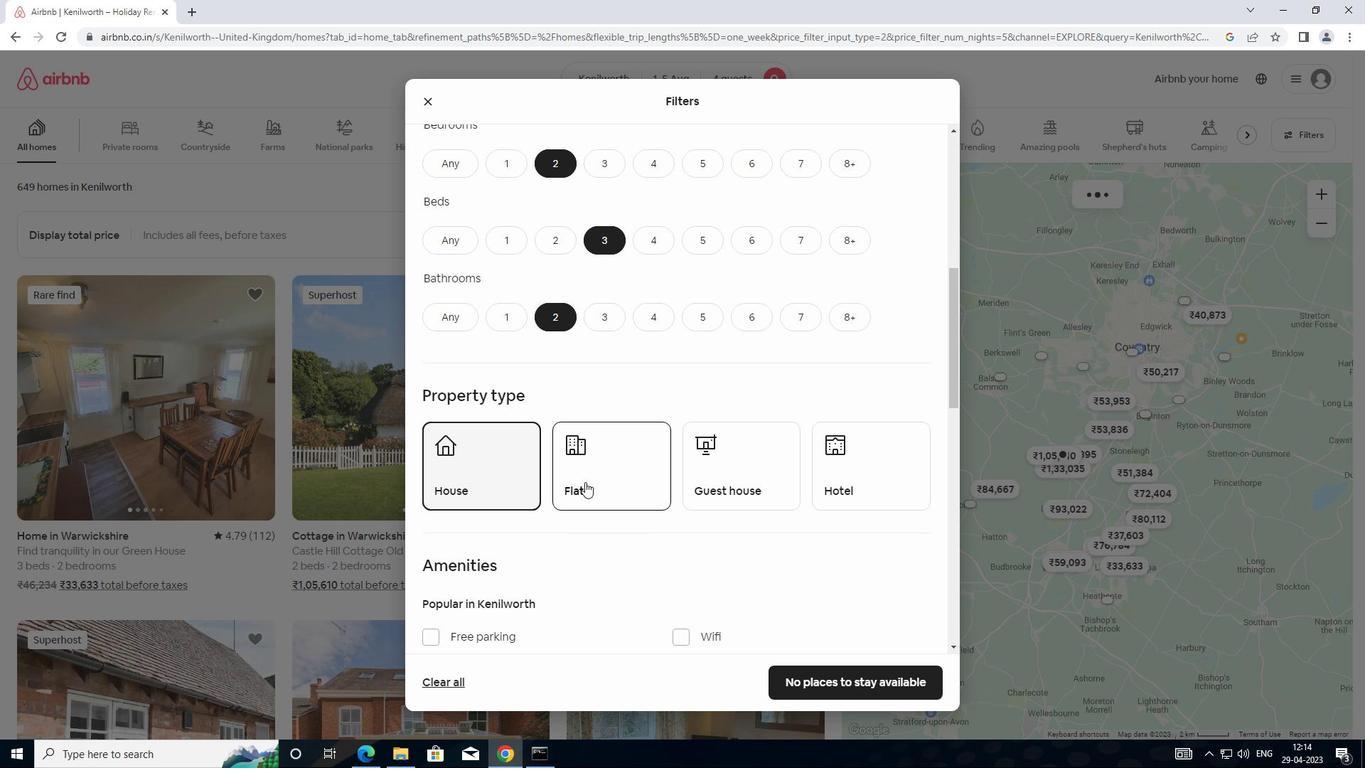 
Action: Mouse moved to (732, 476)
Screenshot: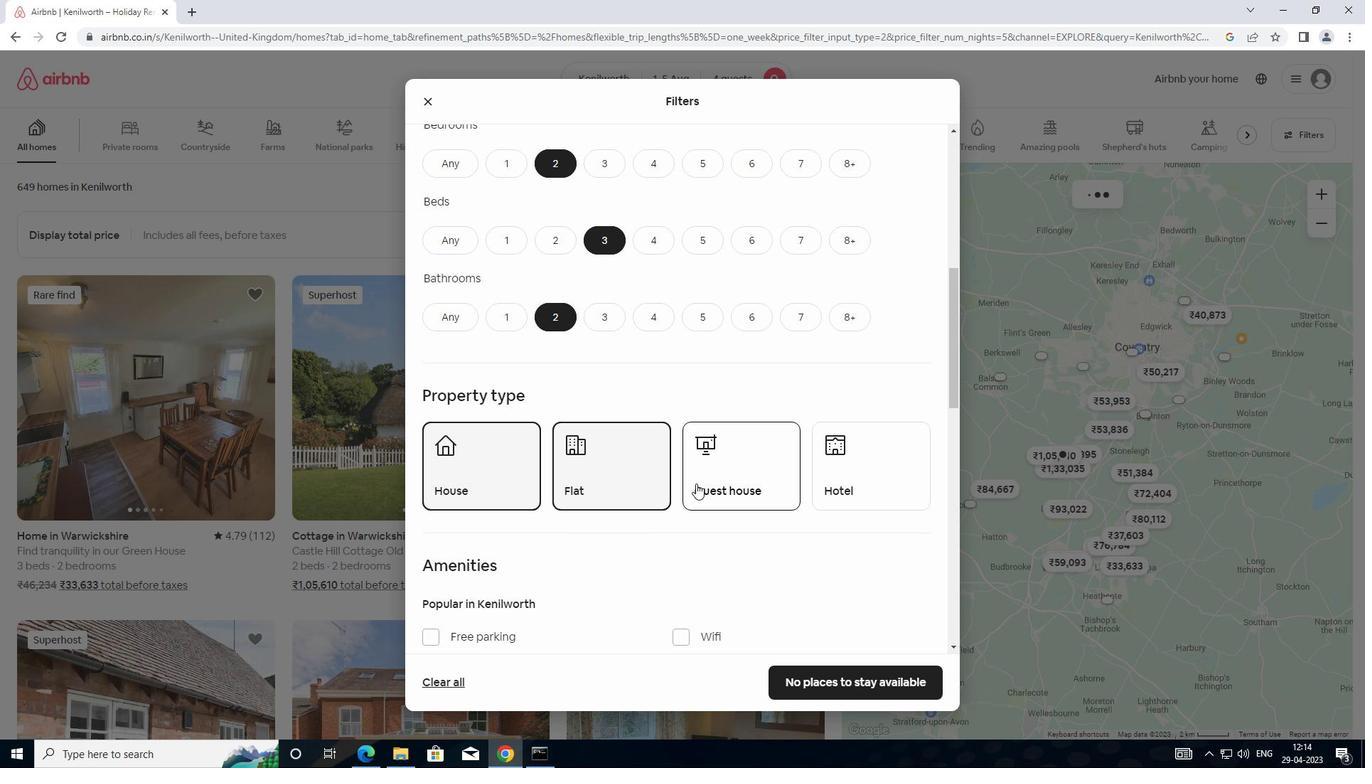
Action: Mouse pressed left at (732, 476)
Screenshot: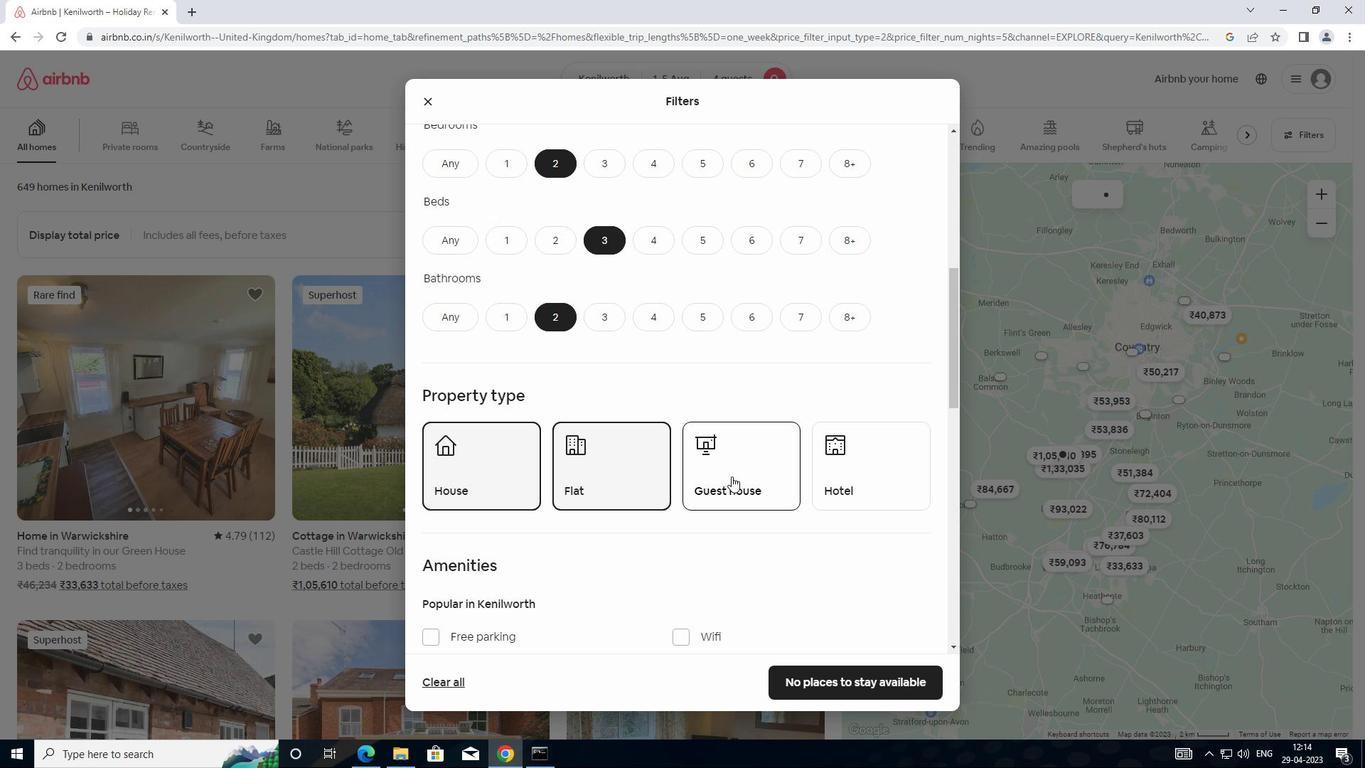 
Action: Mouse moved to (736, 476)
Screenshot: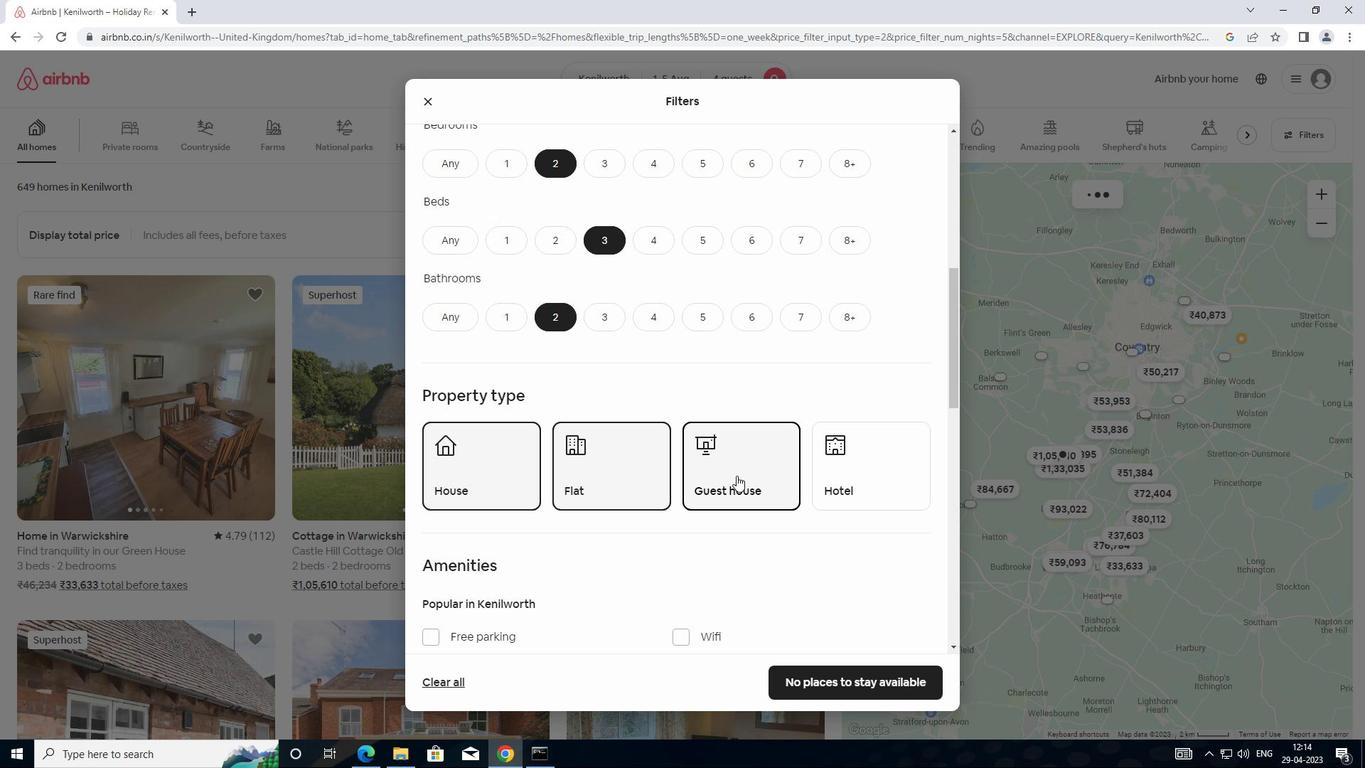 
Action: Mouse scrolled (736, 475) with delta (0, 0)
Screenshot: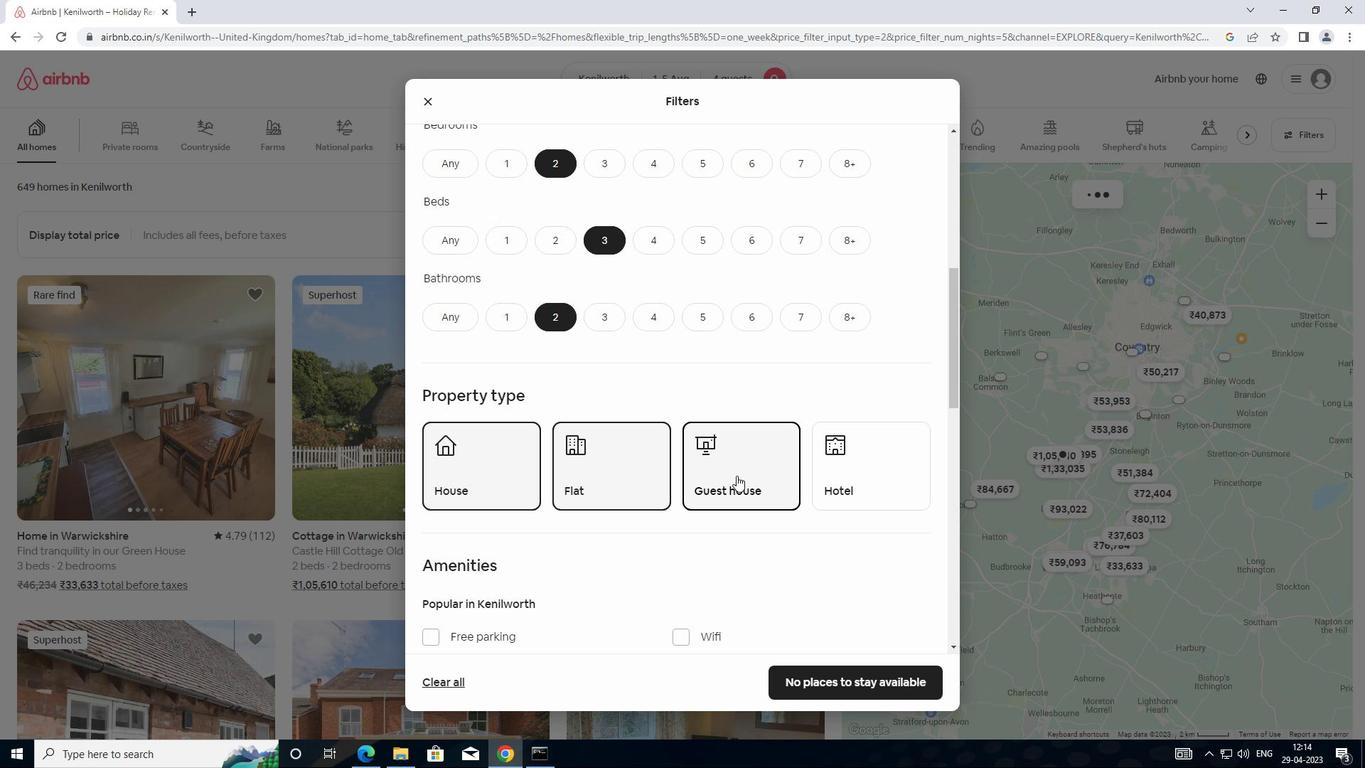 
Action: Mouse scrolled (736, 475) with delta (0, 0)
Screenshot: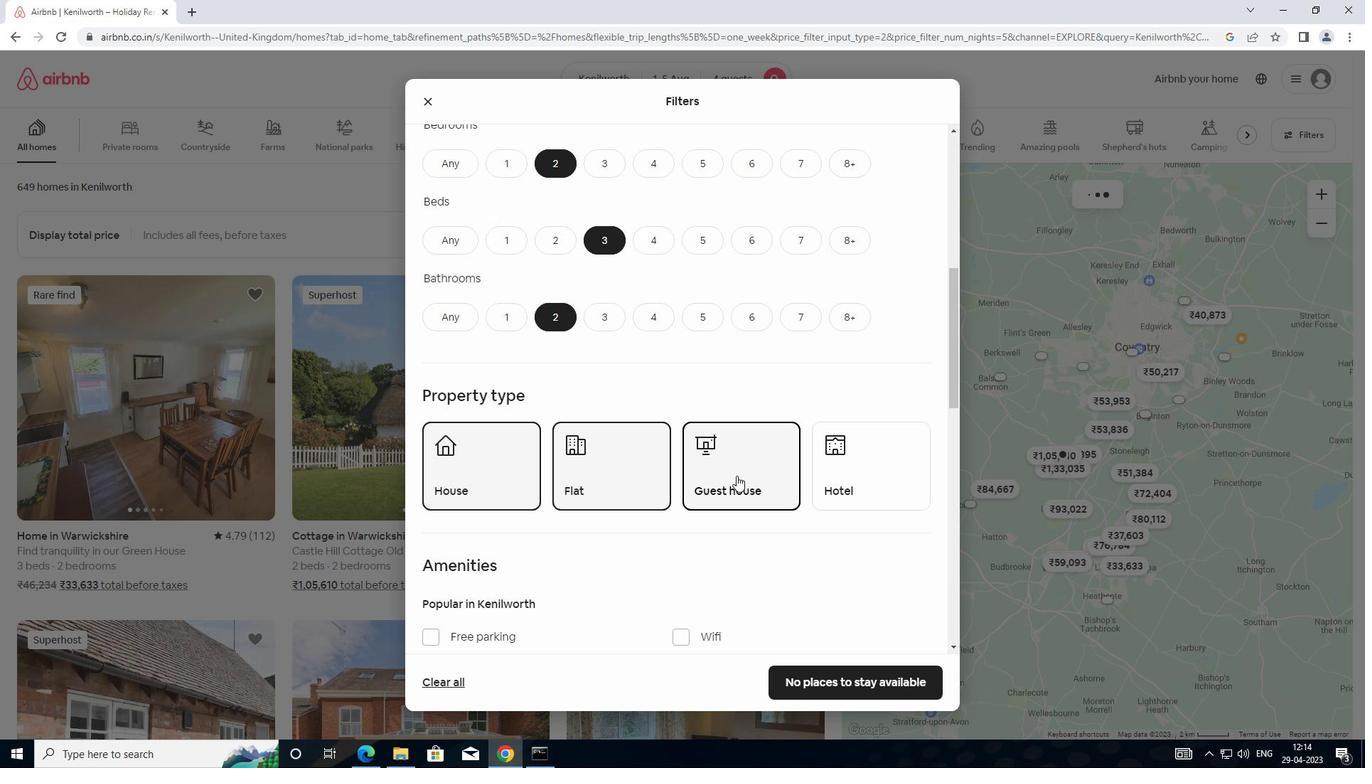 
Action: Mouse moved to (736, 477)
Screenshot: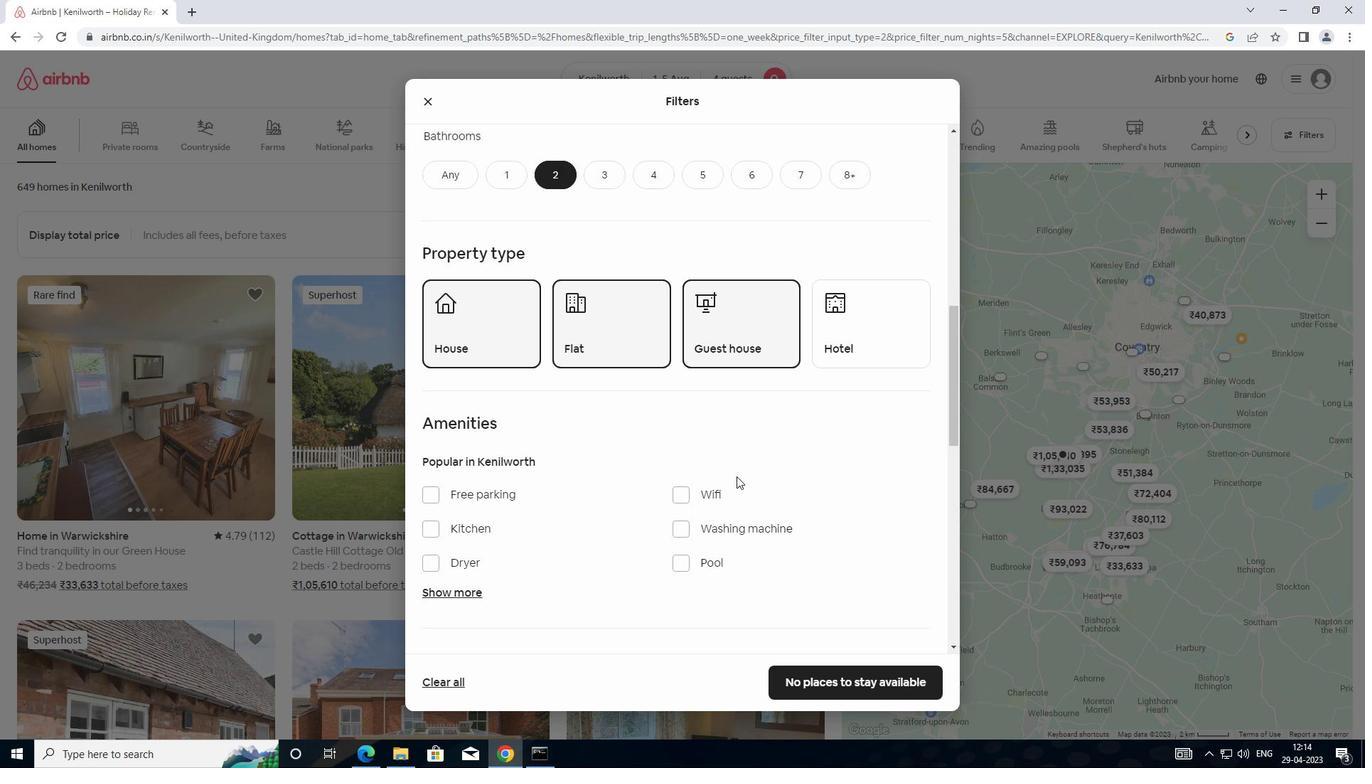 
Action: Mouse scrolled (736, 476) with delta (0, 0)
Screenshot: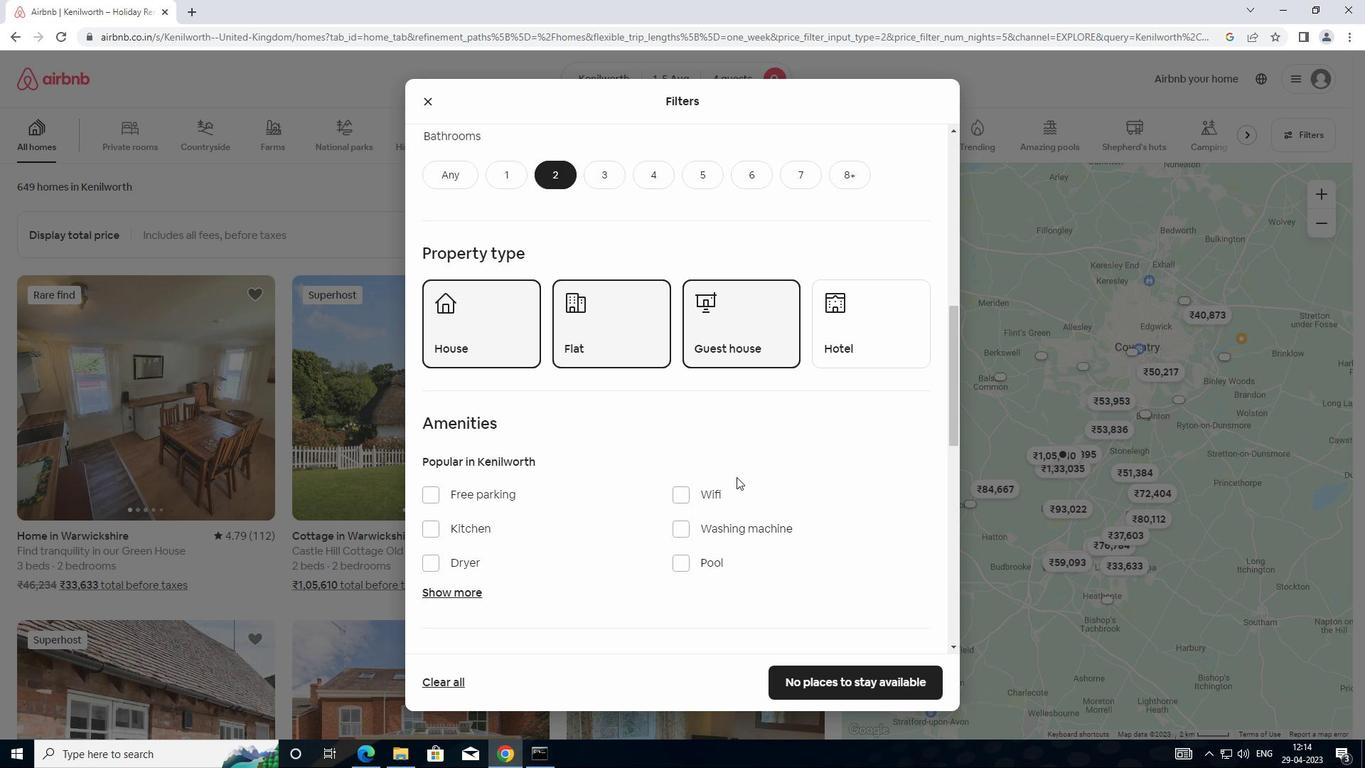 
Action: Mouse scrolled (736, 476) with delta (0, 0)
Screenshot: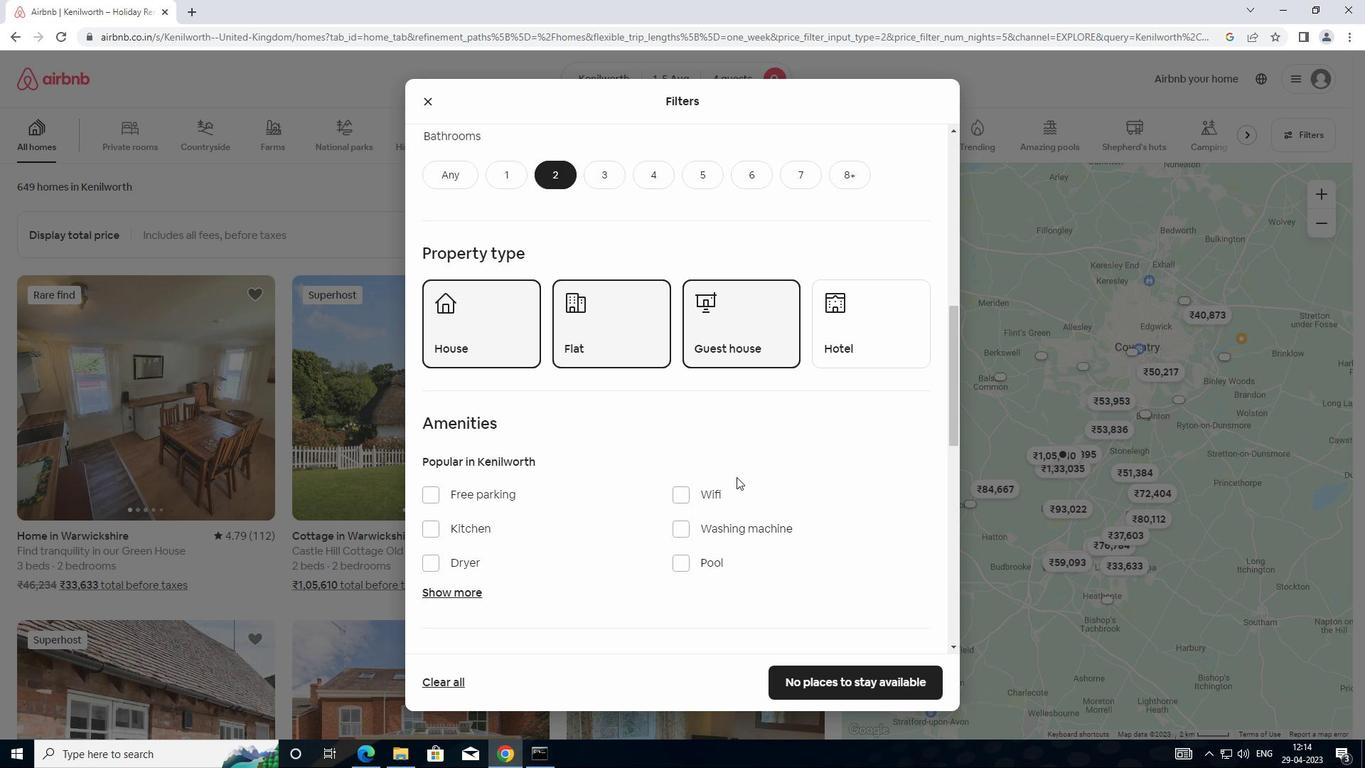 
Action: Mouse moved to (676, 453)
Screenshot: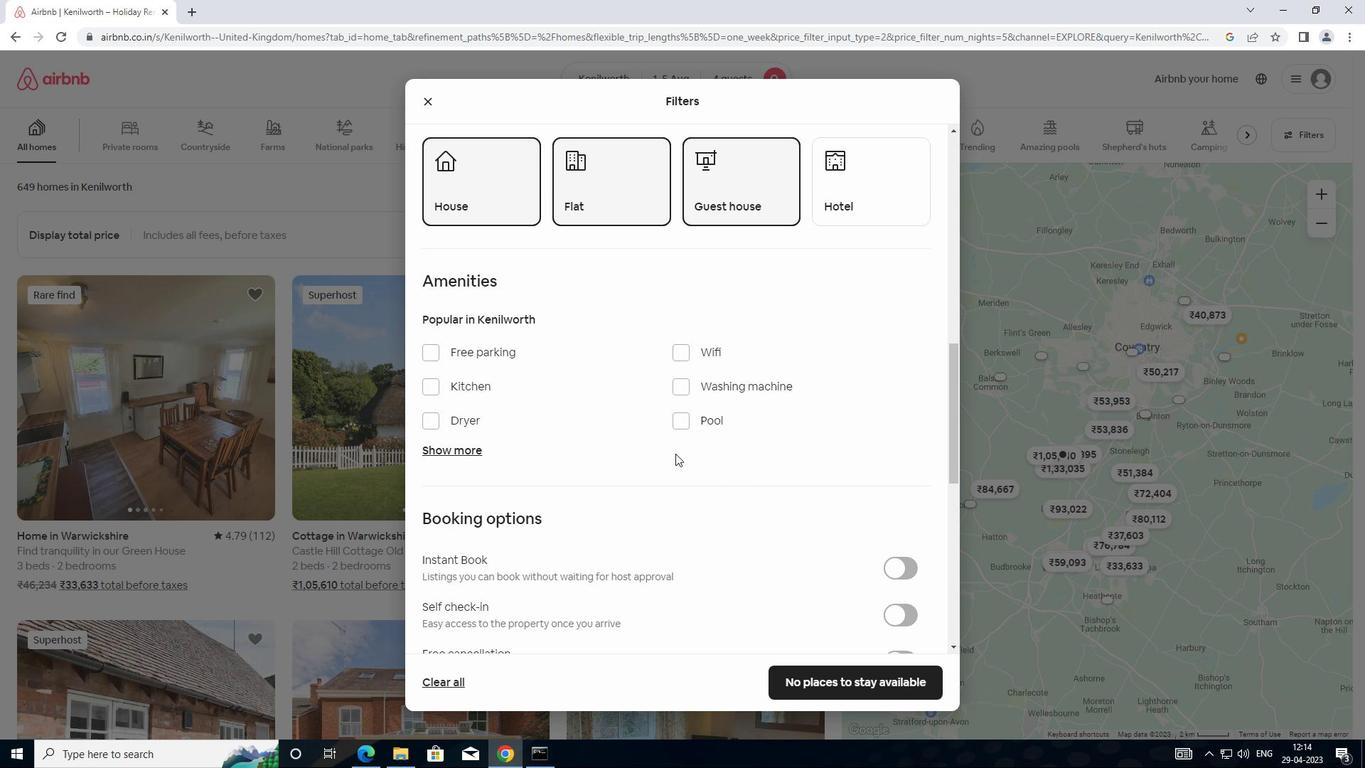 
Action: Mouse scrolled (676, 453) with delta (0, 0)
Screenshot: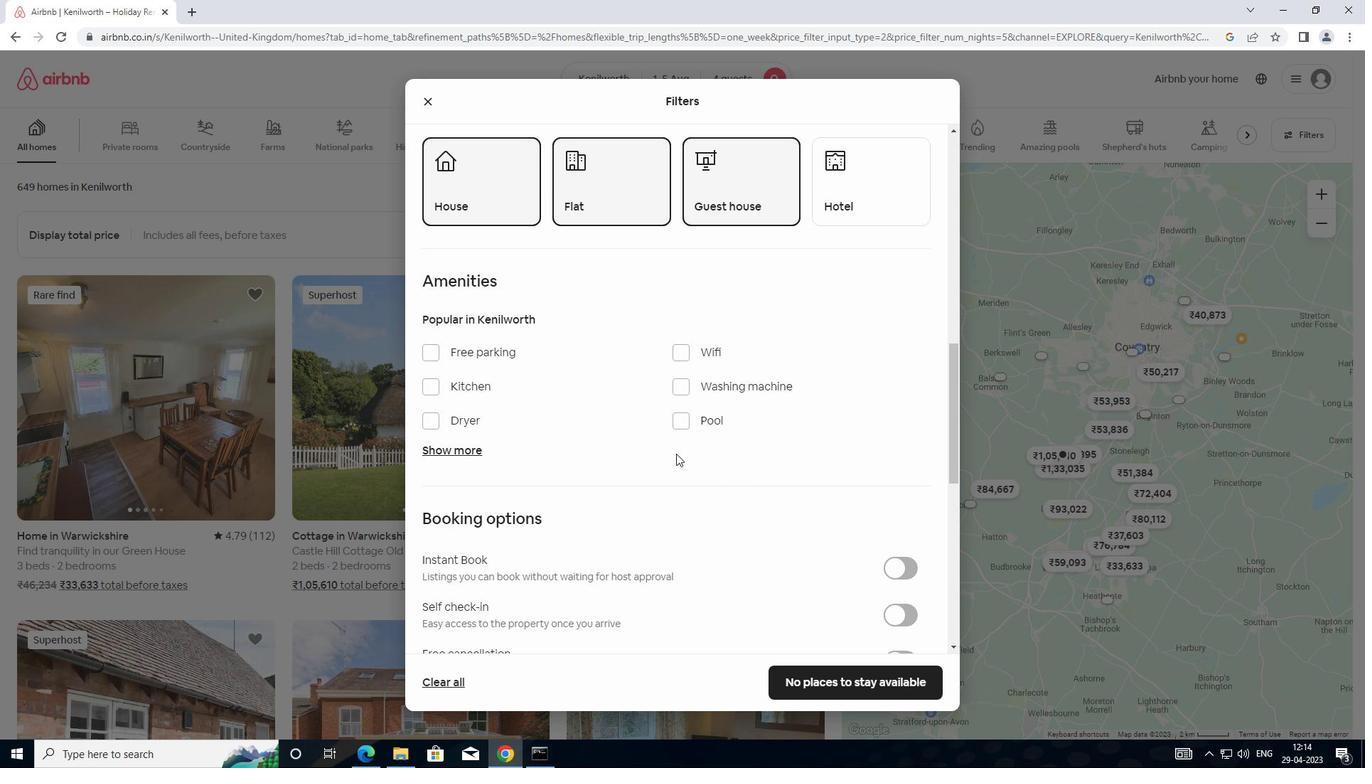
Action: Mouse scrolled (676, 453) with delta (0, 0)
Screenshot: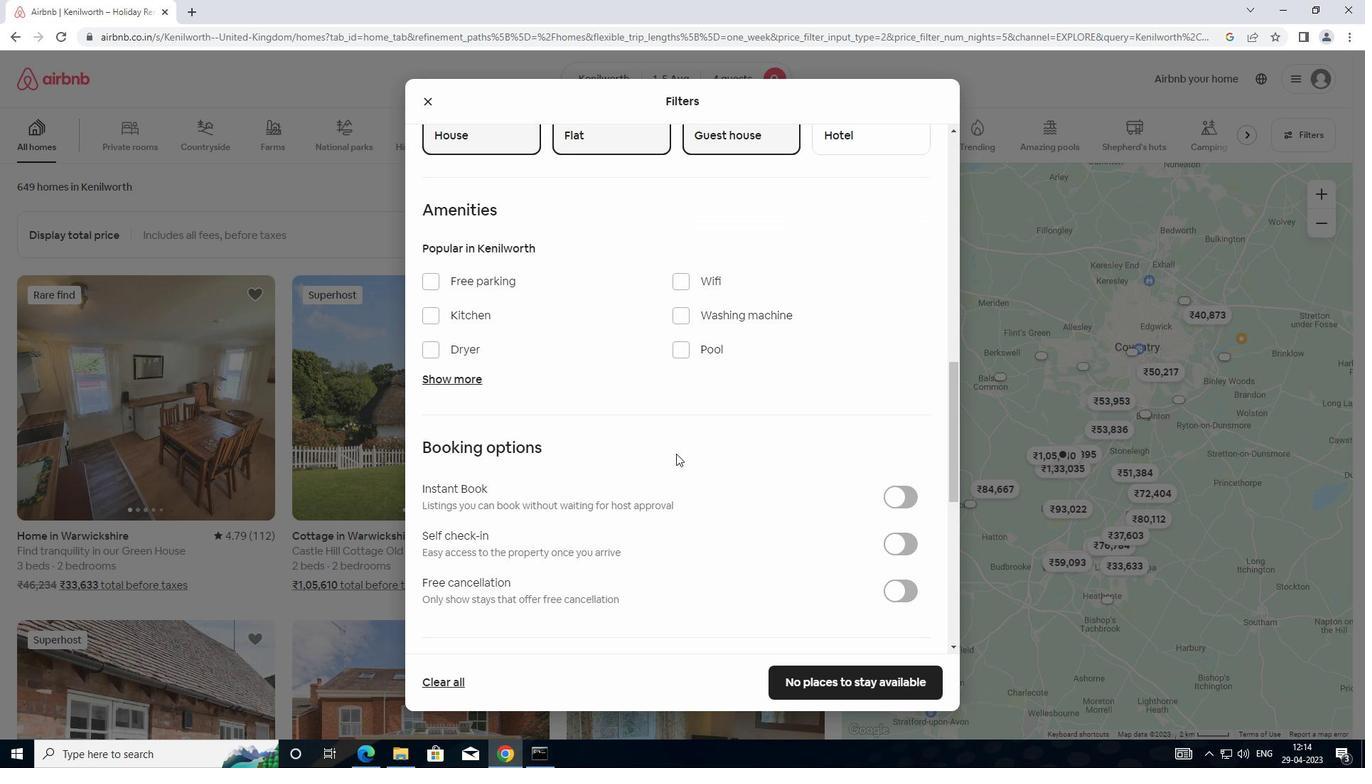 
Action: Mouse moved to (907, 470)
Screenshot: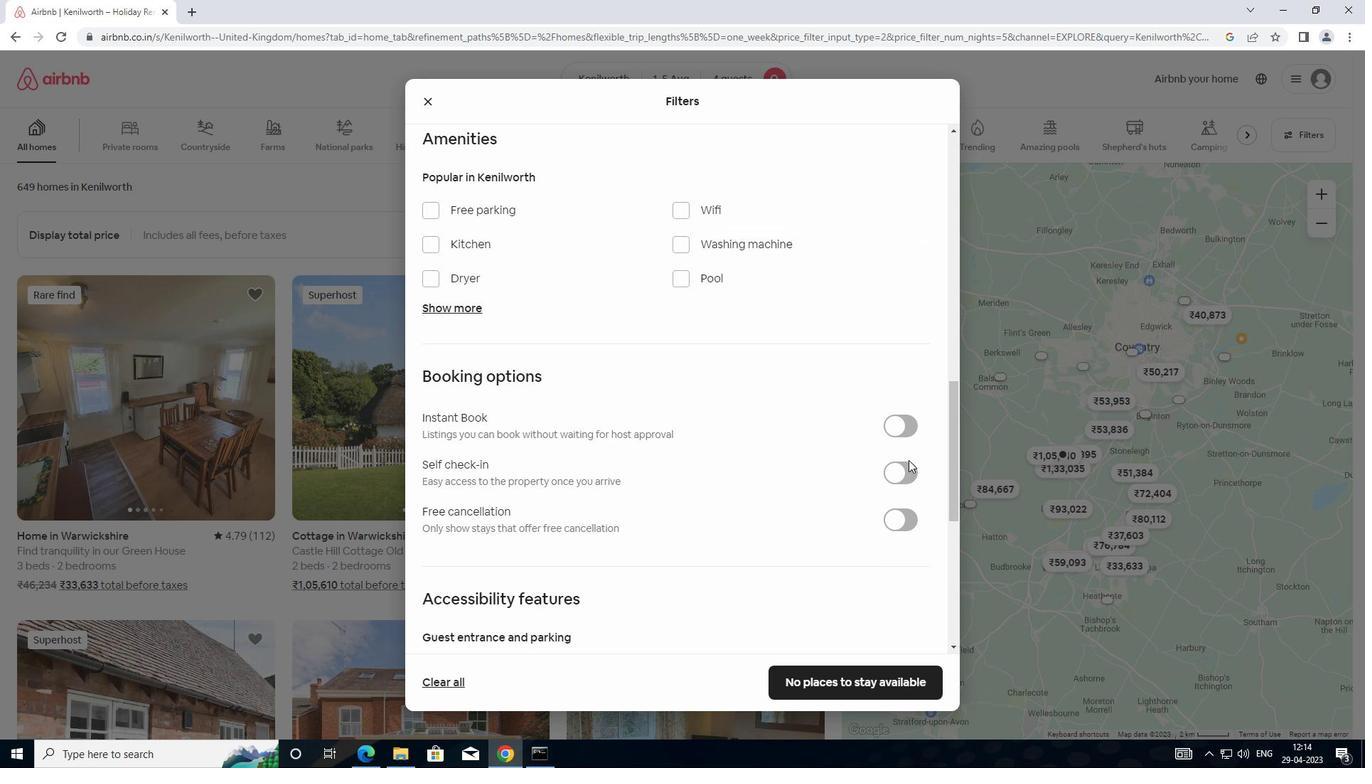 
Action: Mouse pressed left at (907, 470)
Screenshot: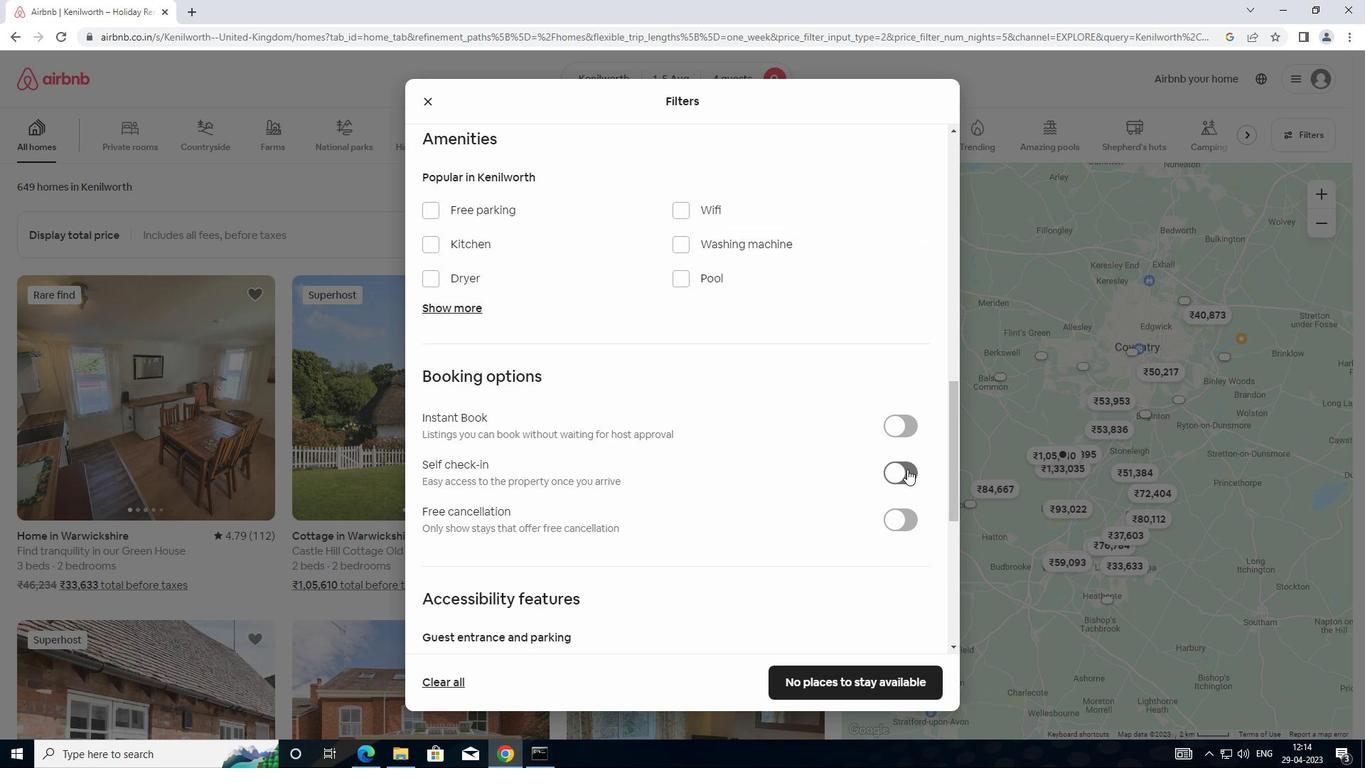 
Action: Mouse moved to (687, 541)
Screenshot: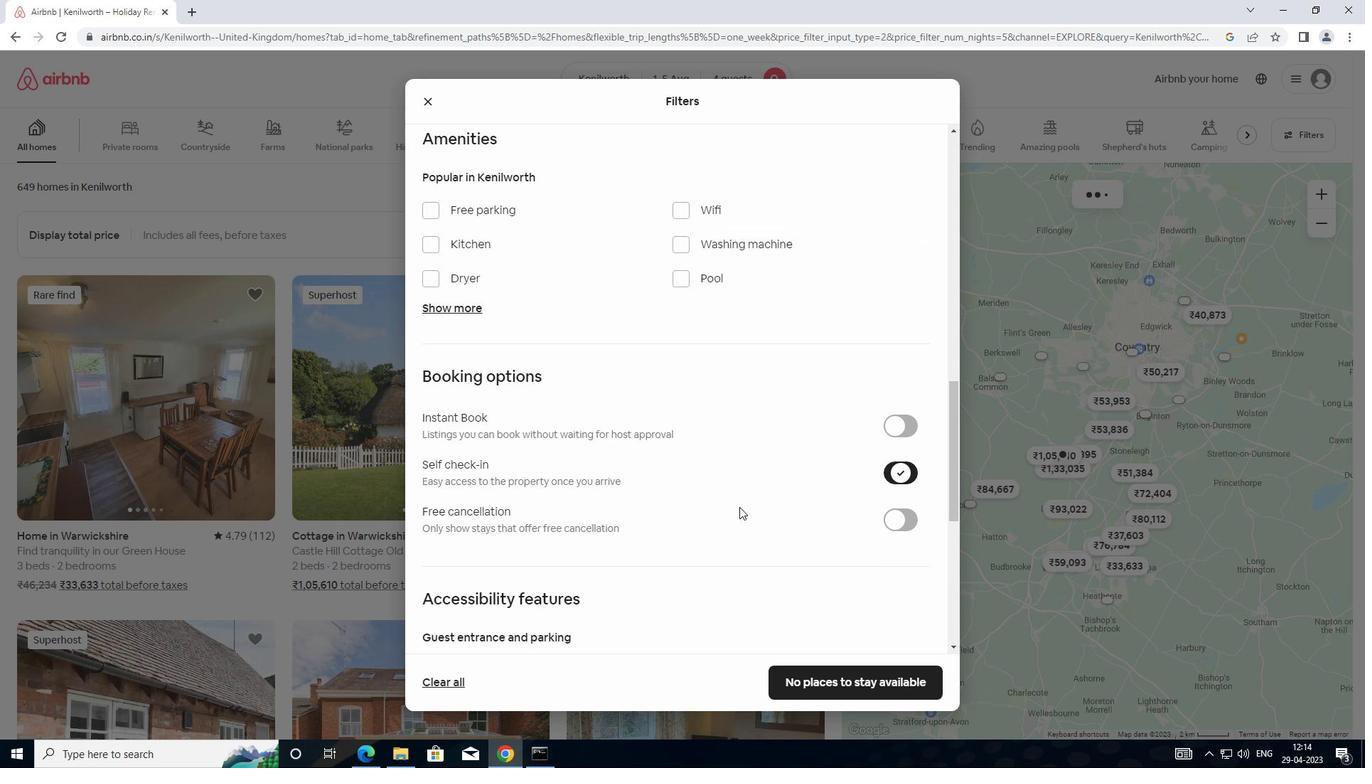 
Action: Mouse scrolled (687, 540) with delta (0, 0)
Screenshot: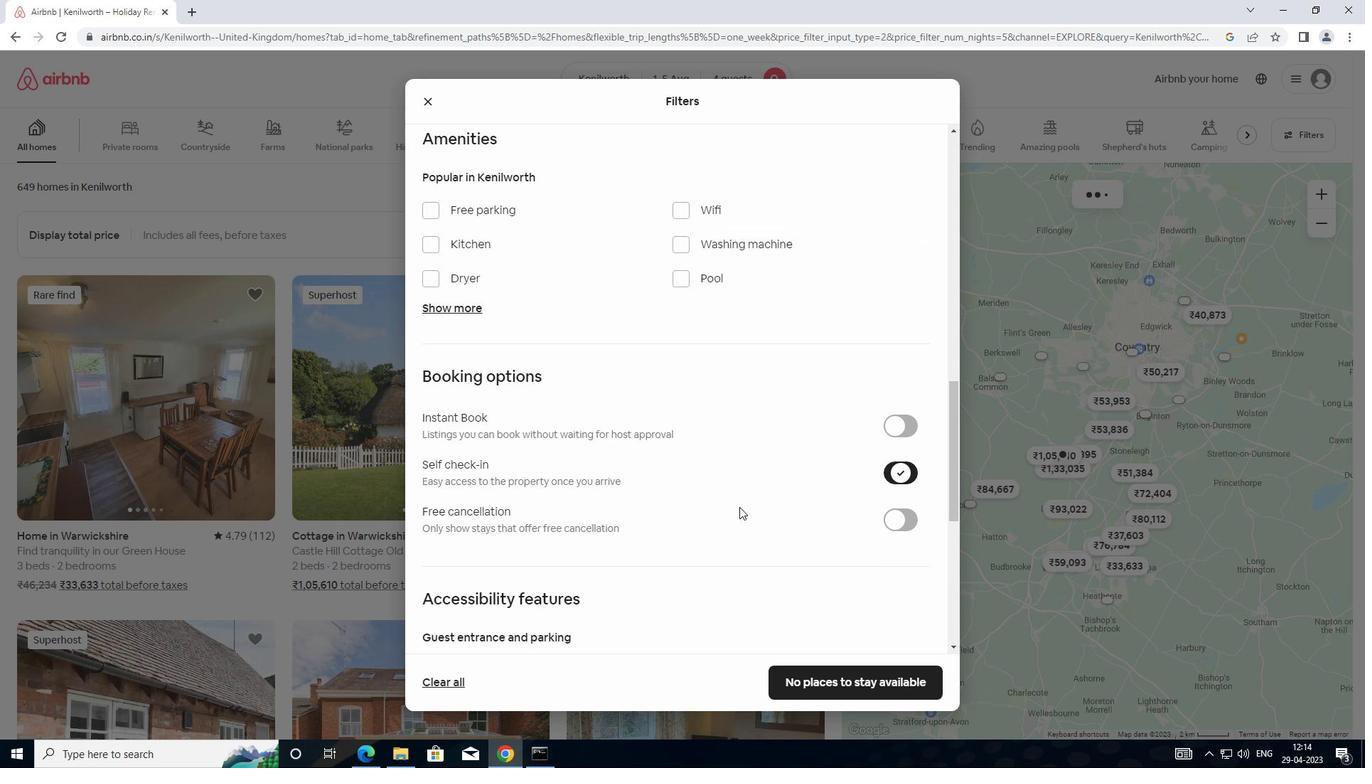 
Action: Mouse moved to (685, 544)
Screenshot: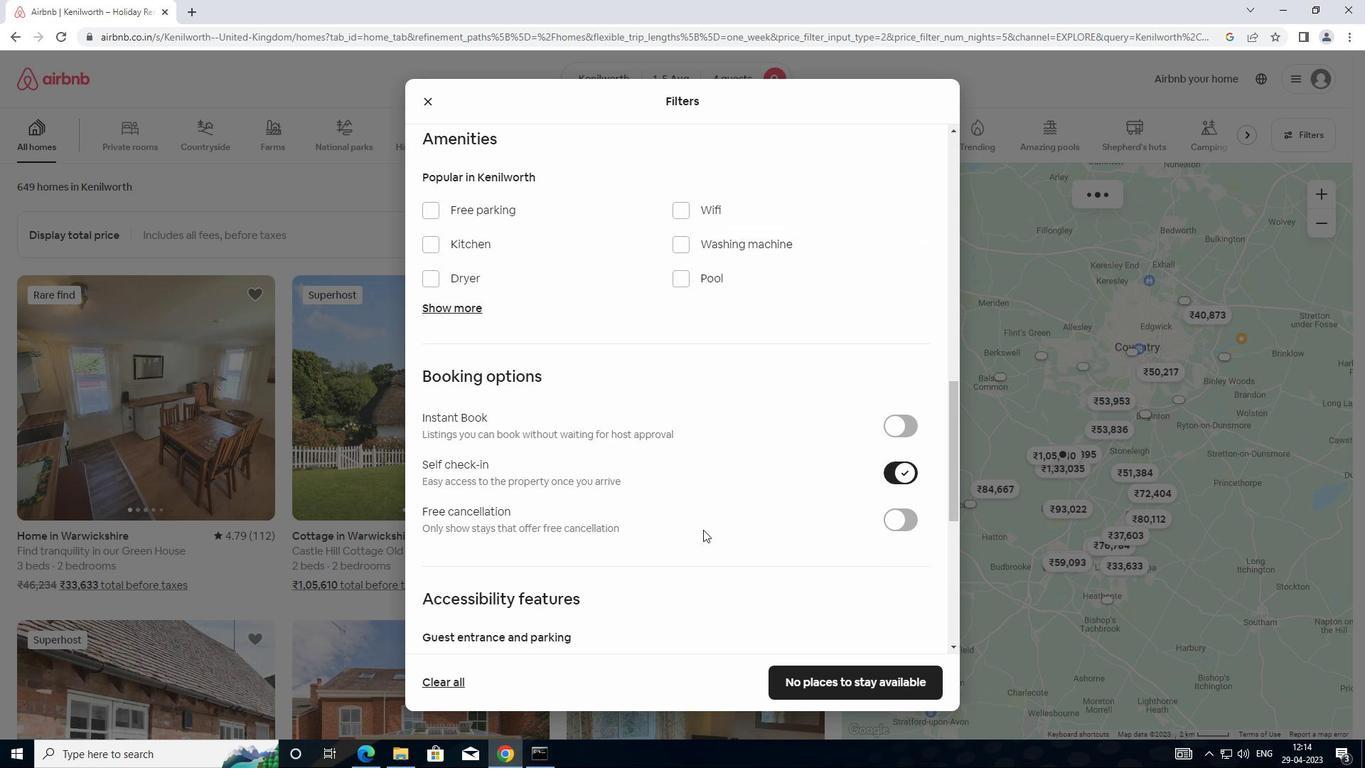 
Action: Mouse scrolled (685, 544) with delta (0, 0)
Screenshot: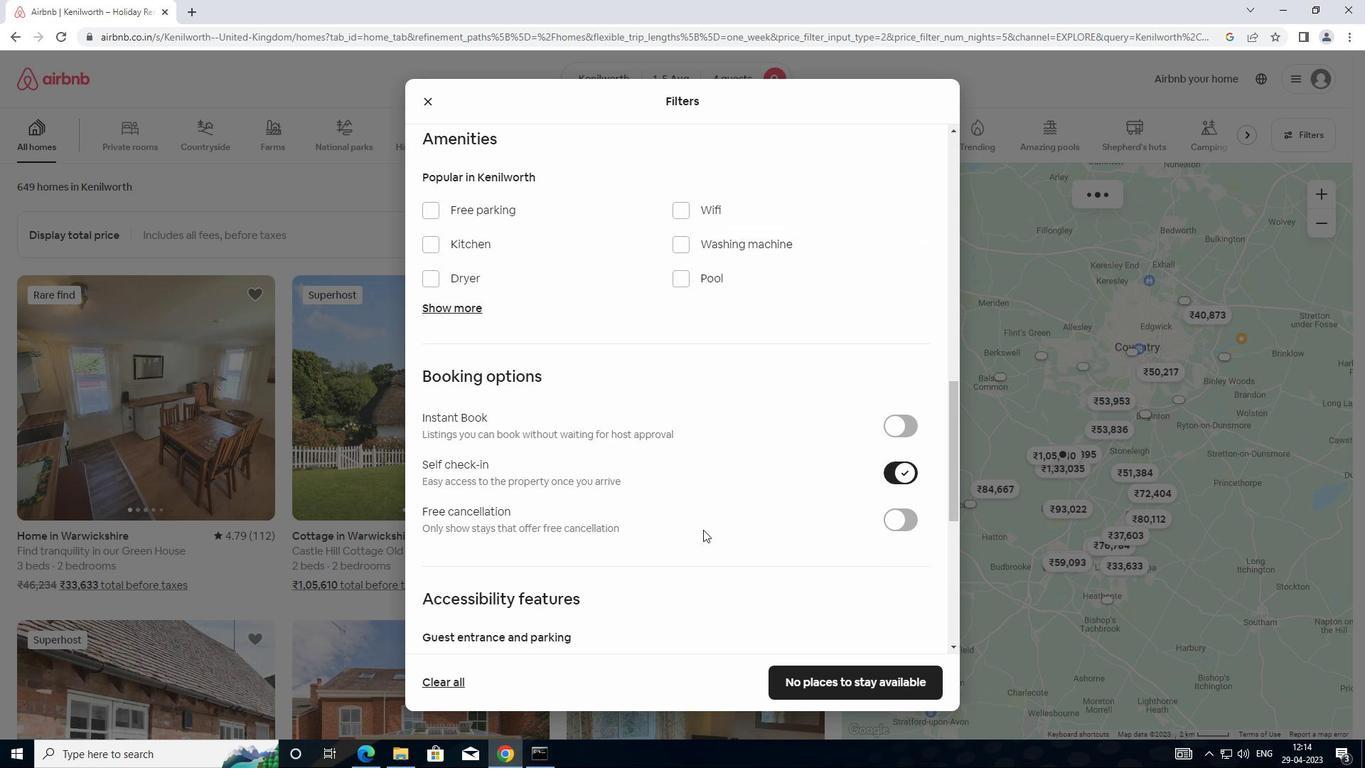 
Action: Mouse moved to (685, 545)
Screenshot: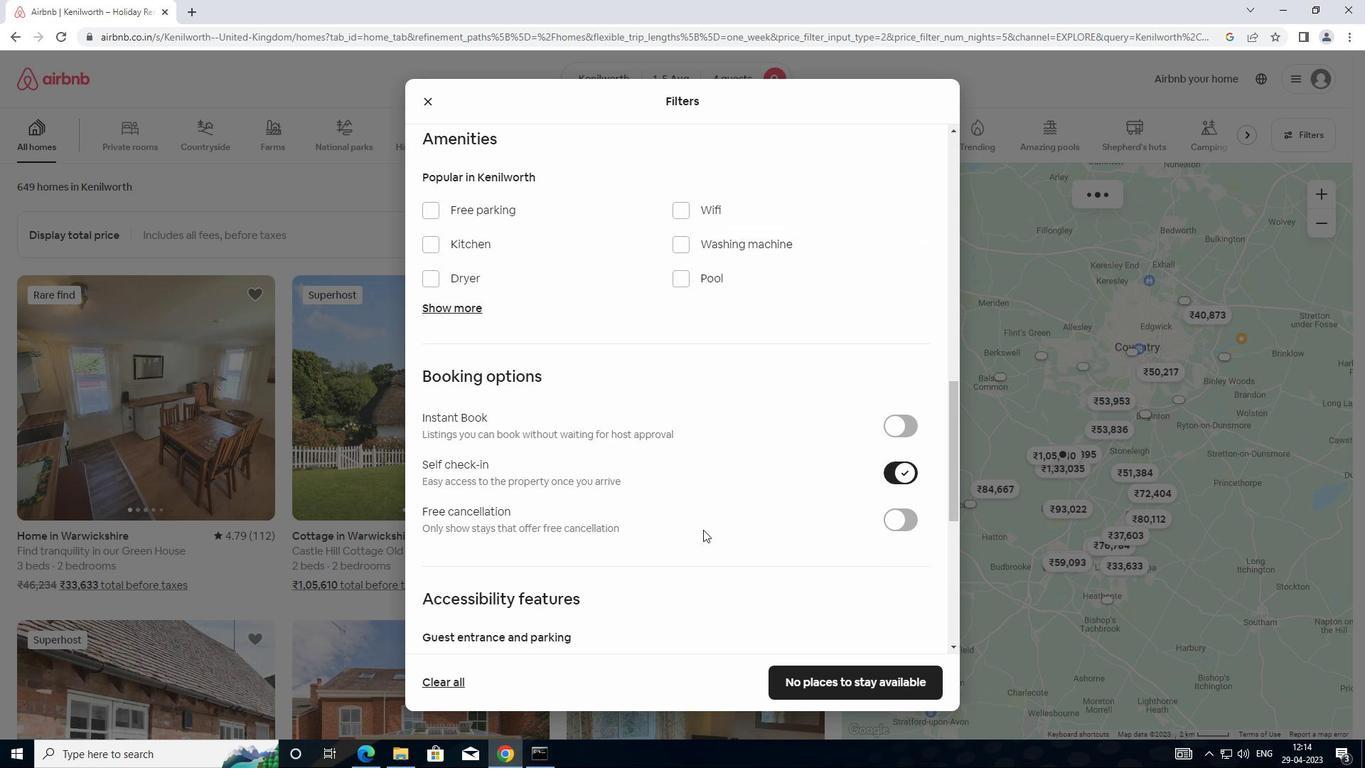 
Action: Mouse scrolled (685, 544) with delta (0, 0)
Screenshot: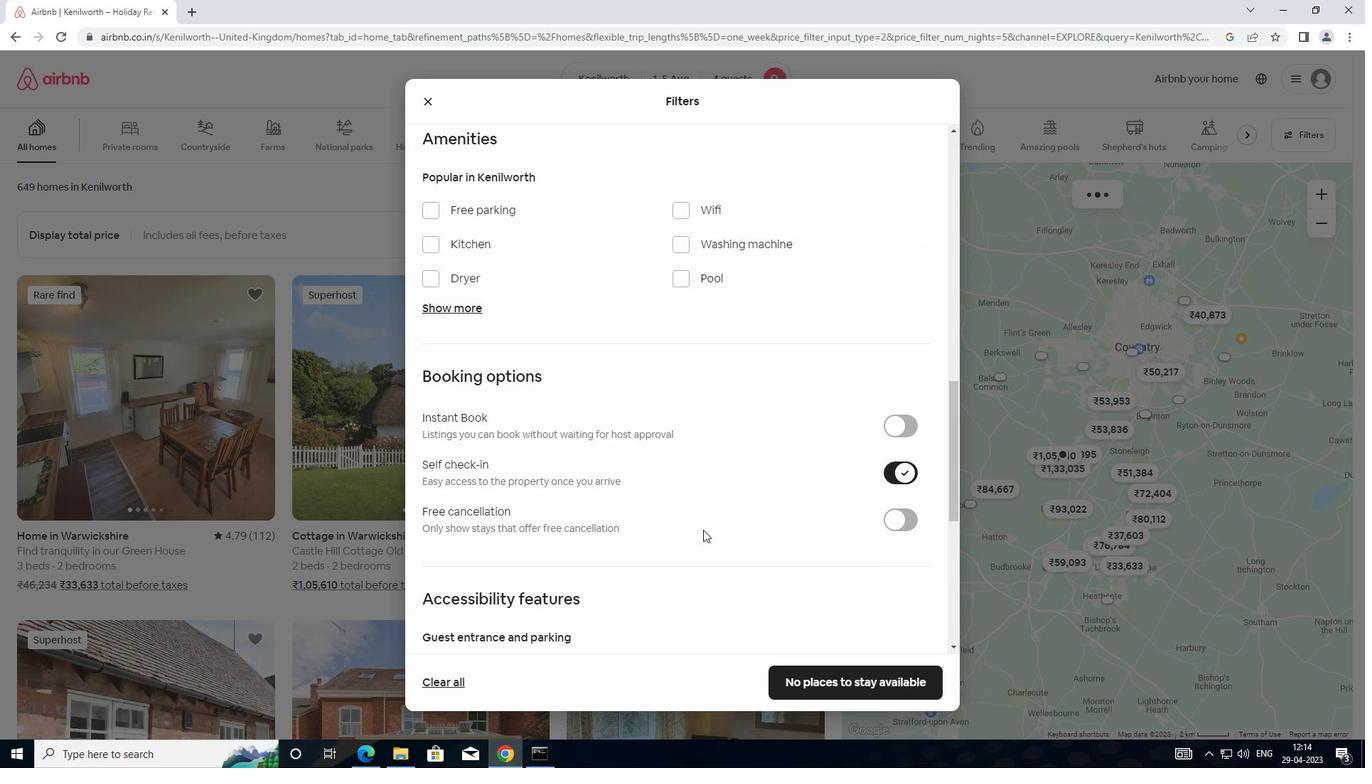
Action: Mouse moved to (685, 547)
Screenshot: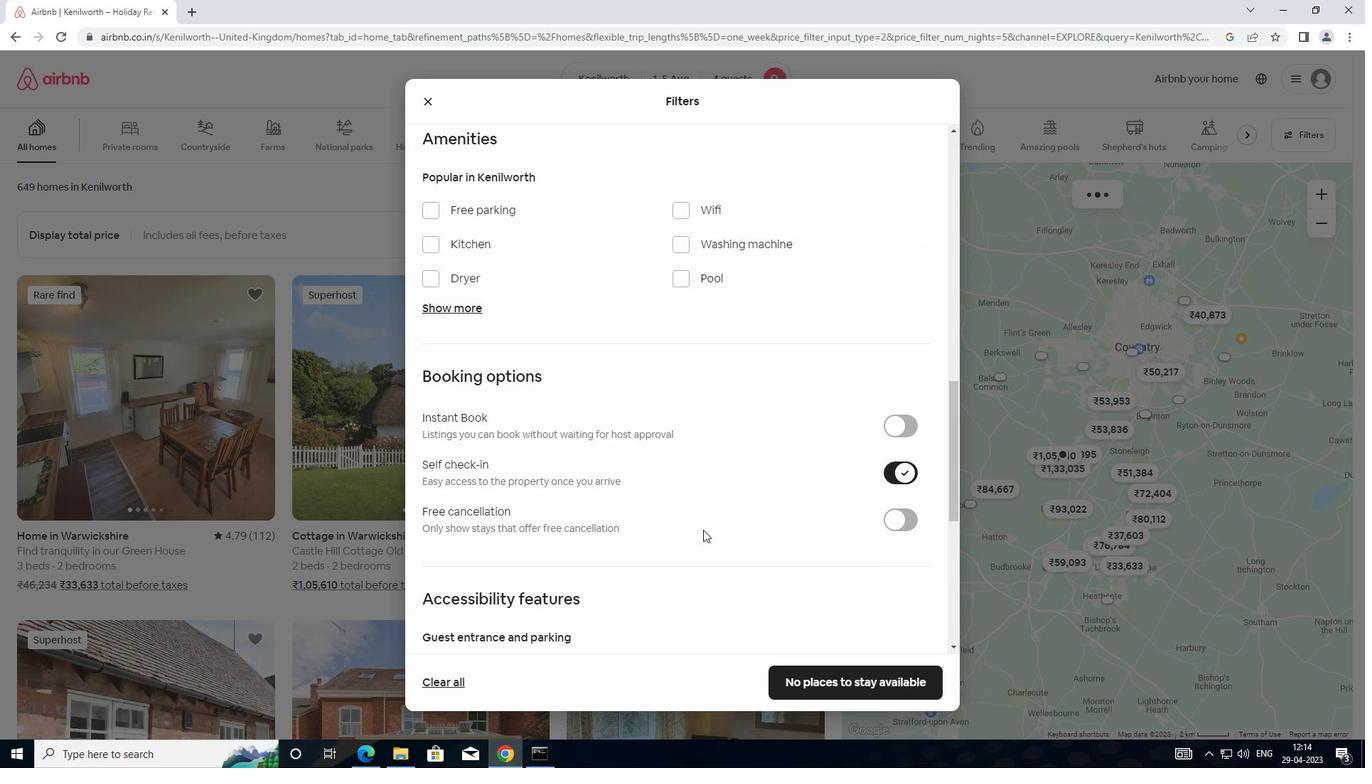 
Action: Mouse scrolled (685, 547) with delta (0, 0)
Screenshot: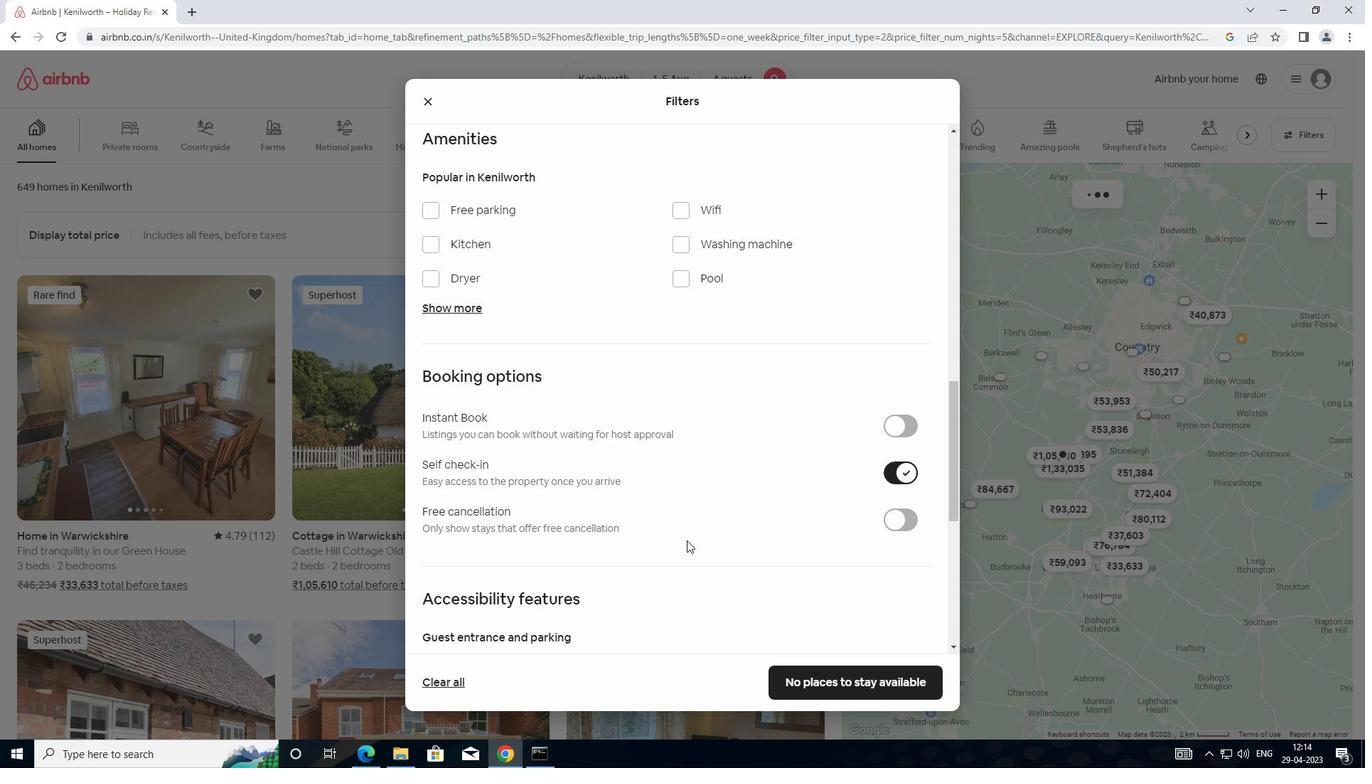 
Action: Mouse moved to (685, 548)
Screenshot: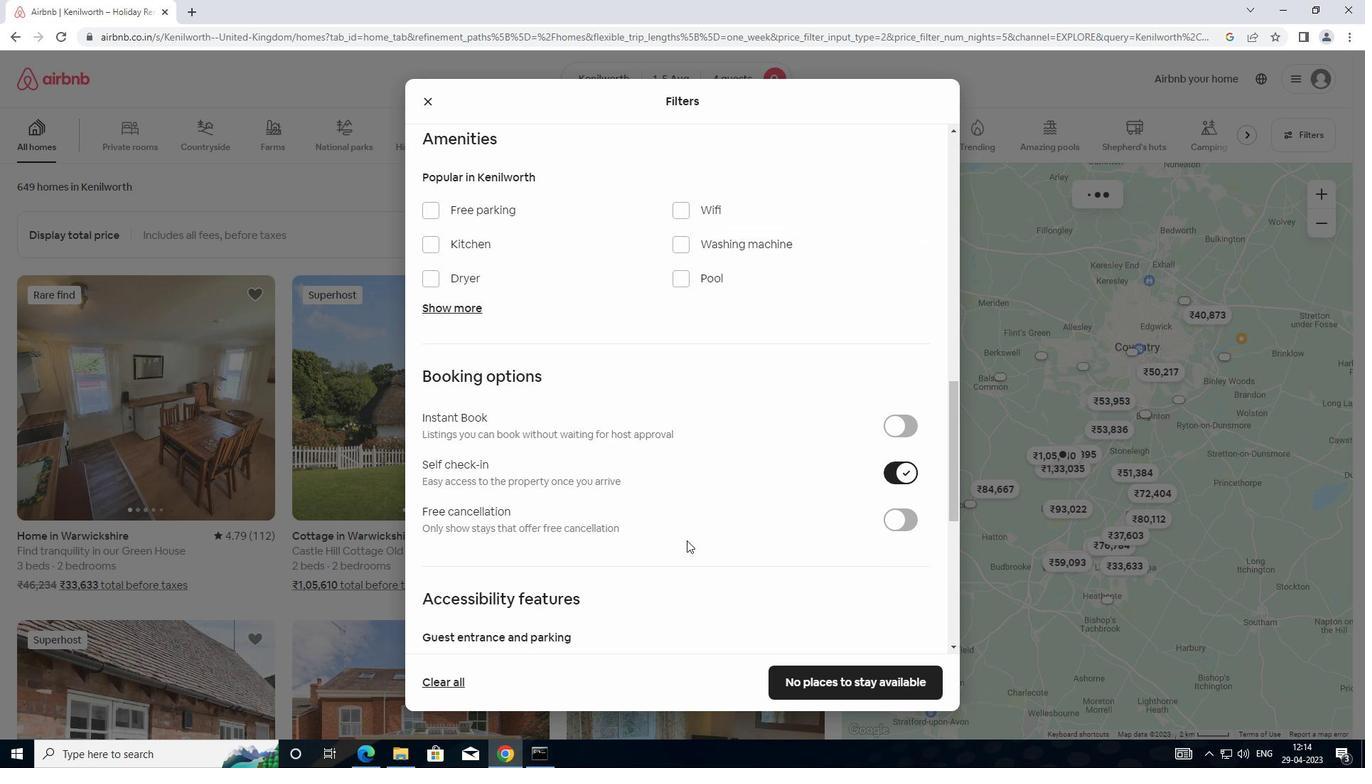 
Action: Mouse scrolled (685, 547) with delta (0, 0)
Screenshot: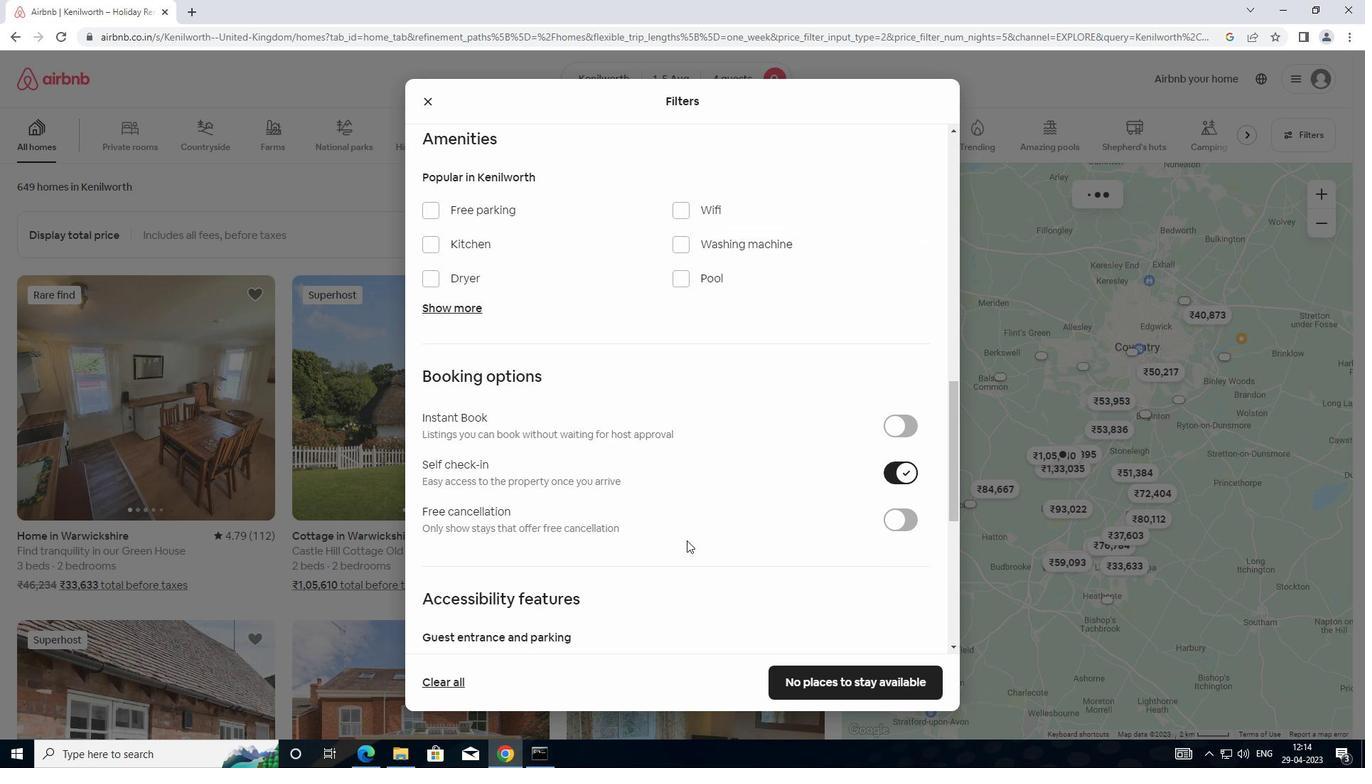 
Action: Mouse moved to (667, 534)
Screenshot: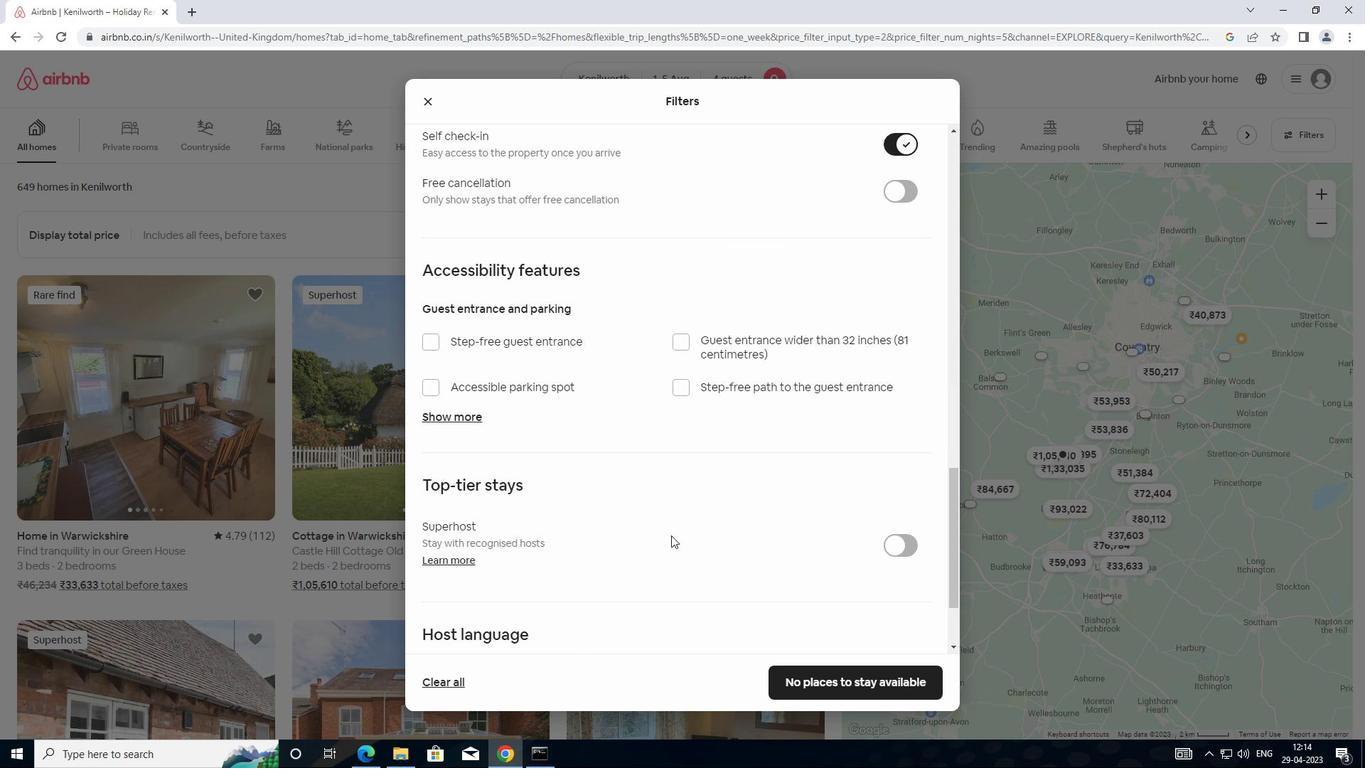 
Action: Mouse scrolled (667, 534) with delta (0, 0)
Screenshot: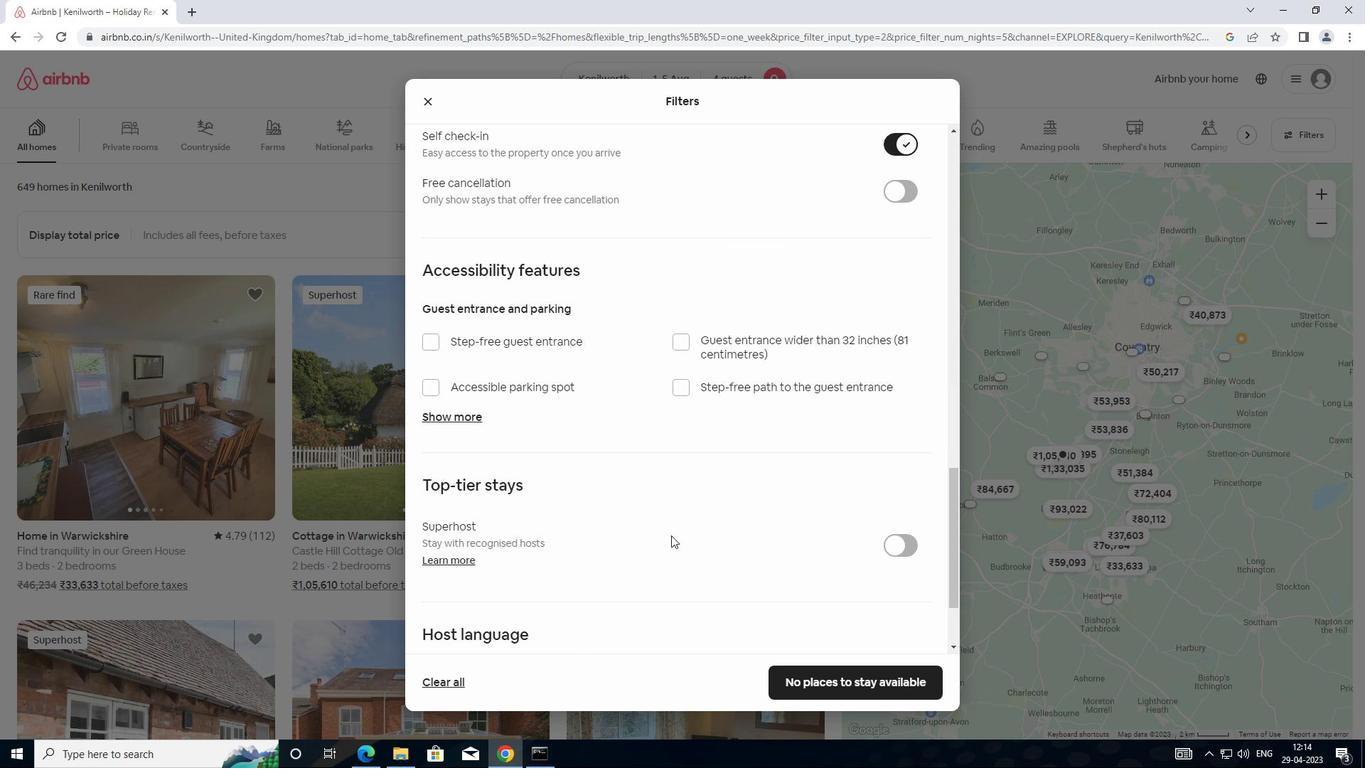 
Action: Mouse moved to (665, 535)
Screenshot: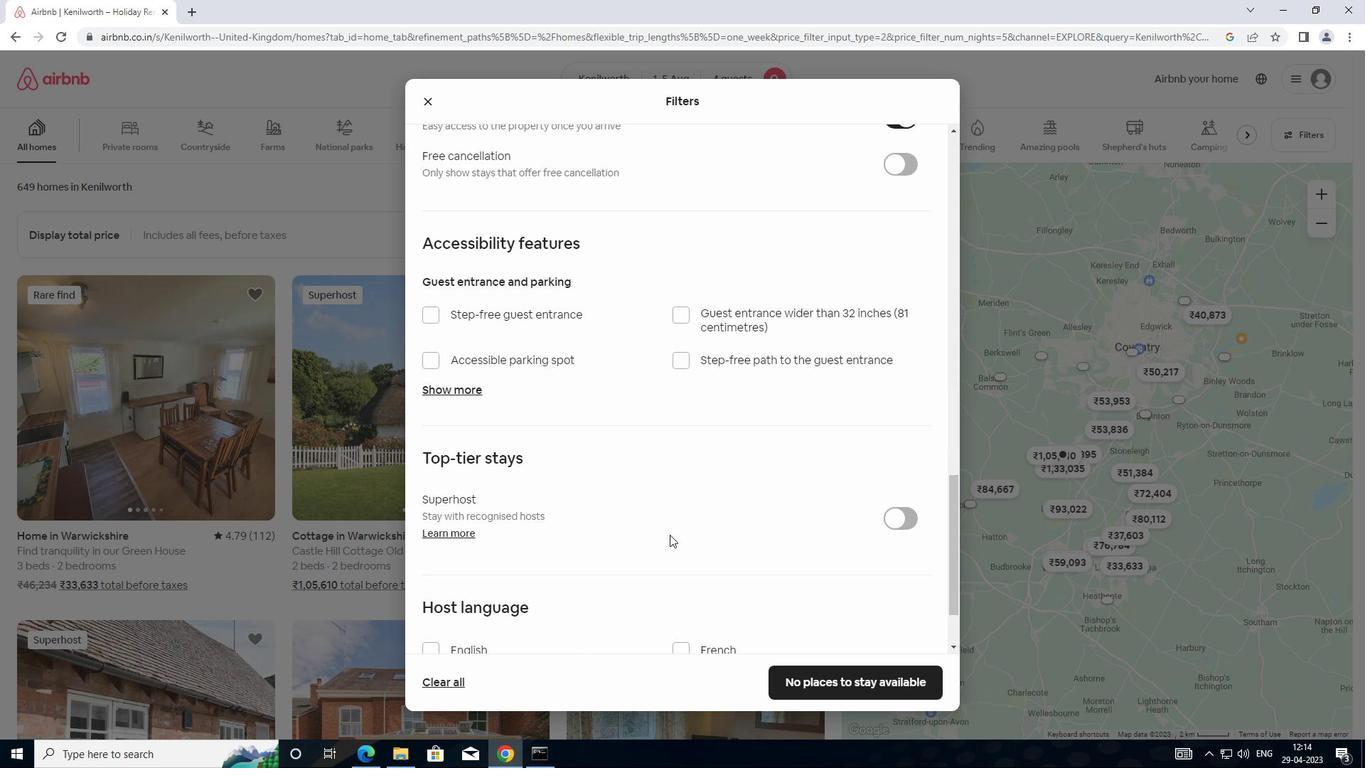 
Action: Mouse scrolled (665, 534) with delta (0, 0)
Screenshot: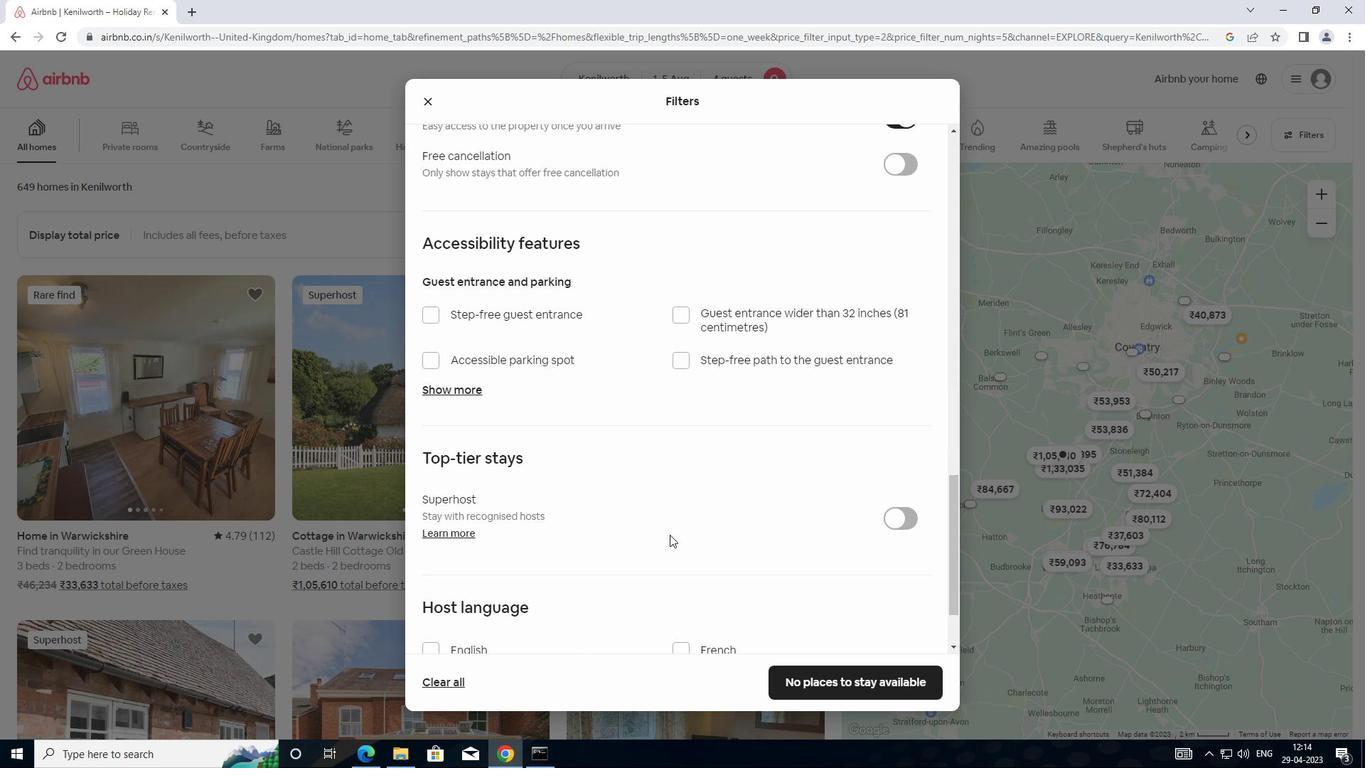 
Action: Mouse moved to (664, 535)
Screenshot: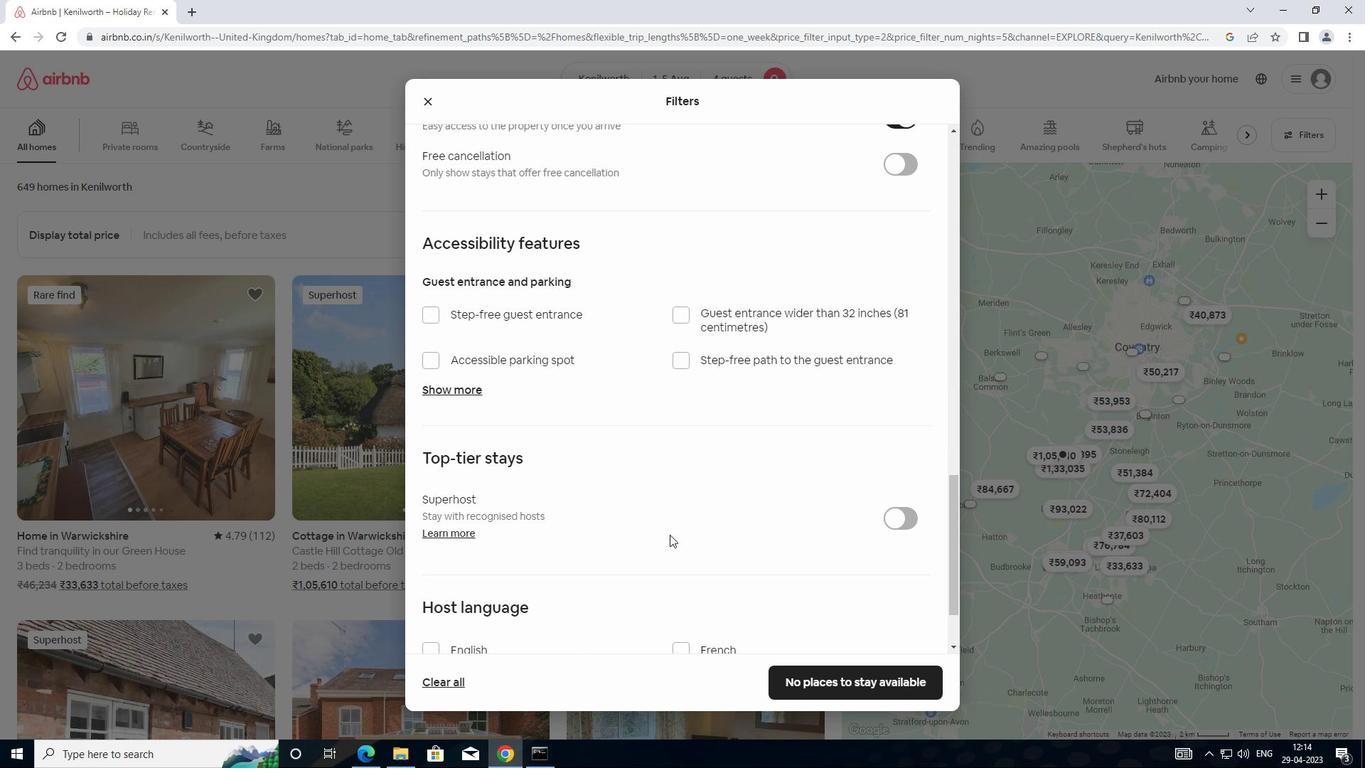 
Action: Mouse scrolled (664, 534) with delta (0, 0)
Screenshot: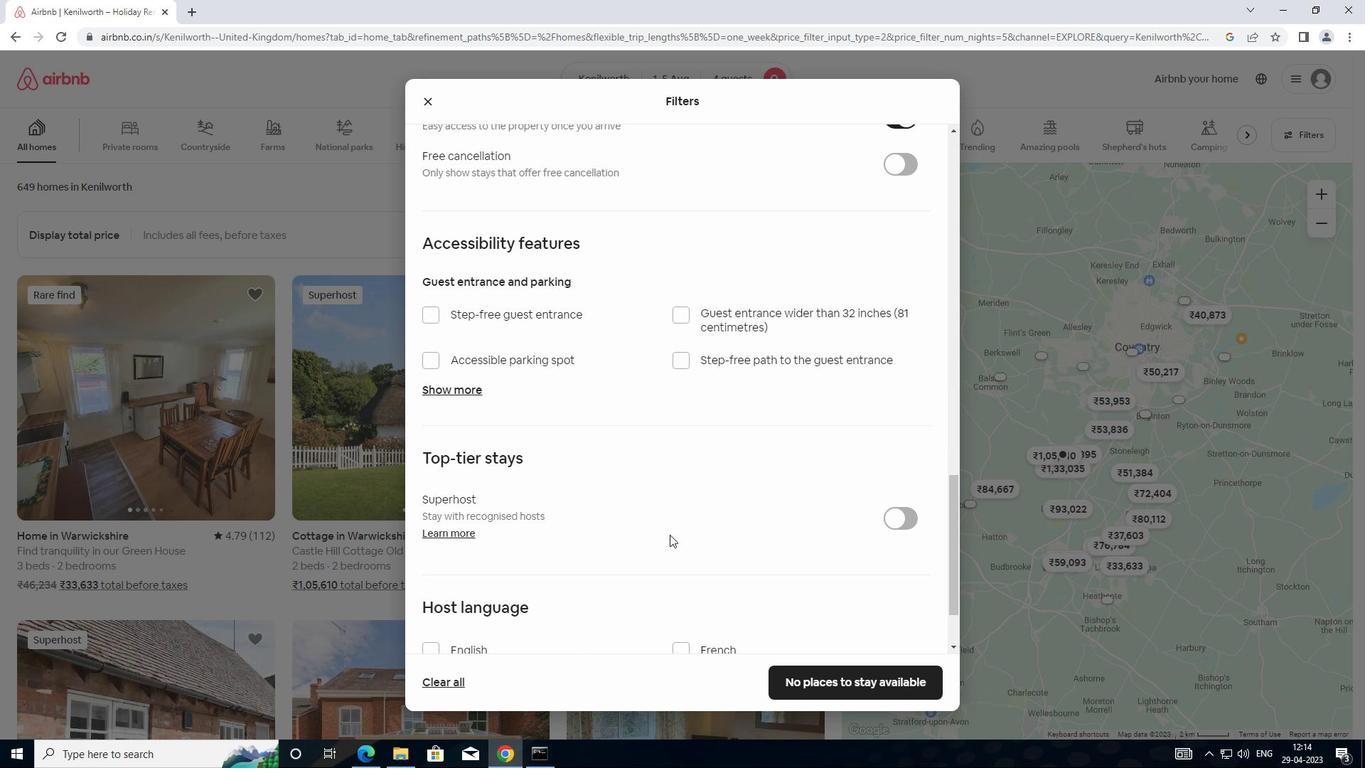 
Action: Mouse moved to (660, 536)
Screenshot: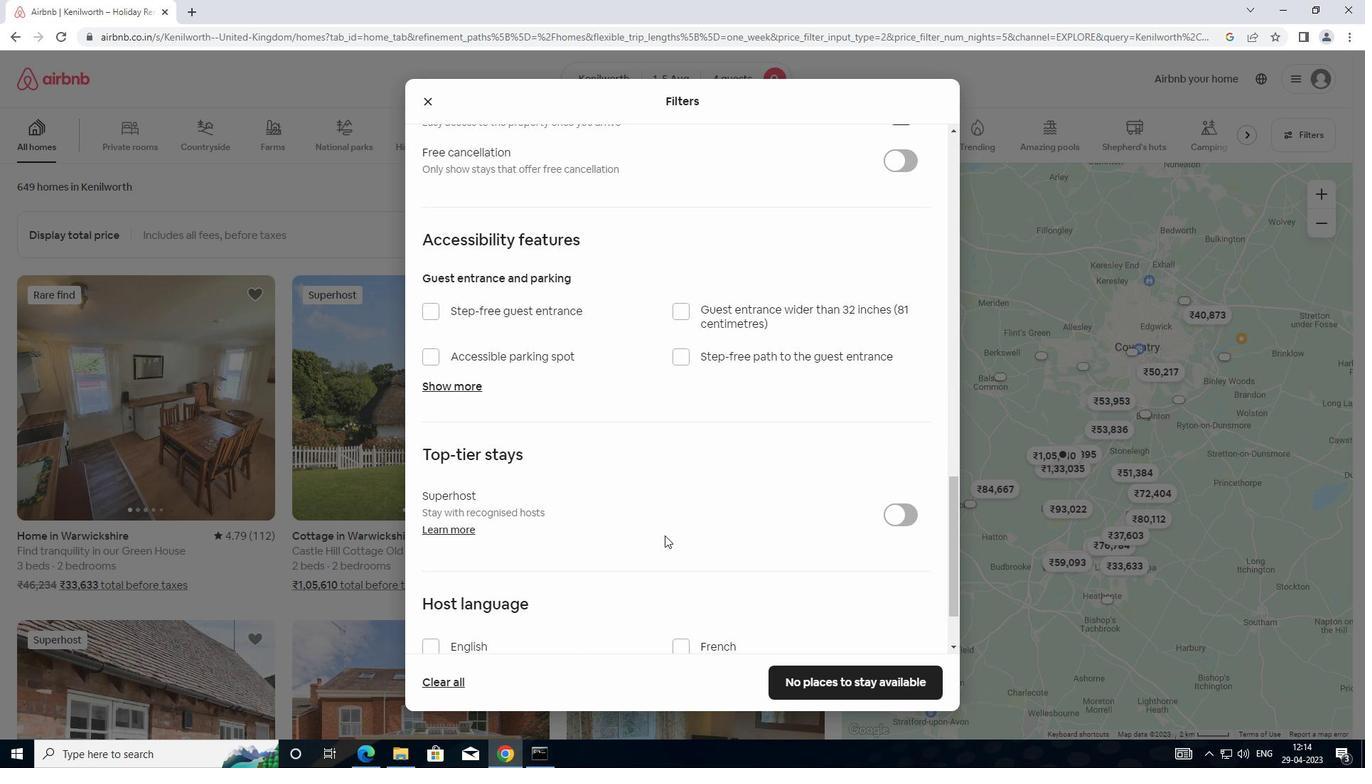 
Action: Mouse scrolled (660, 535) with delta (0, 0)
Screenshot: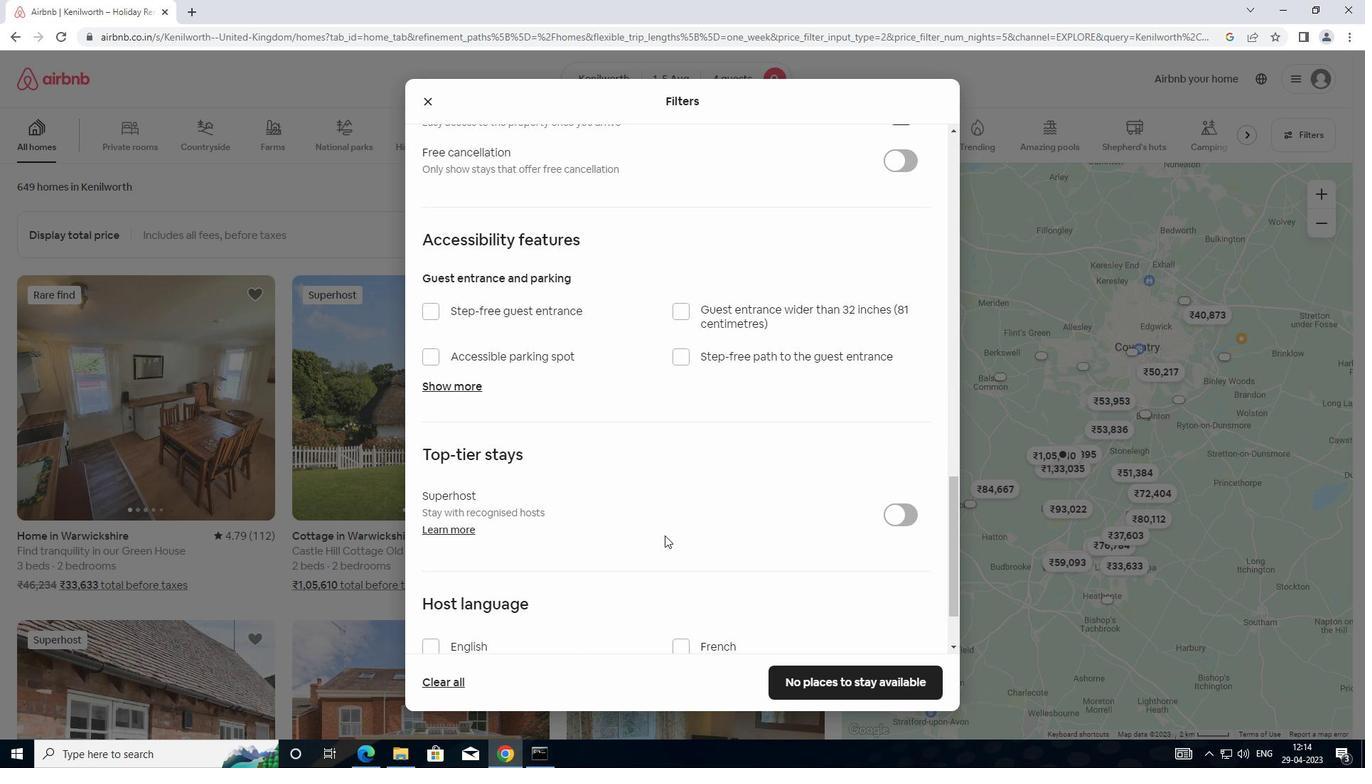
Action: Mouse moved to (430, 550)
Screenshot: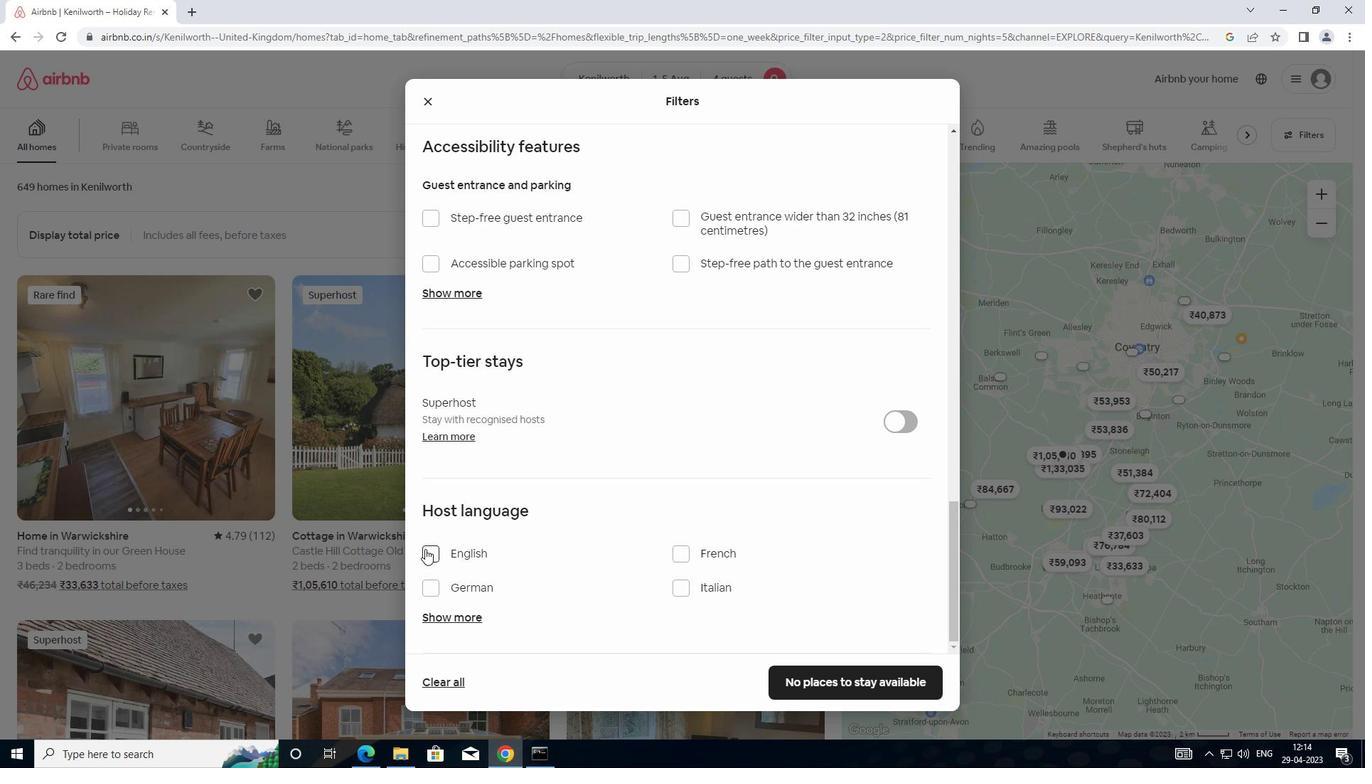 
Action: Mouse pressed left at (430, 550)
Screenshot: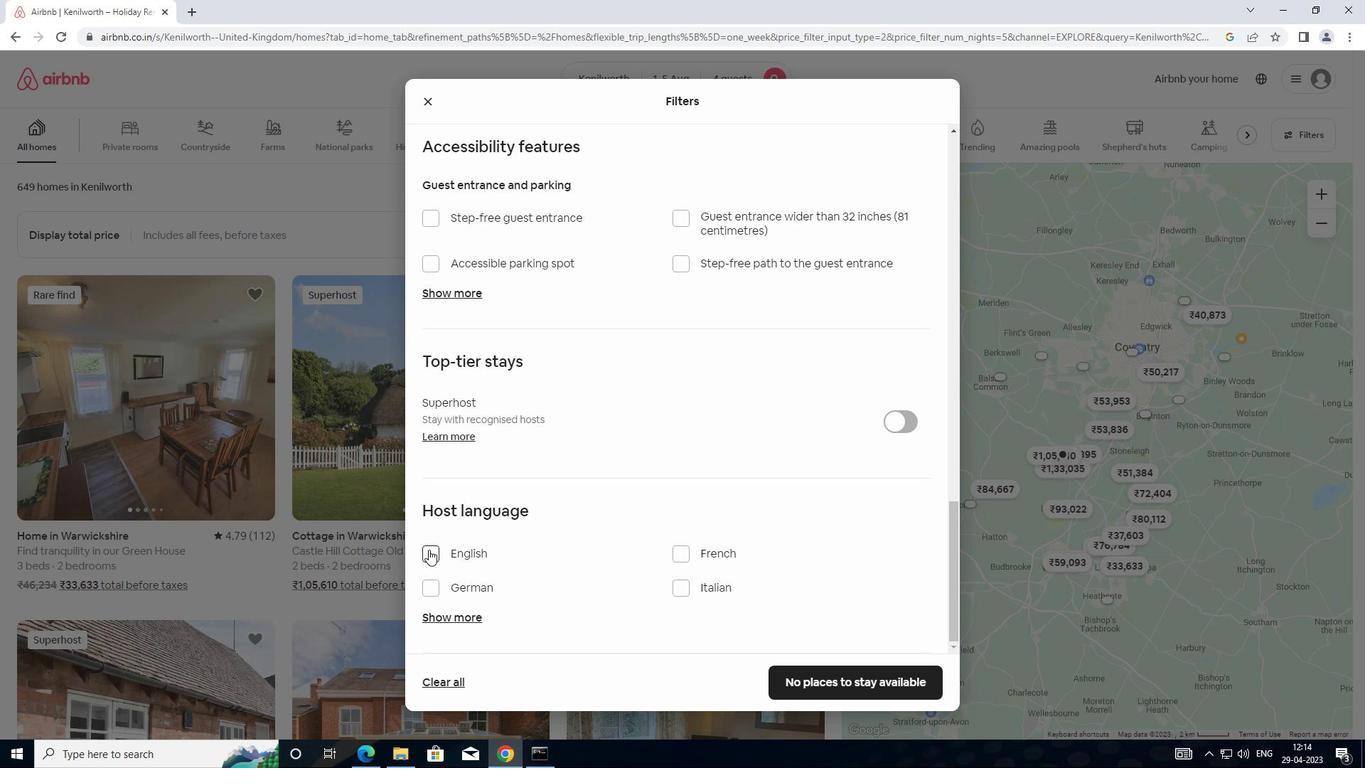 
Action: Mouse moved to (803, 665)
Screenshot: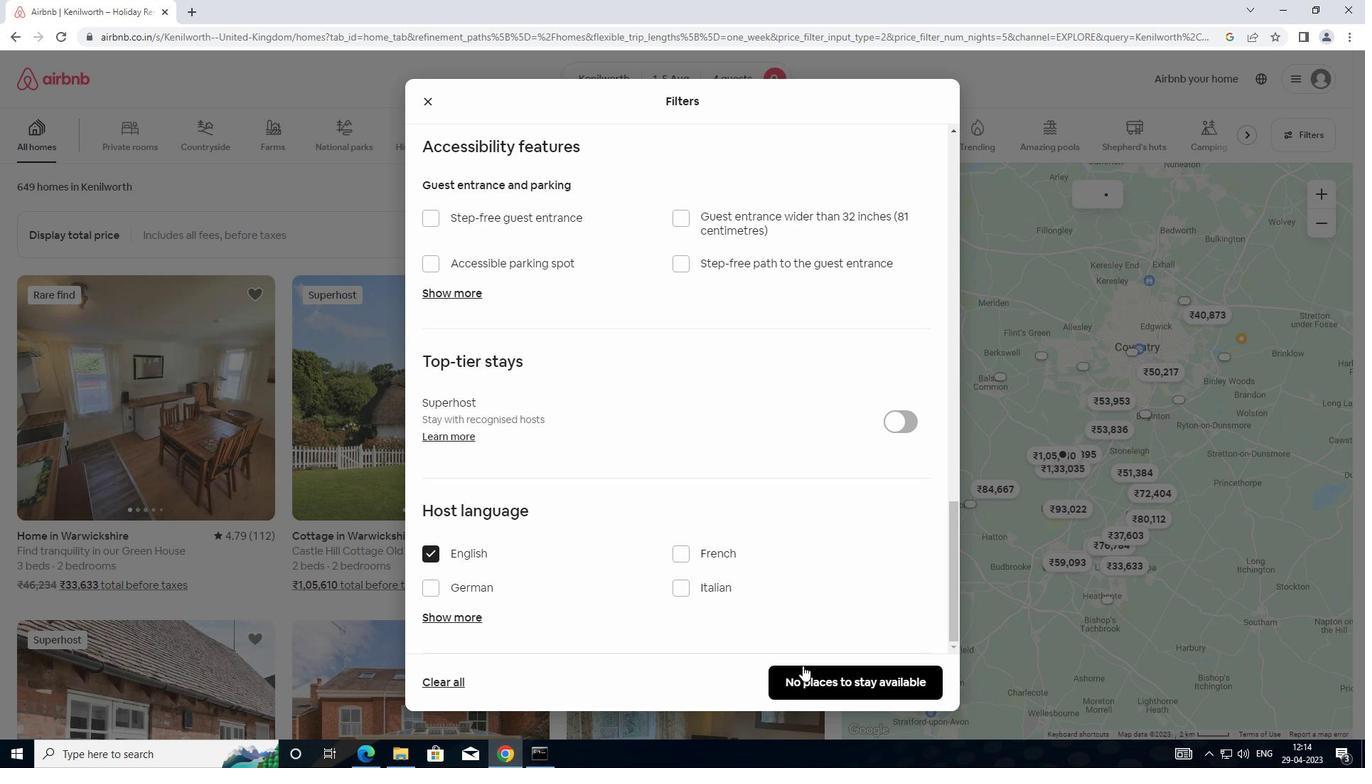 
Action: Mouse pressed left at (803, 665)
Screenshot: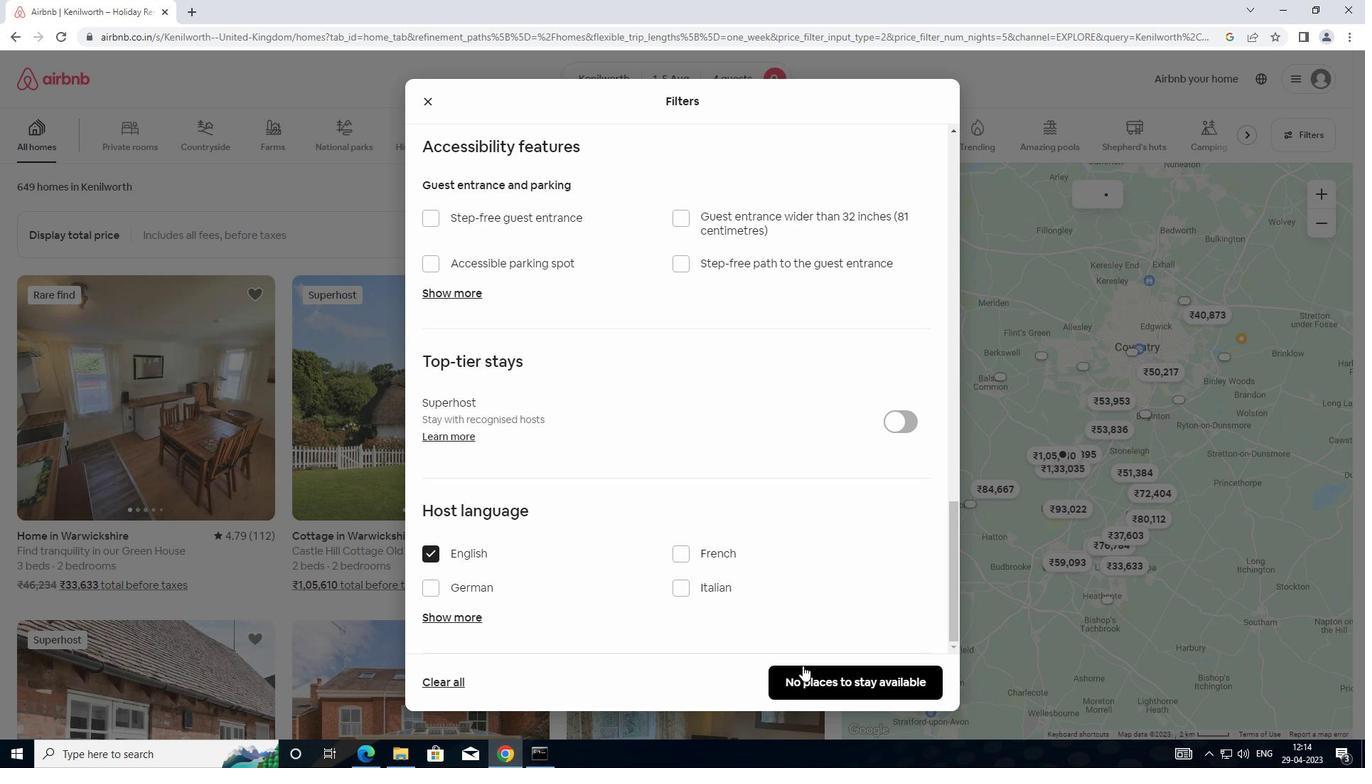 
Action: Mouse moved to (806, 658)
Screenshot: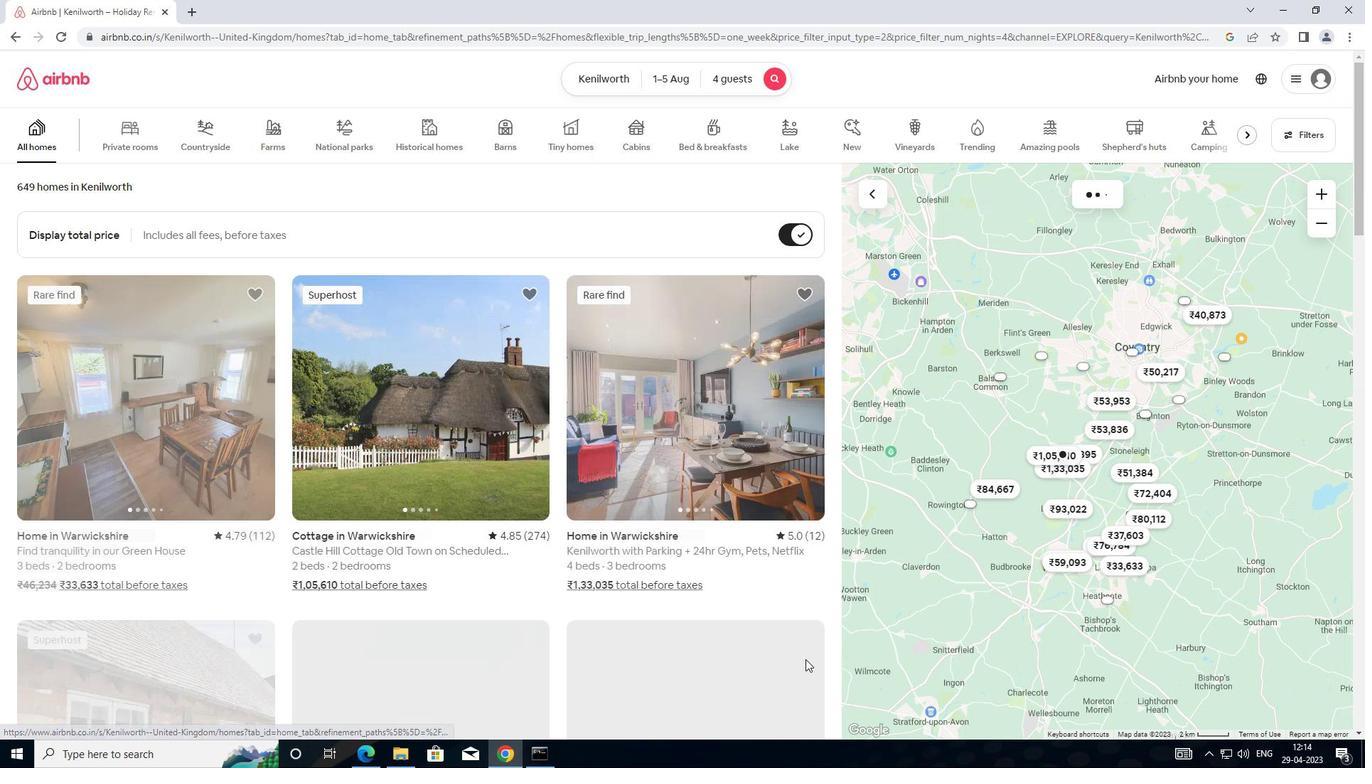
